 Task: Find connections with filter location Huai'an with filter topic #Analyticswith filter profile language Spanish with filter current company National Skill Development Corporation with filter school Amravati University with filter industry Mining with filter service category Market Strategy with filter keywords title Heavy Equipment Operator
Action: Mouse moved to (177, 276)
Screenshot: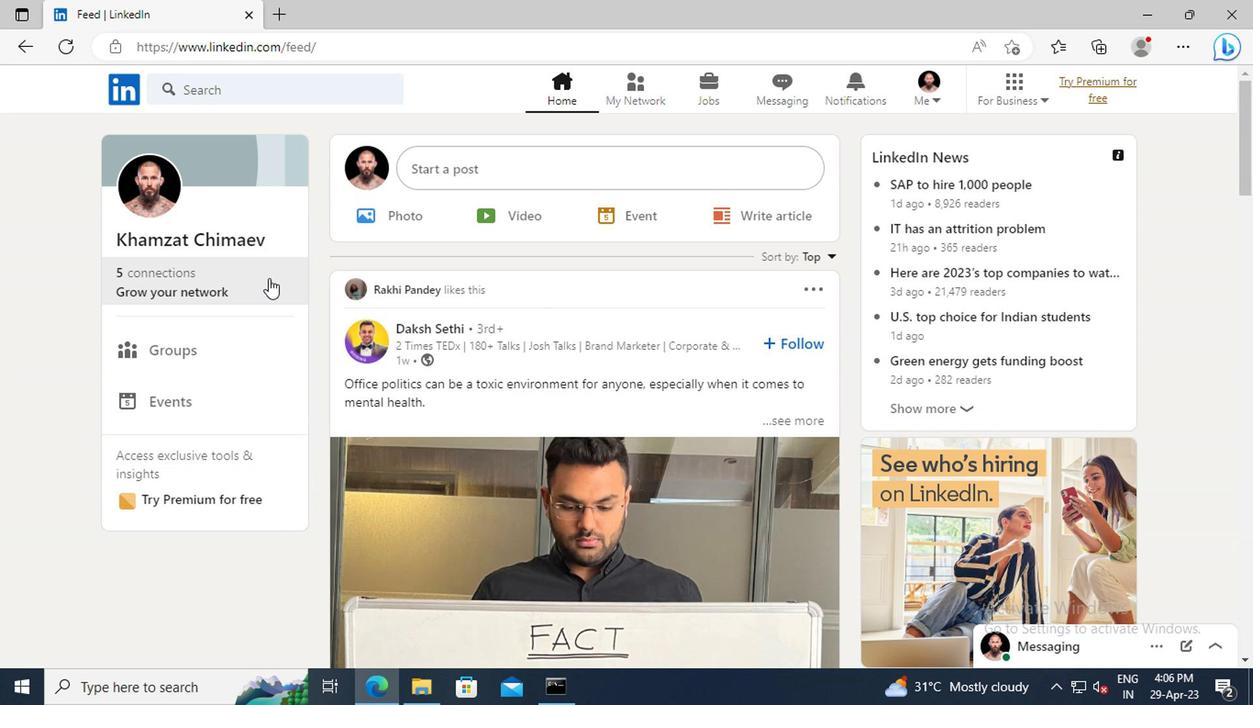 
Action: Mouse pressed left at (177, 276)
Screenshot: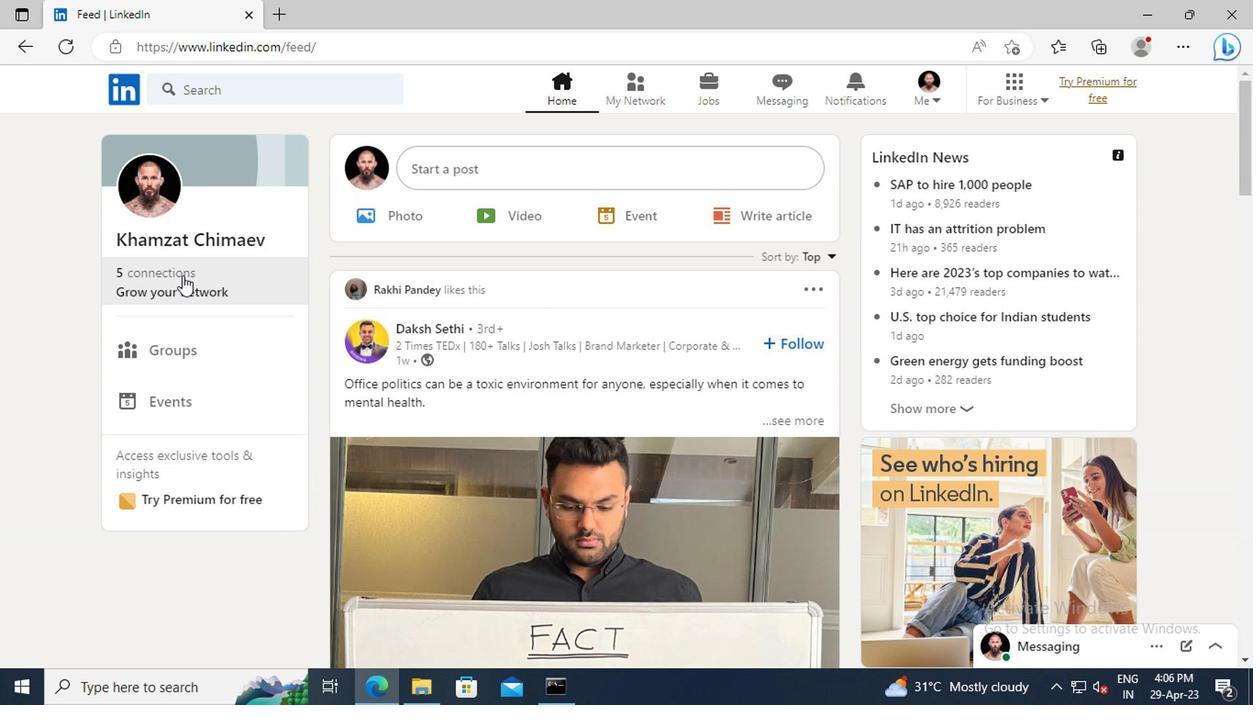 
Action: Mouse moved to (182, 189)
Screenshot: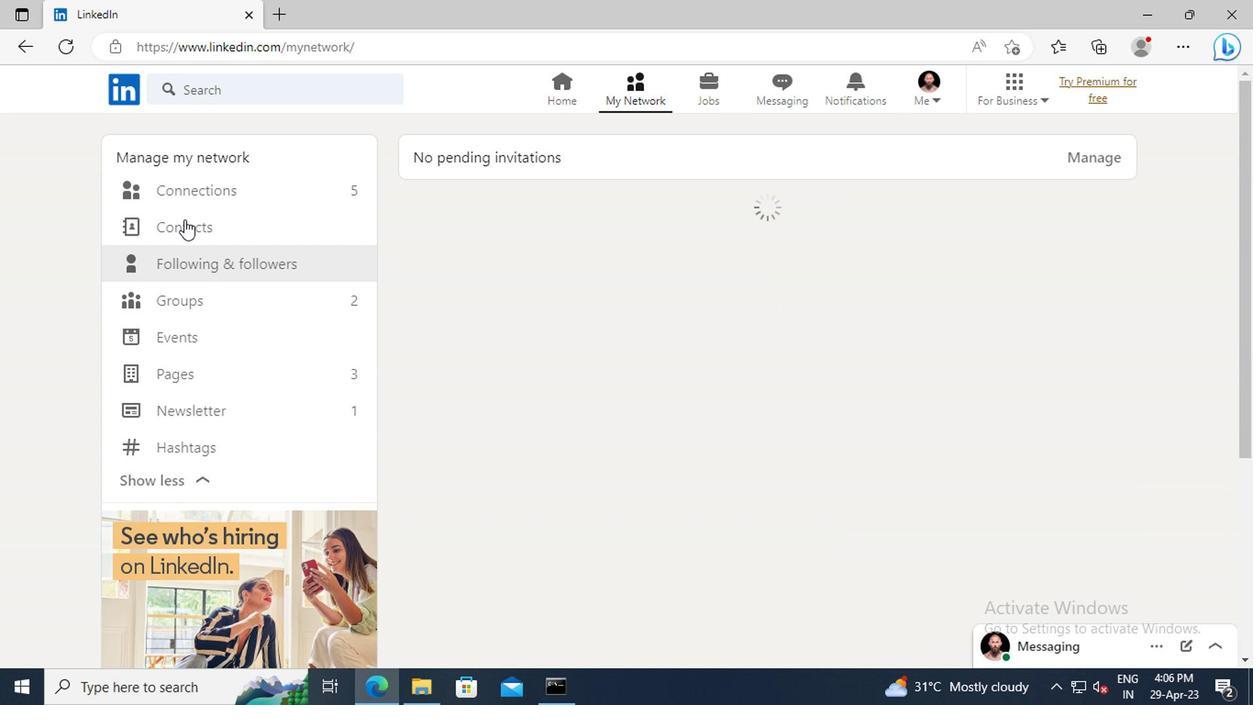 
Action: Mouse pressed left at (182, 189)
Screenshot: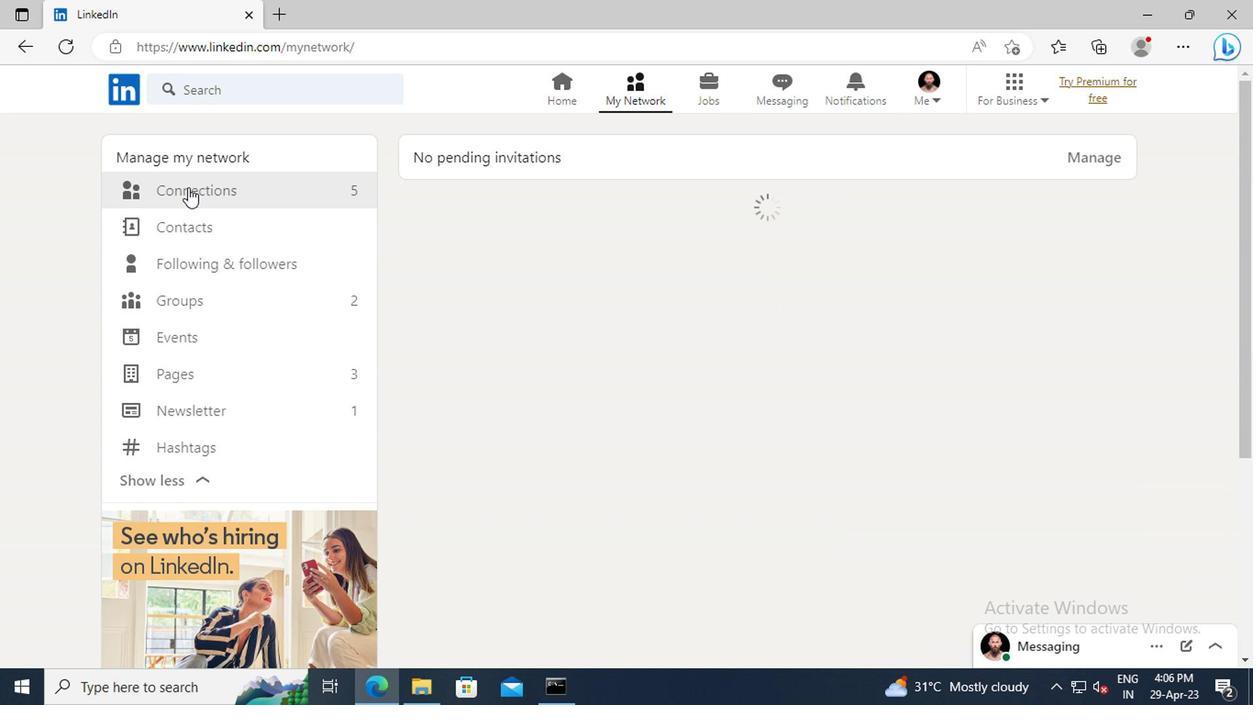 
Action: Mouse moved to (728, 197)
Screenshot: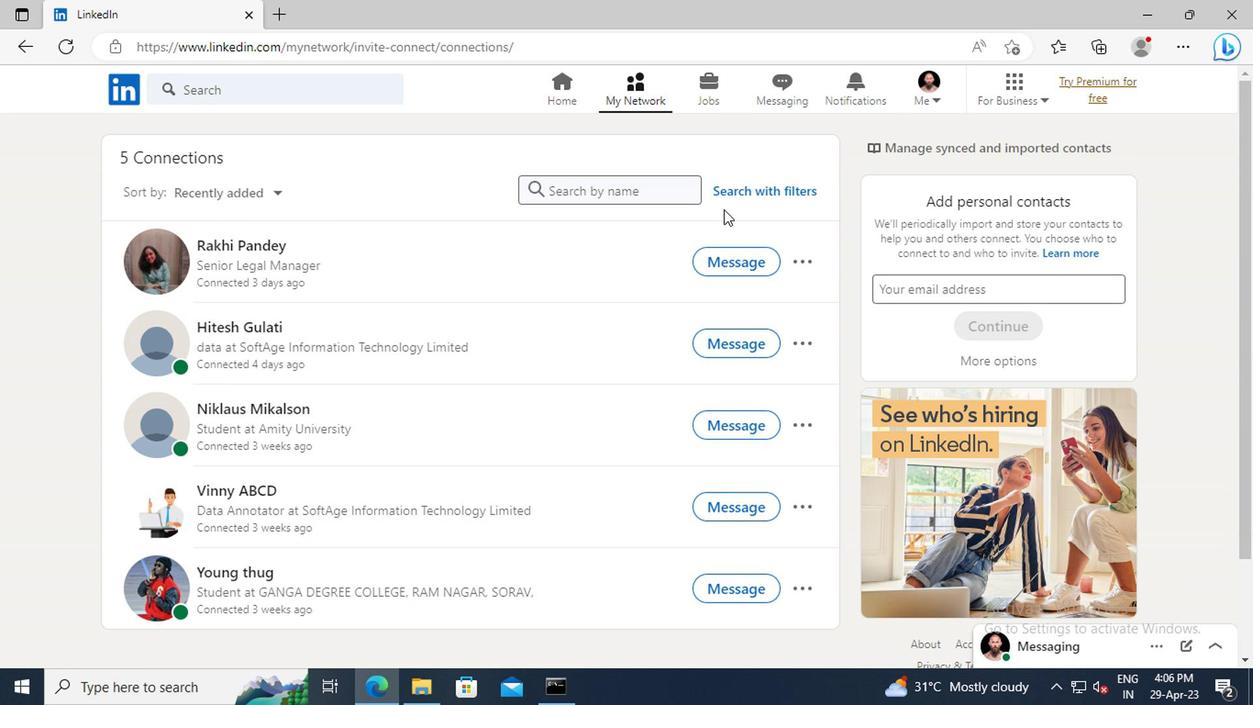 
Action: Mouse pressed left at (728, 197)
Screenshot: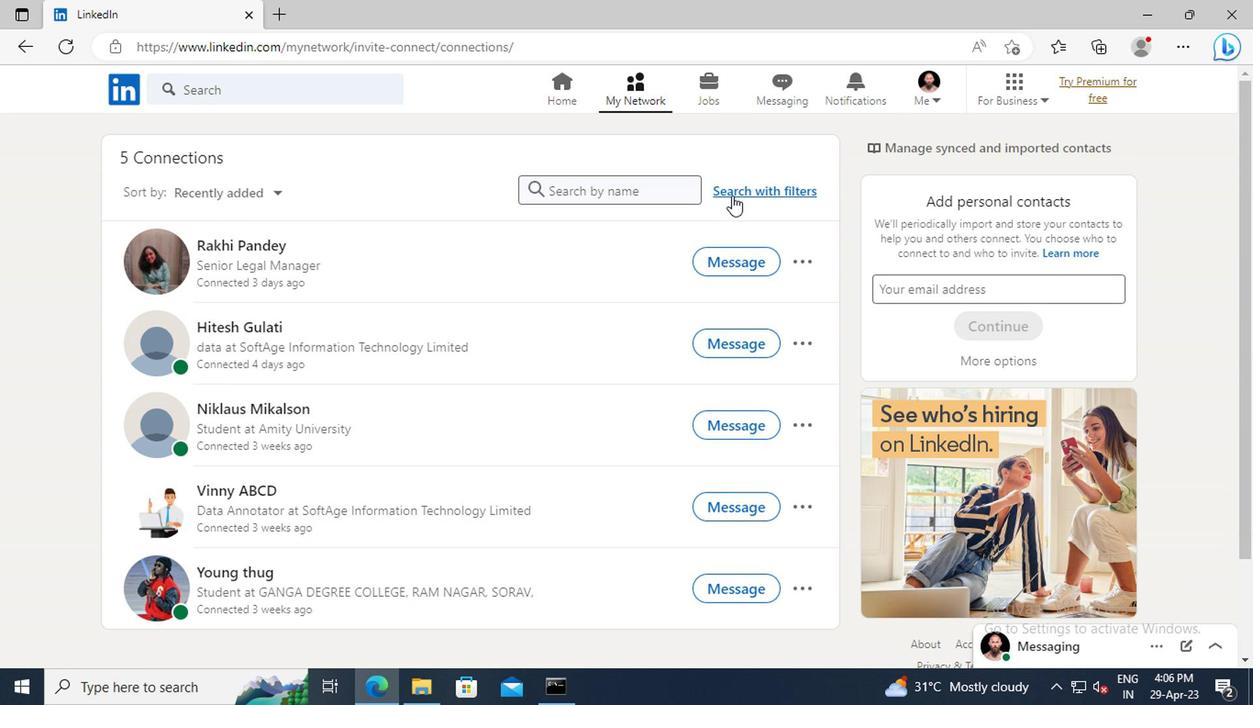 
Action: Mouse moved to (690, 149)
Screenshot: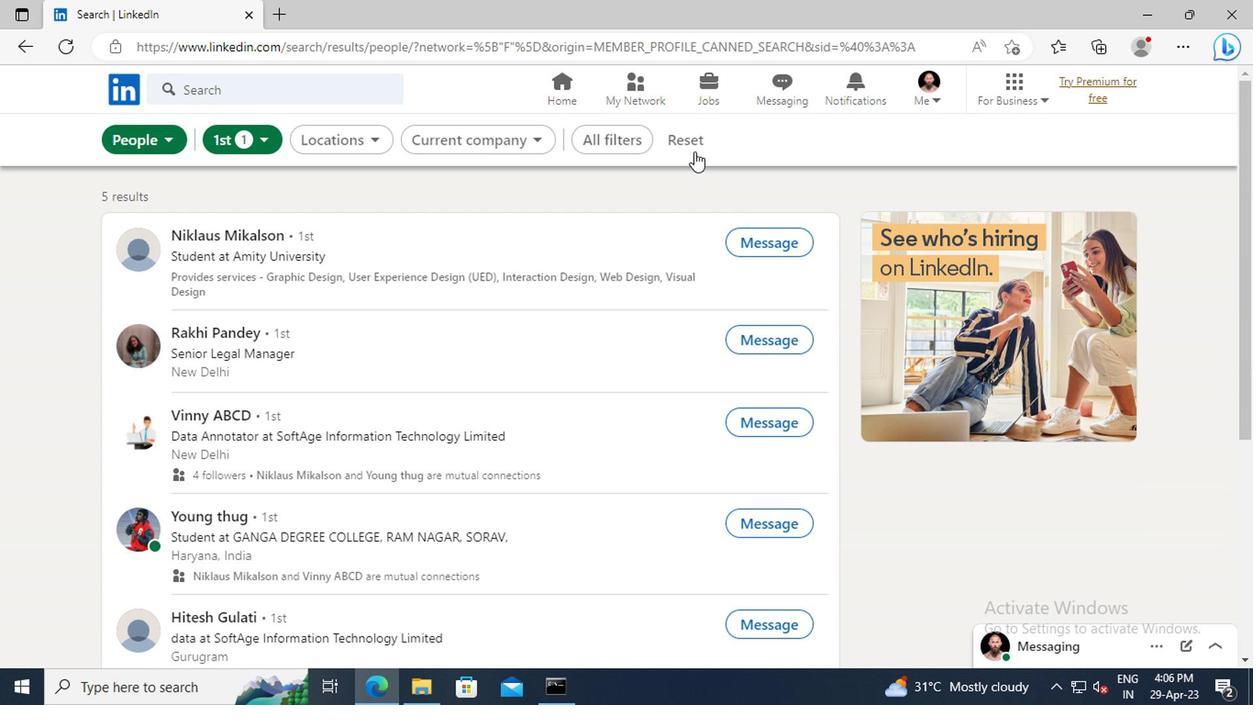 
Action: Mouse pressed left at (690, 149)
Screenshot: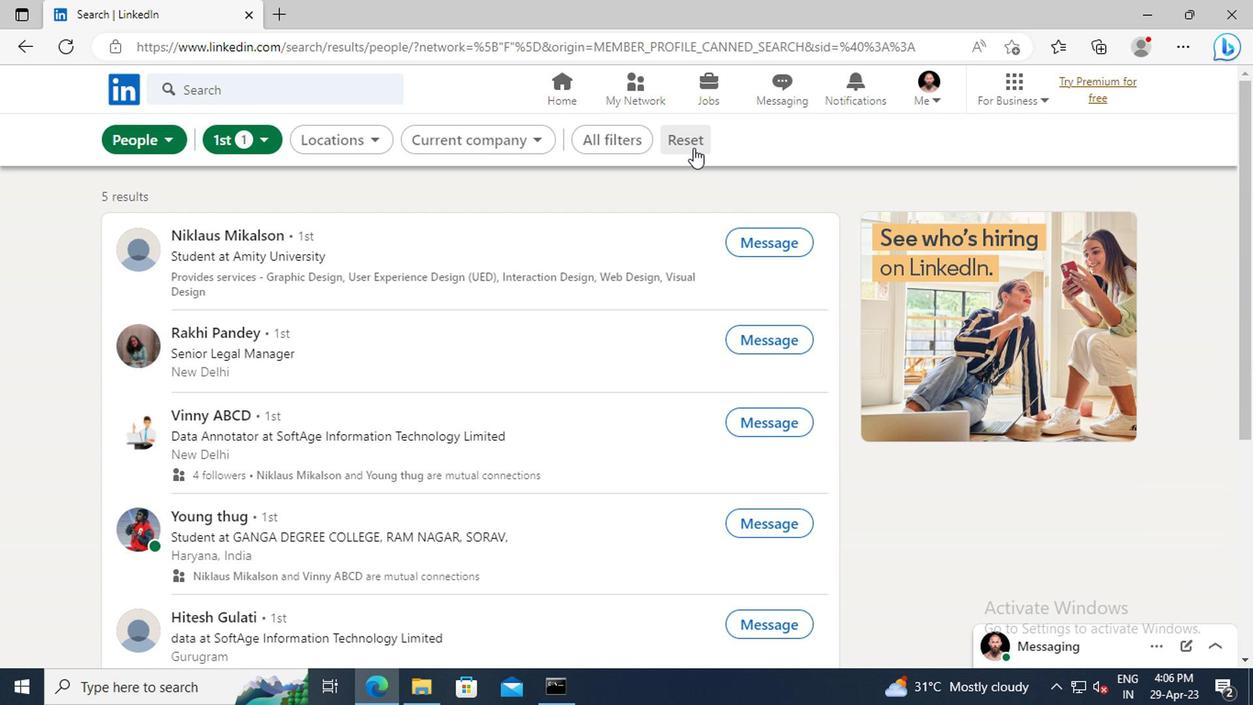 
Action: Mouse moved to (655, 146)
Screenshot: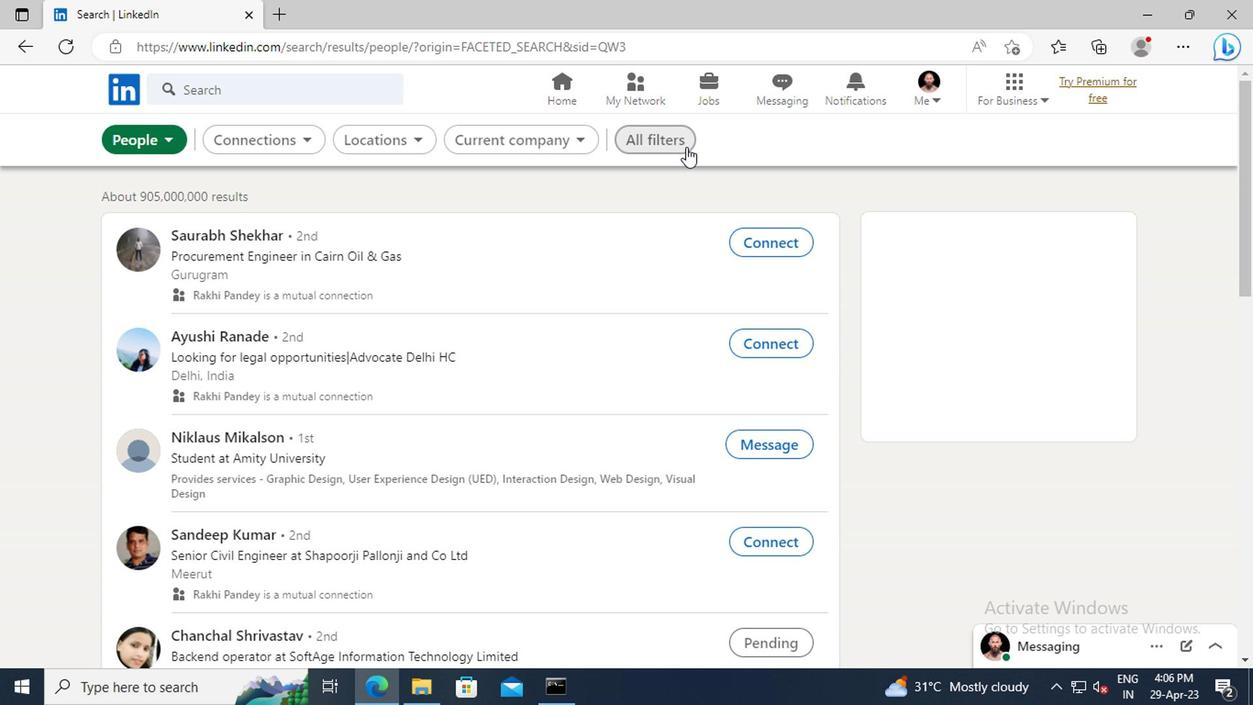 
Action: Mouse pressed left at (655, 146)
Screenshot: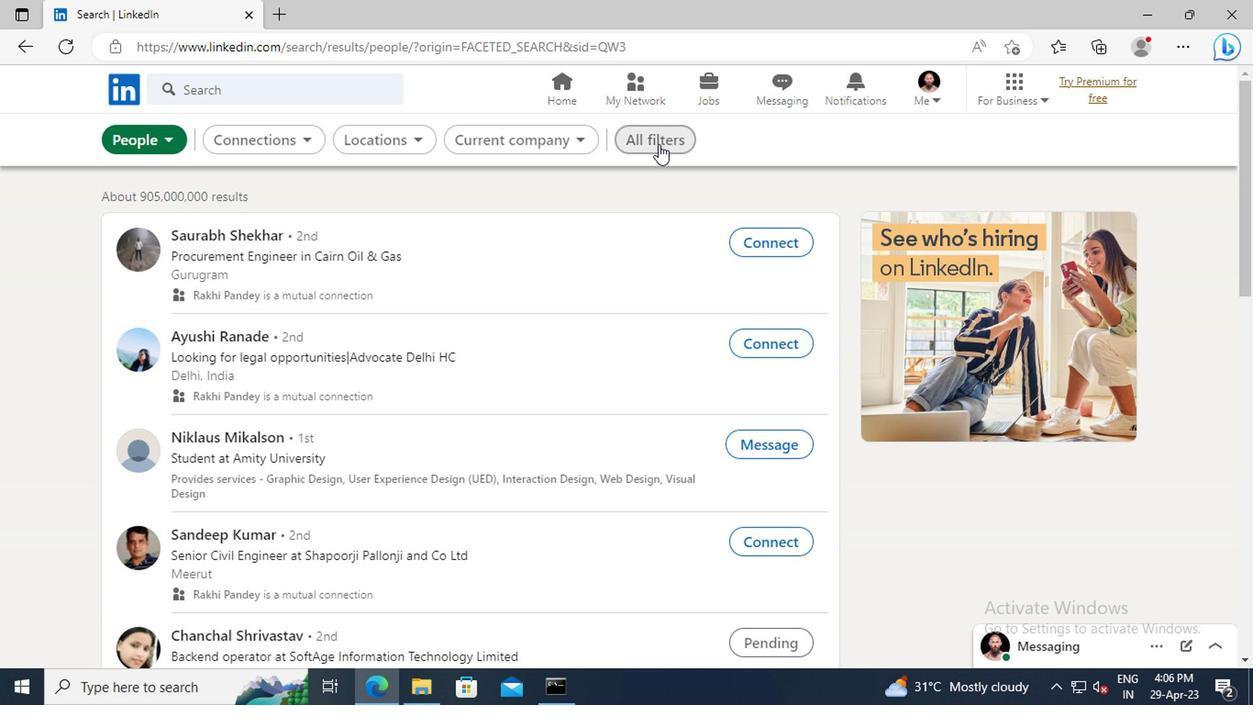 
Action: Mouse moved to (982, 314)
Screenshot: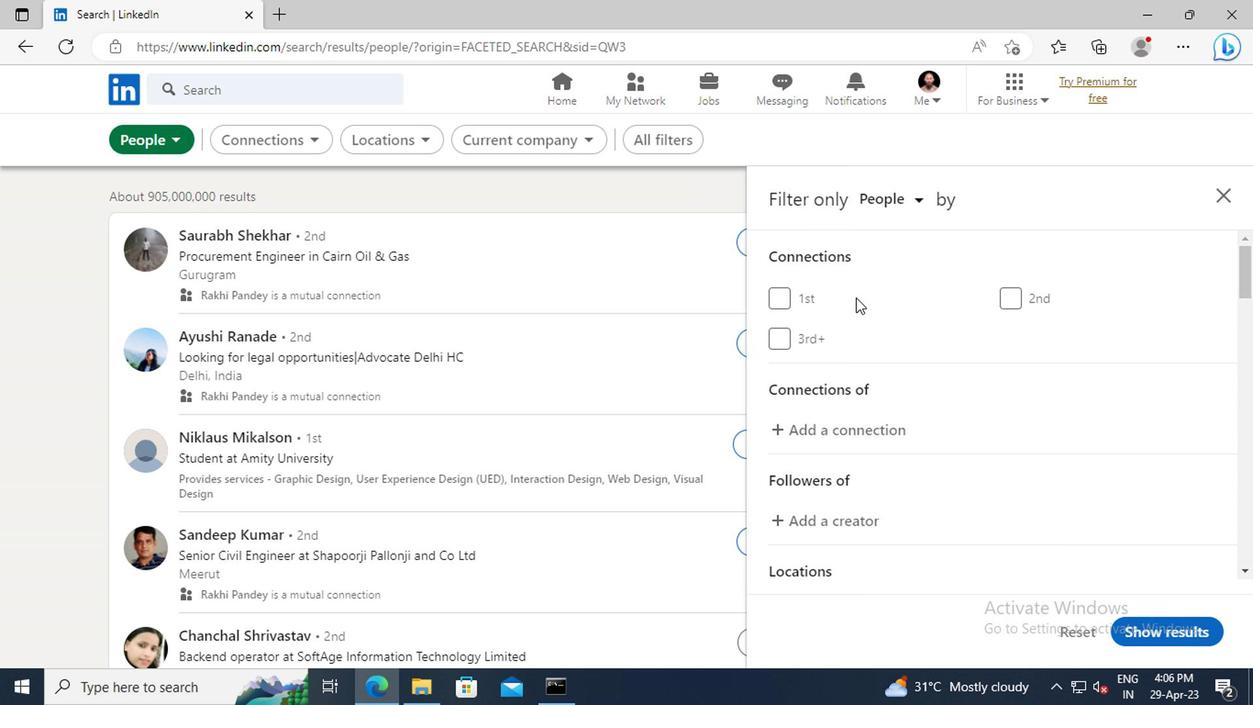 
Action: Mouse scrolled (982, 313) with delta (0, -1)
Screenshot: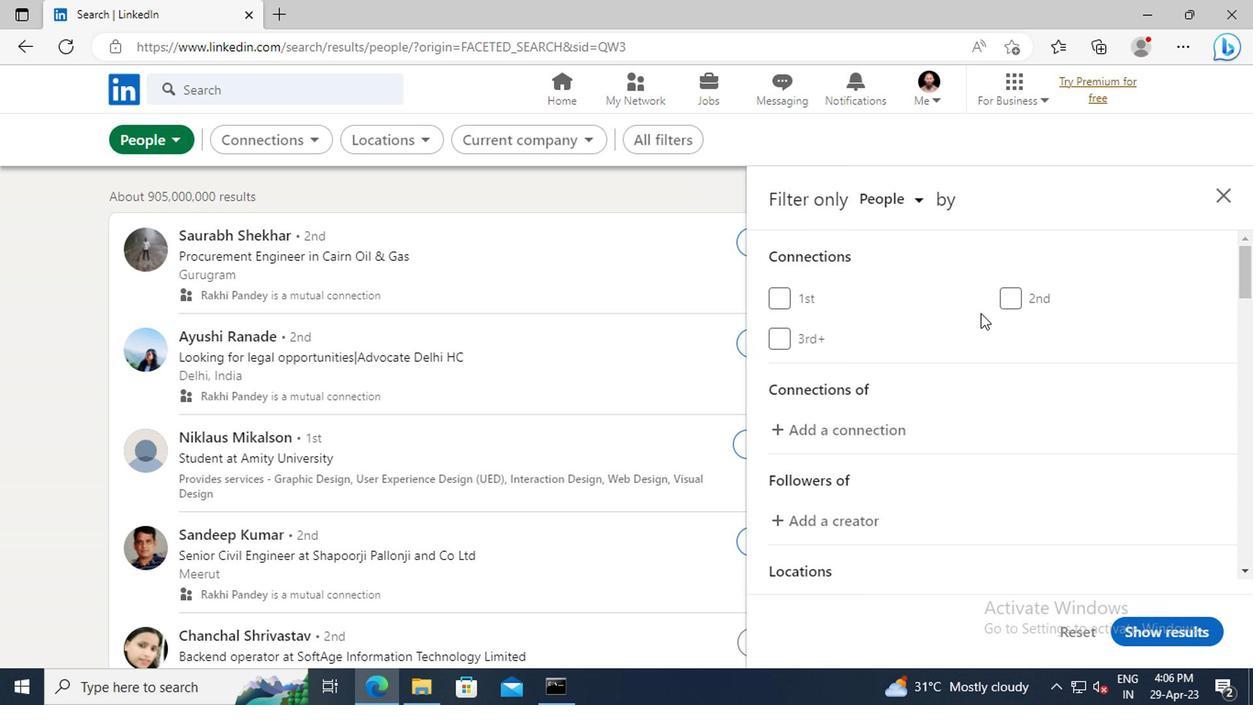 
Action: Mouse scrolled (982, 313) with delta (0, -1)
Screenshot: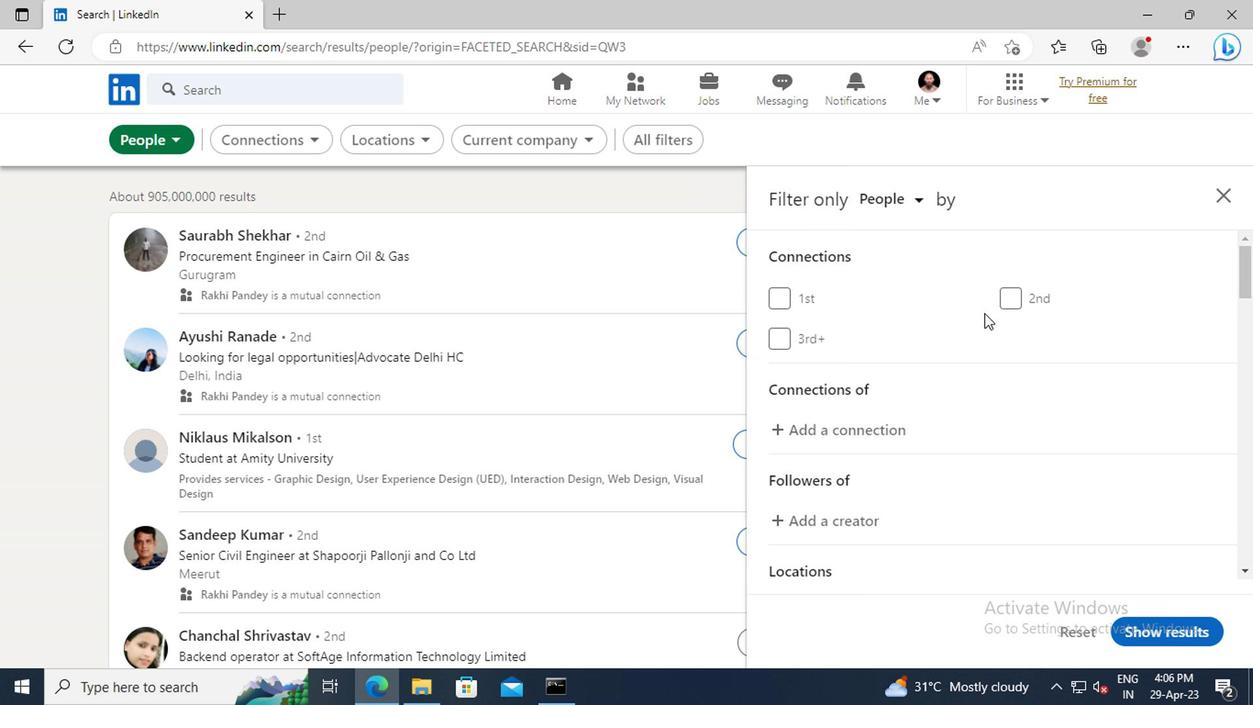 
Action: Mouse scrolled (982, 313) with delta (0, -1)
Screenshot: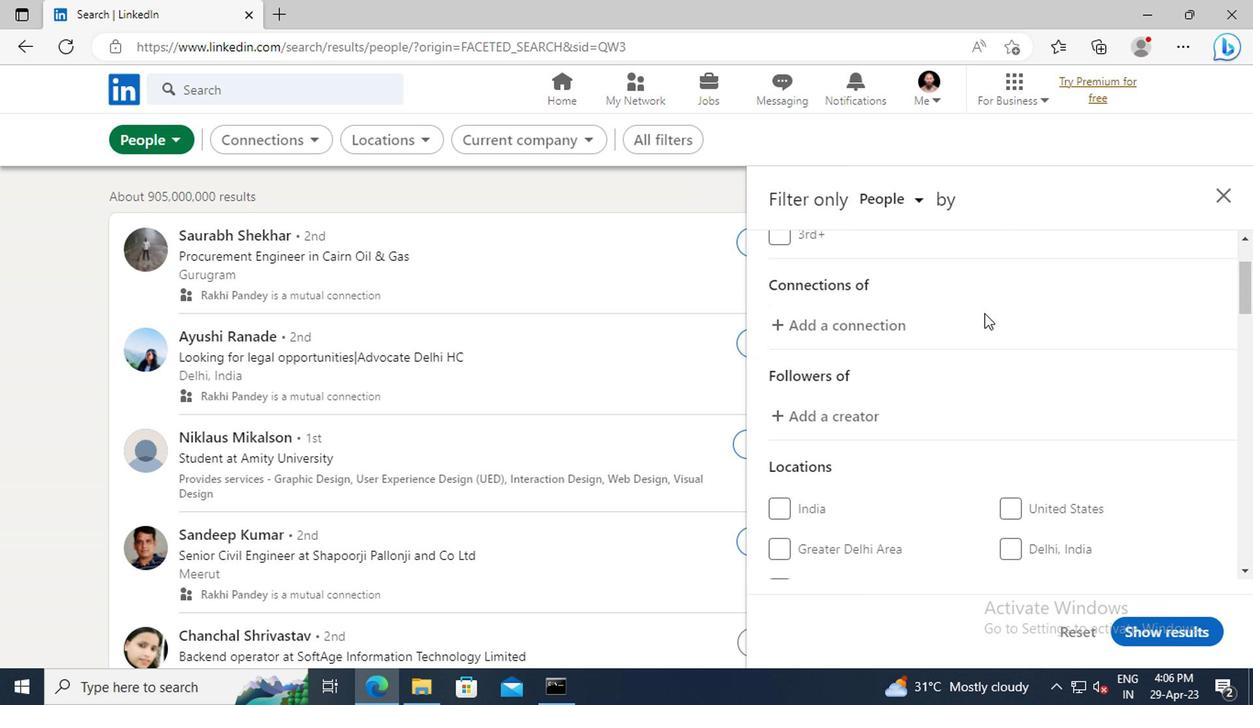 
Action: Mouse scrolled (982, 313) with delta (0, -1)
Screenshot: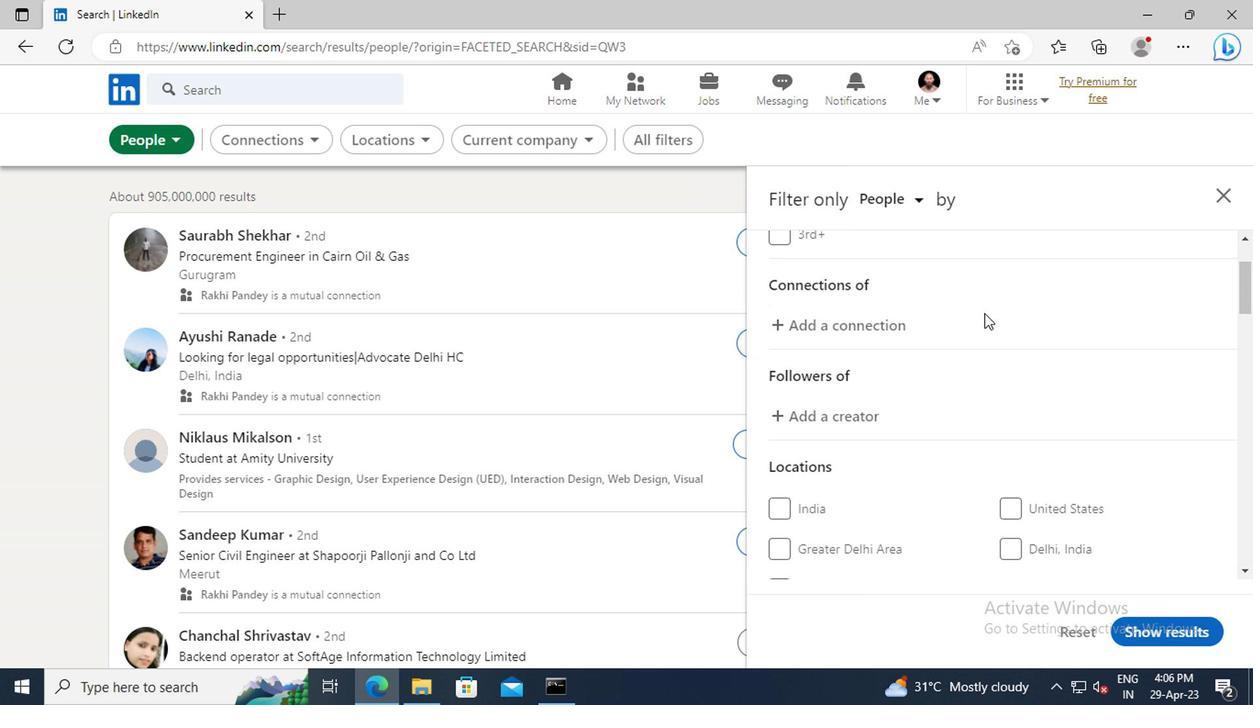 
Action: Mouse scrolled (982, 313) with delta (0, -1)
Screenshot: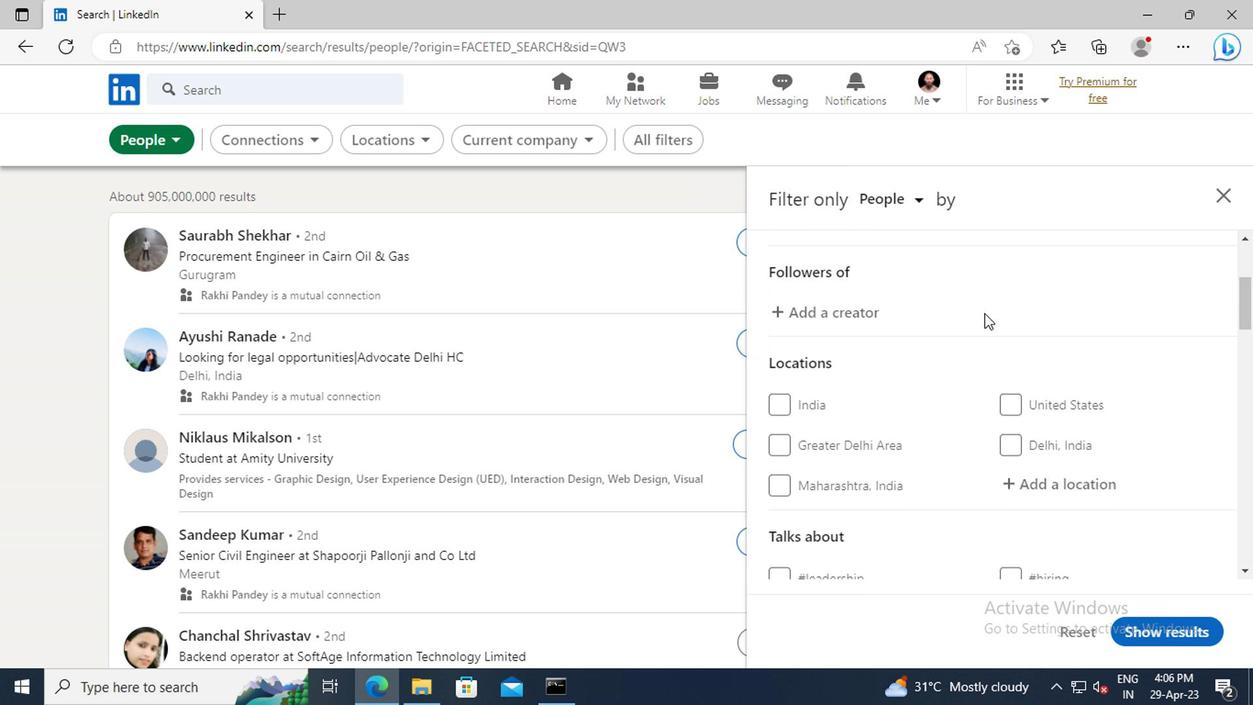 
Action: Mouse moved to (1028, 427)
Screenshot: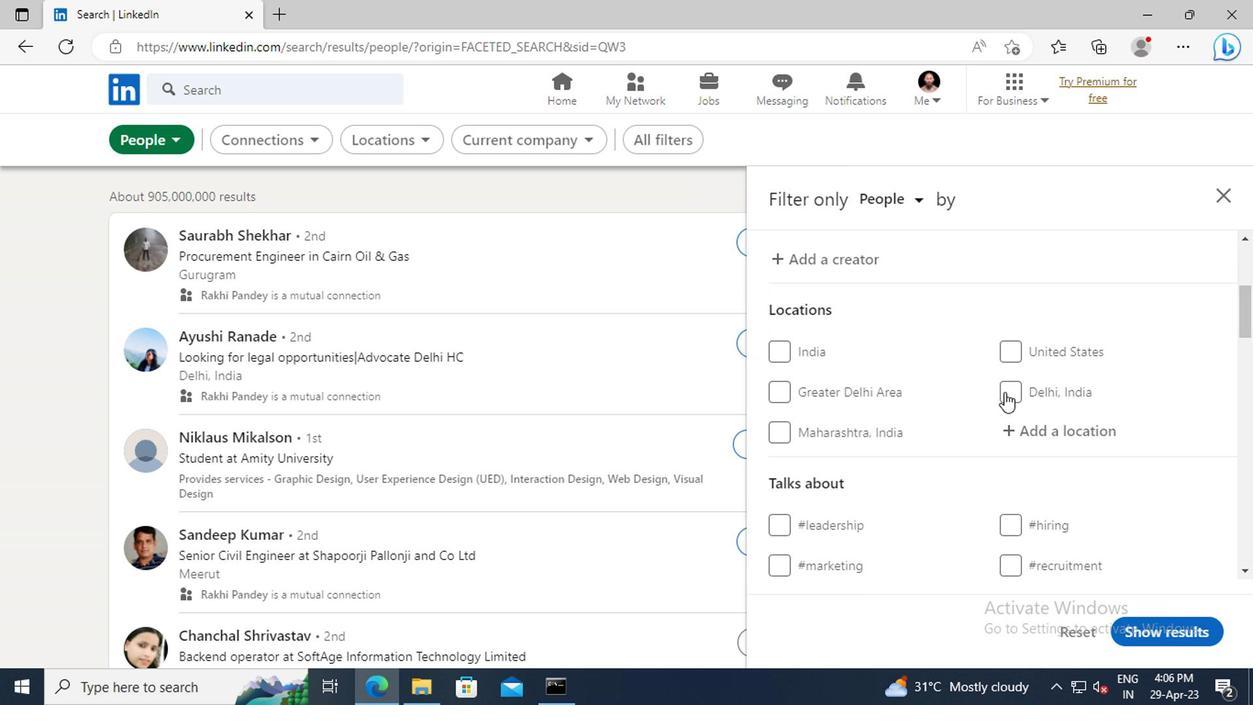 
Action: Mouse pressed left at (1028, 427)
Screenshot: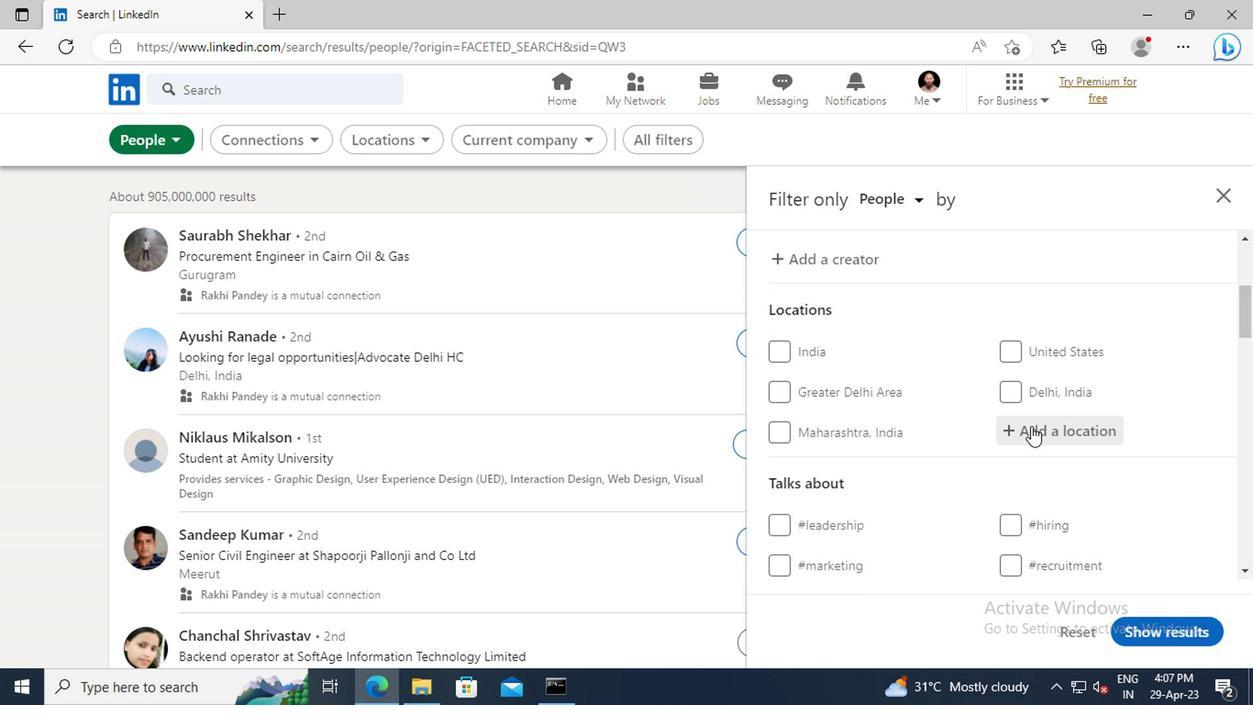 
Action: Key pressed <Key.shift>HUAI'AN
Screenshot: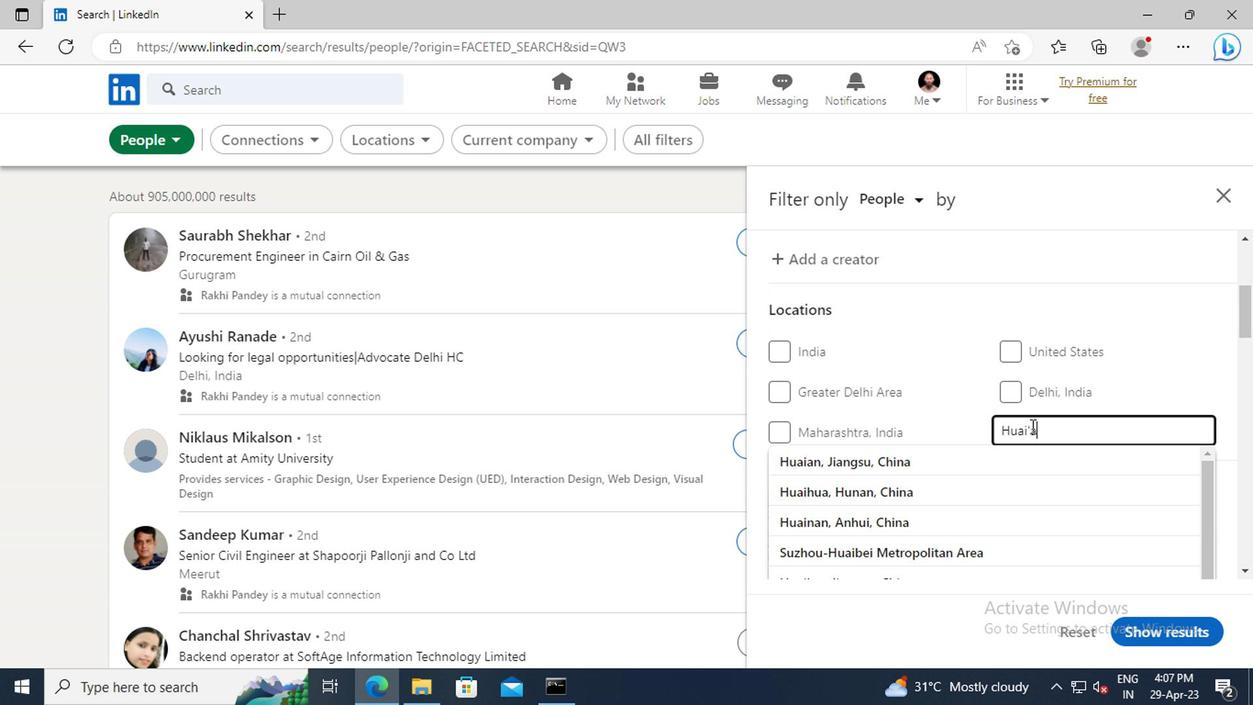 
Action: Mouse moved to (1018, 488)
Screenshot: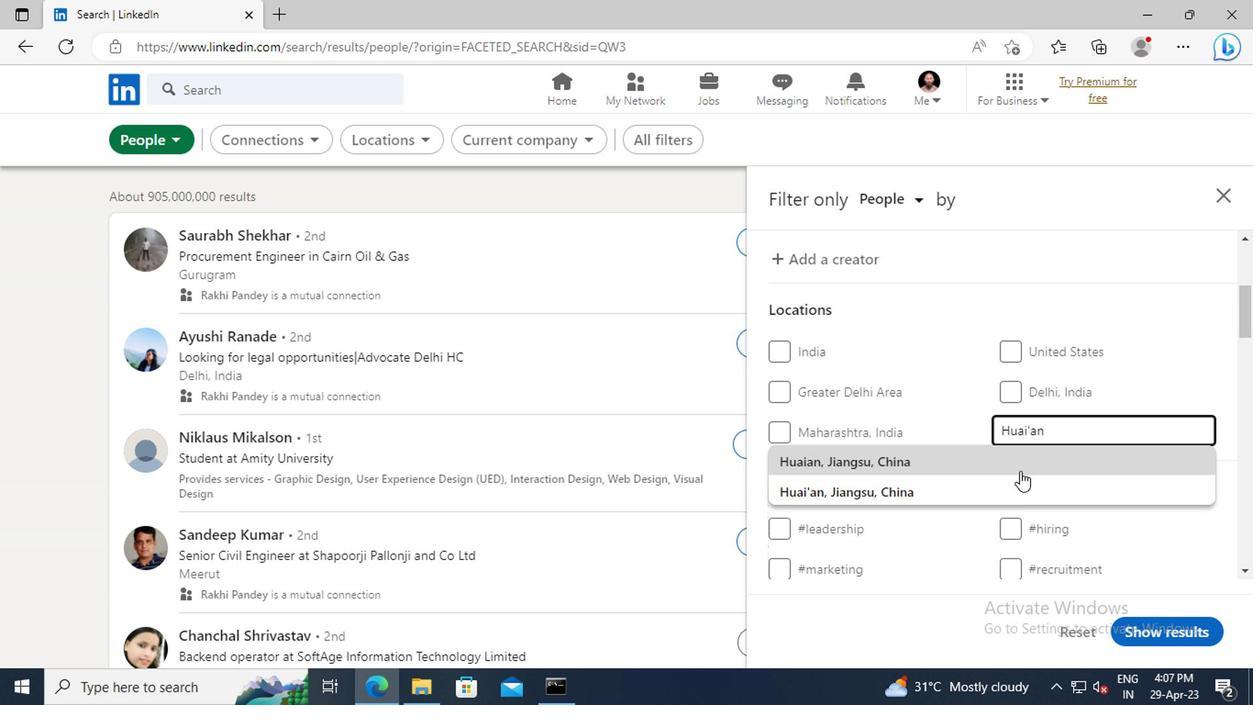 
Action: Mouse pressed left at (1018, 488)
Screenshot: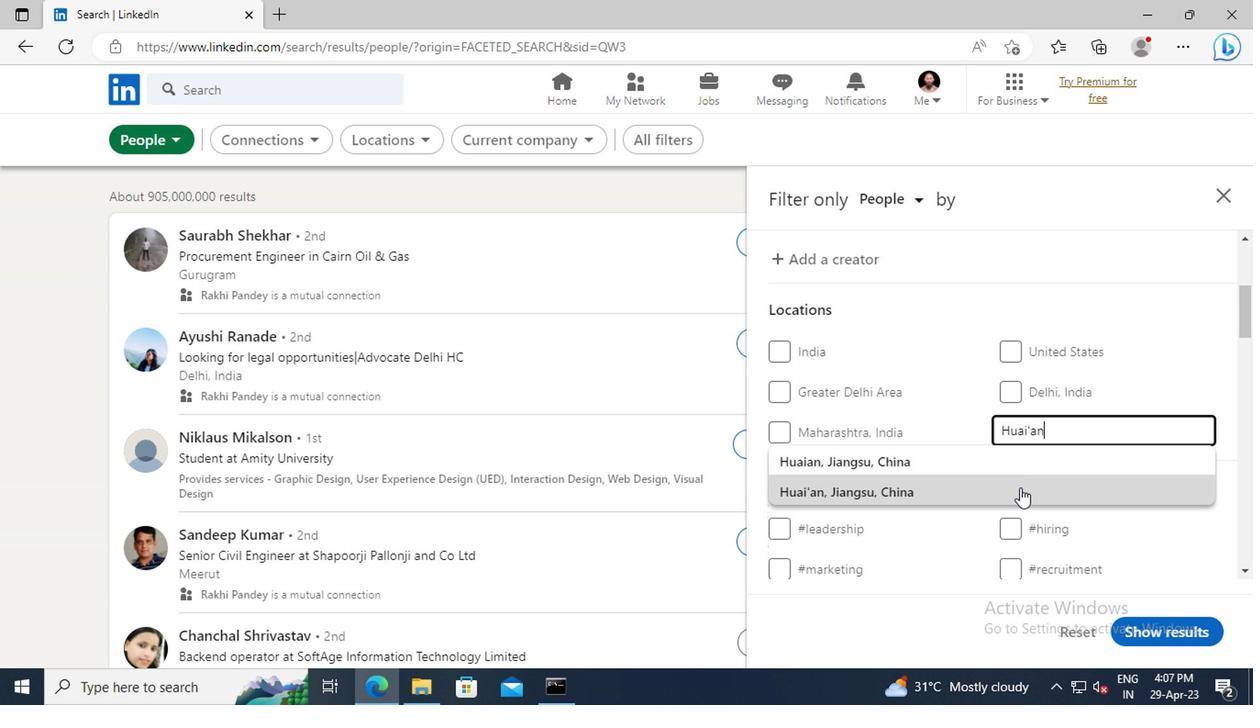 
Action: Mouse moved to (1035, 406)
Screenshot: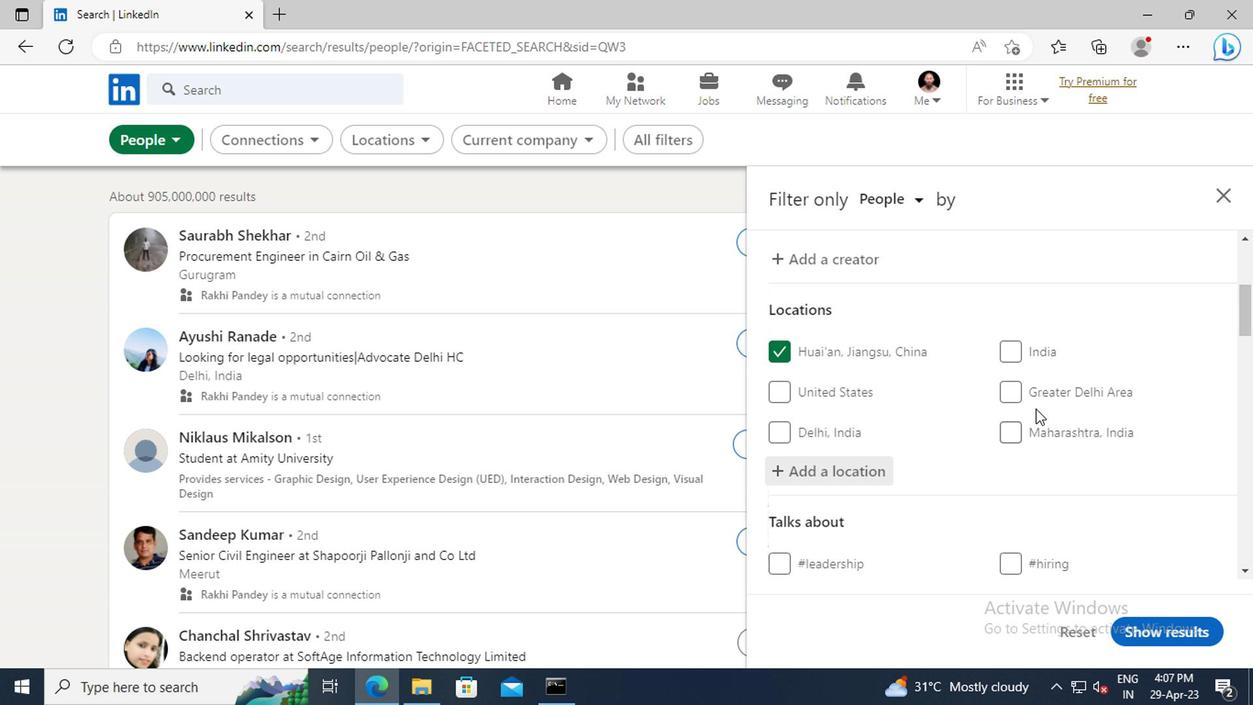 
Action: Mouse scrolled (1035, 405) with delta (0, 0)
Screenshot: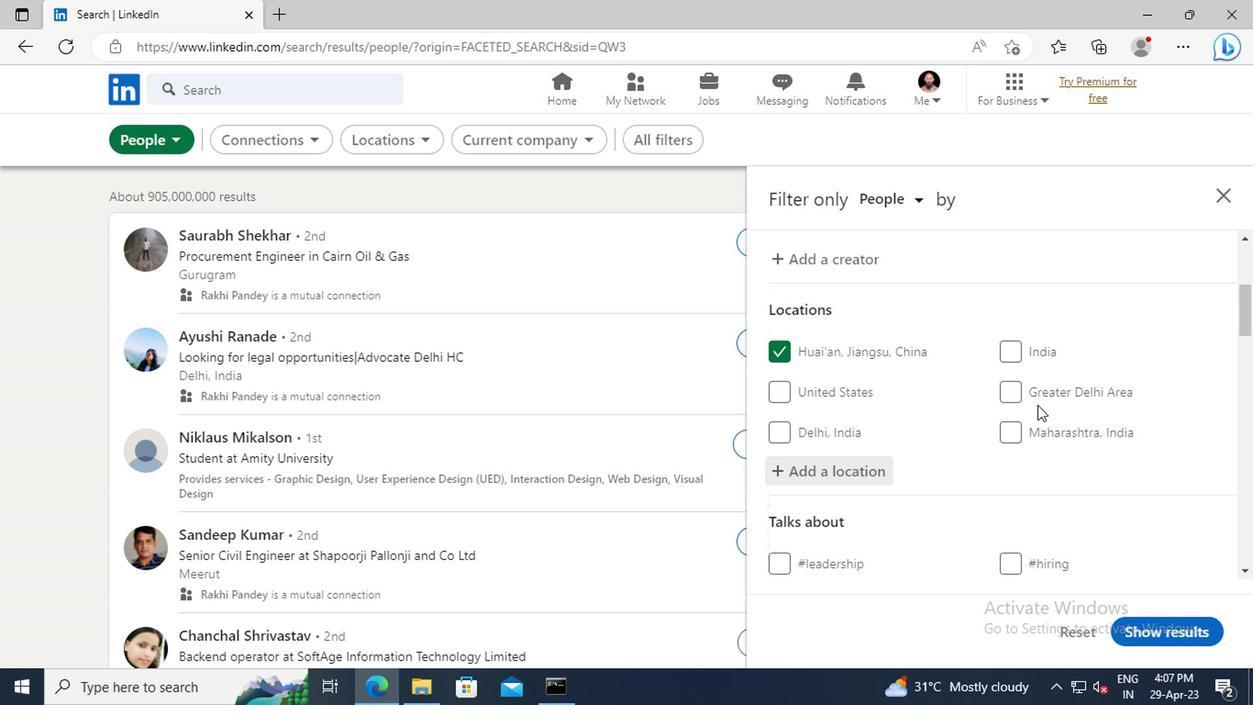 
Action: Mouse scrolled (1035, 405) with delta (0, 0)
Screenshot: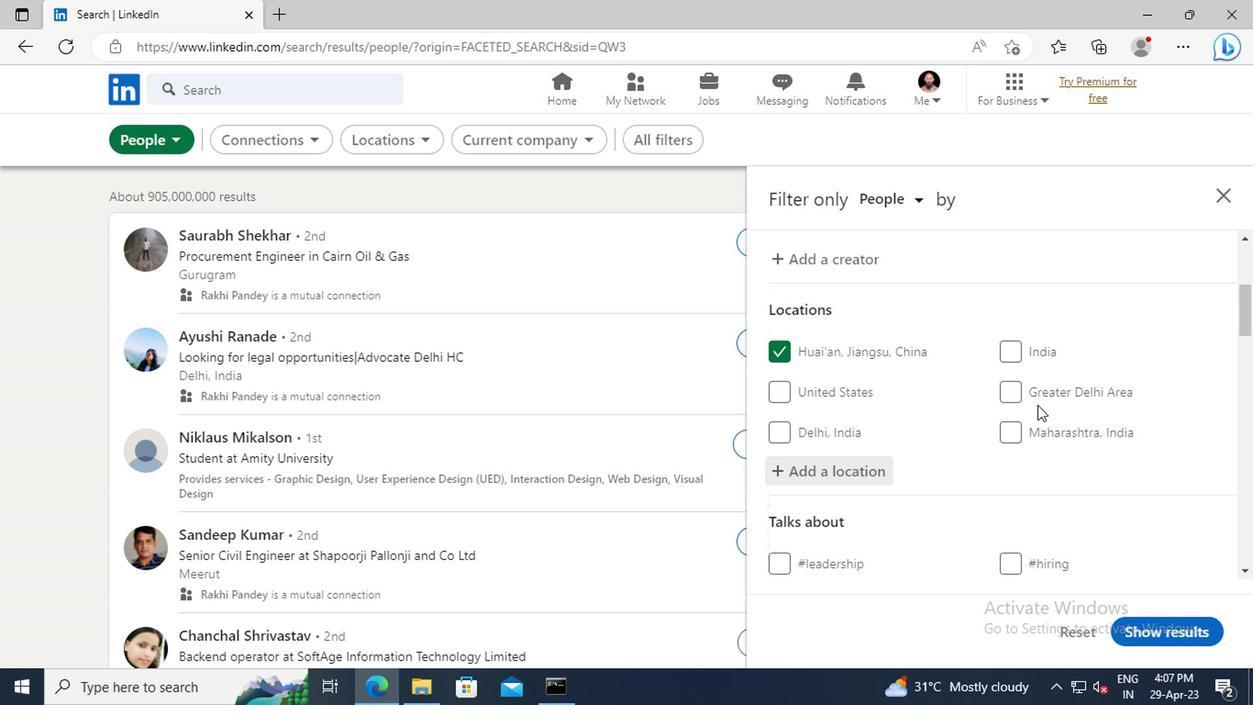 
Action: Mouse moved to (1037, 405)
Screenshot: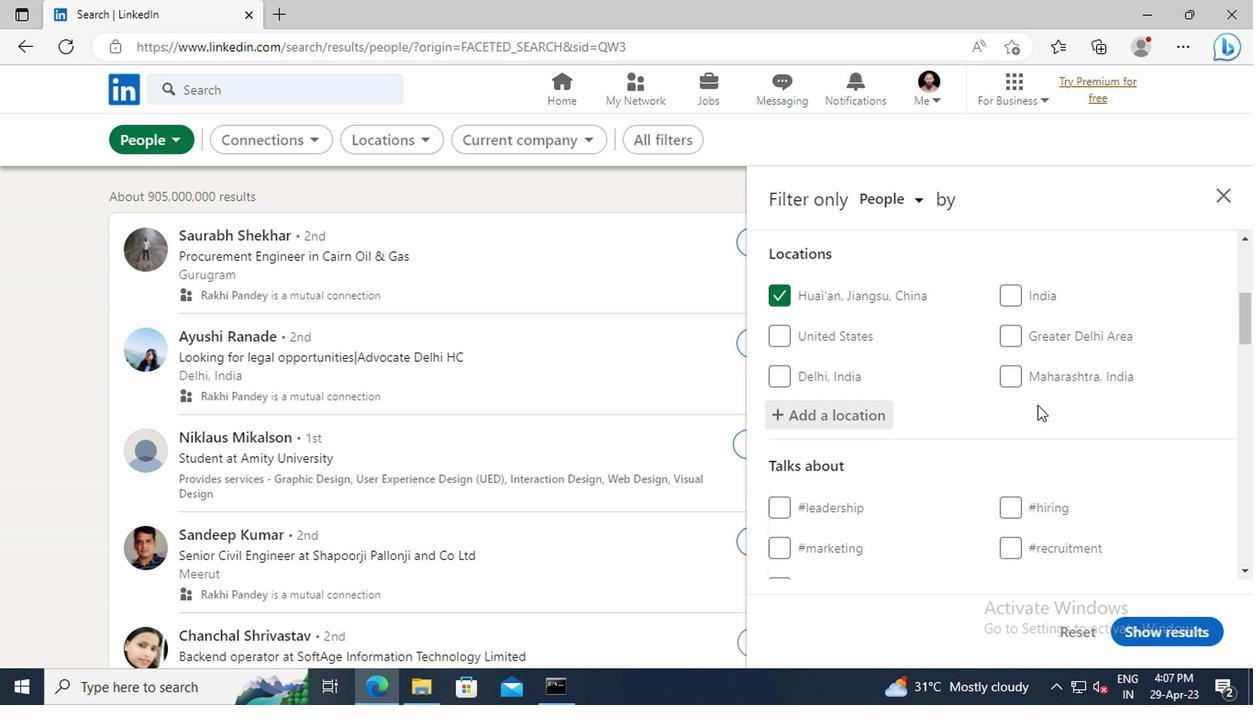 
Action: Mouse scrolled (1037, 404) with delta (0, -1)
Screenshot: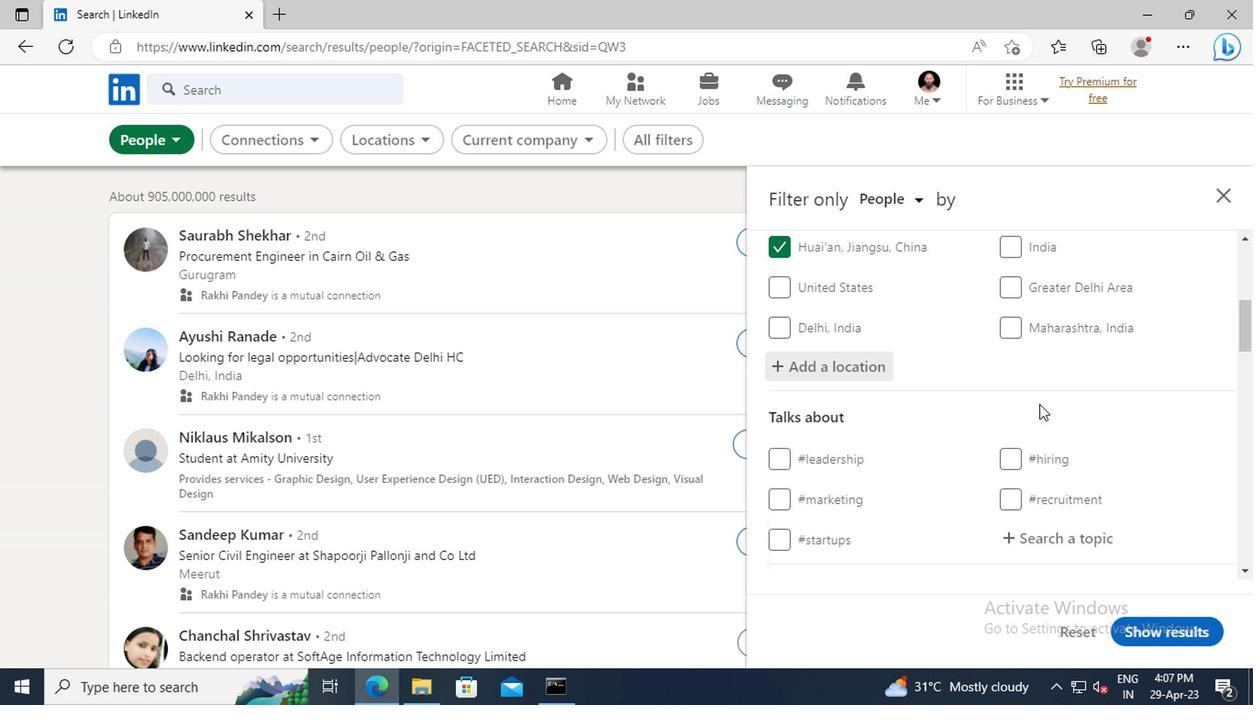 
Action: Mouse scrolled (1037, 404) with delta (0, -1)
Screenshot: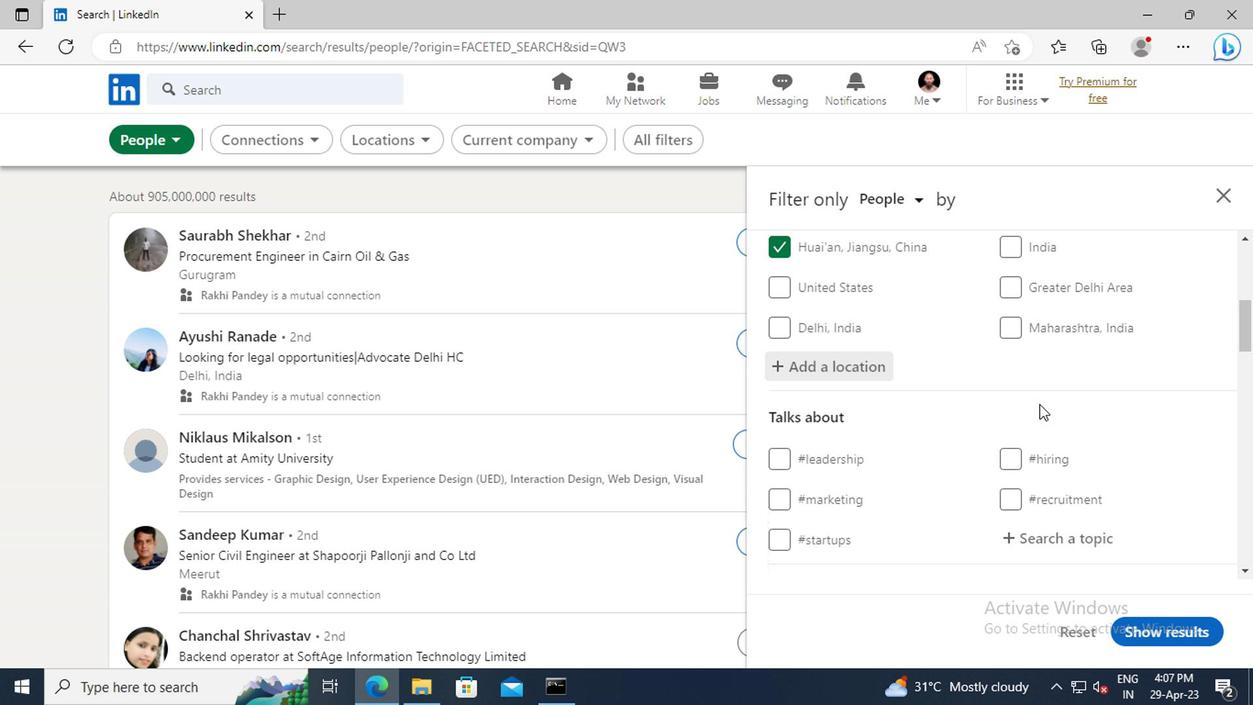 
Action: Mouse moved to (1027, 435)
Screenshot: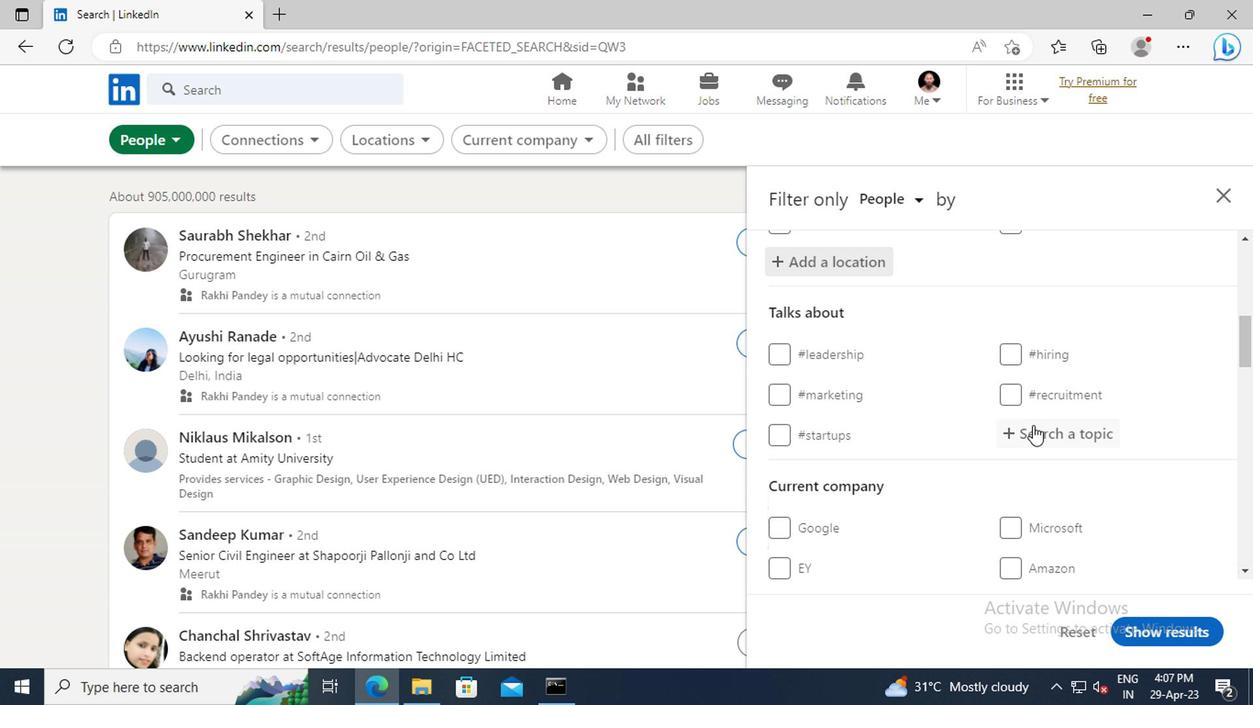 
Action: Mouse pressed left at (1027, 435)
Screenshot: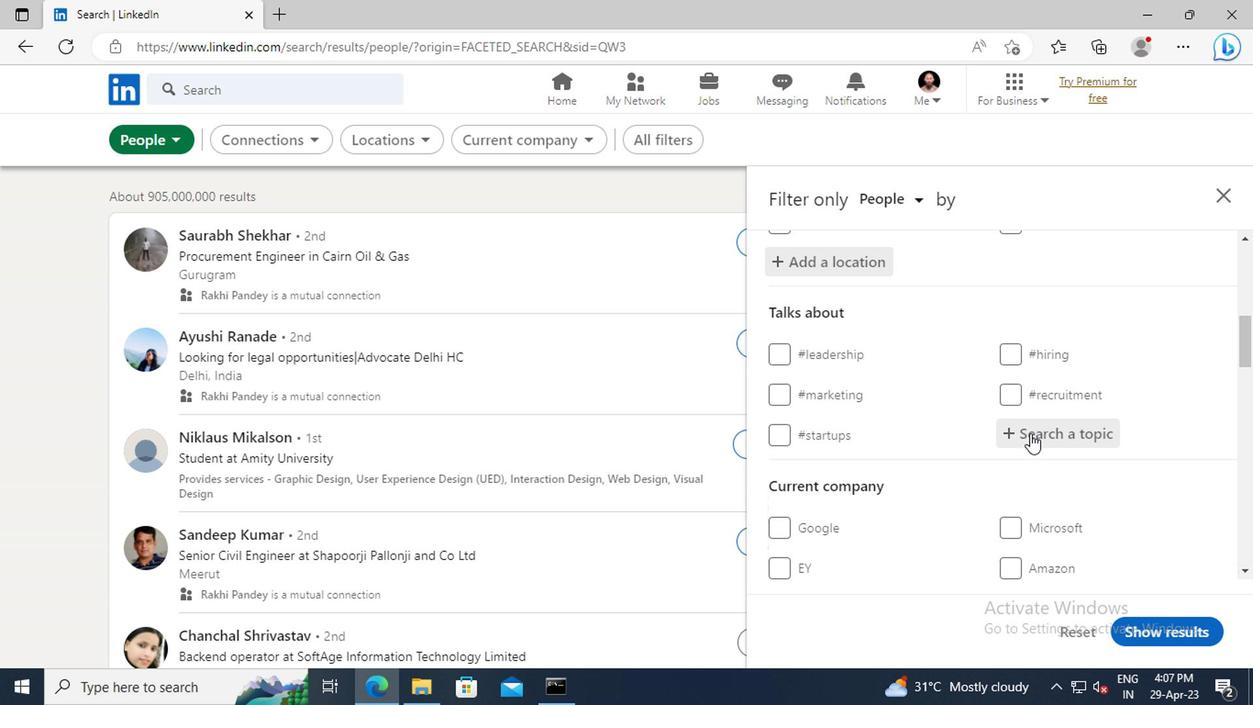 
Action: Key pressed <Key.shift>ANALYTICS
Screenshot: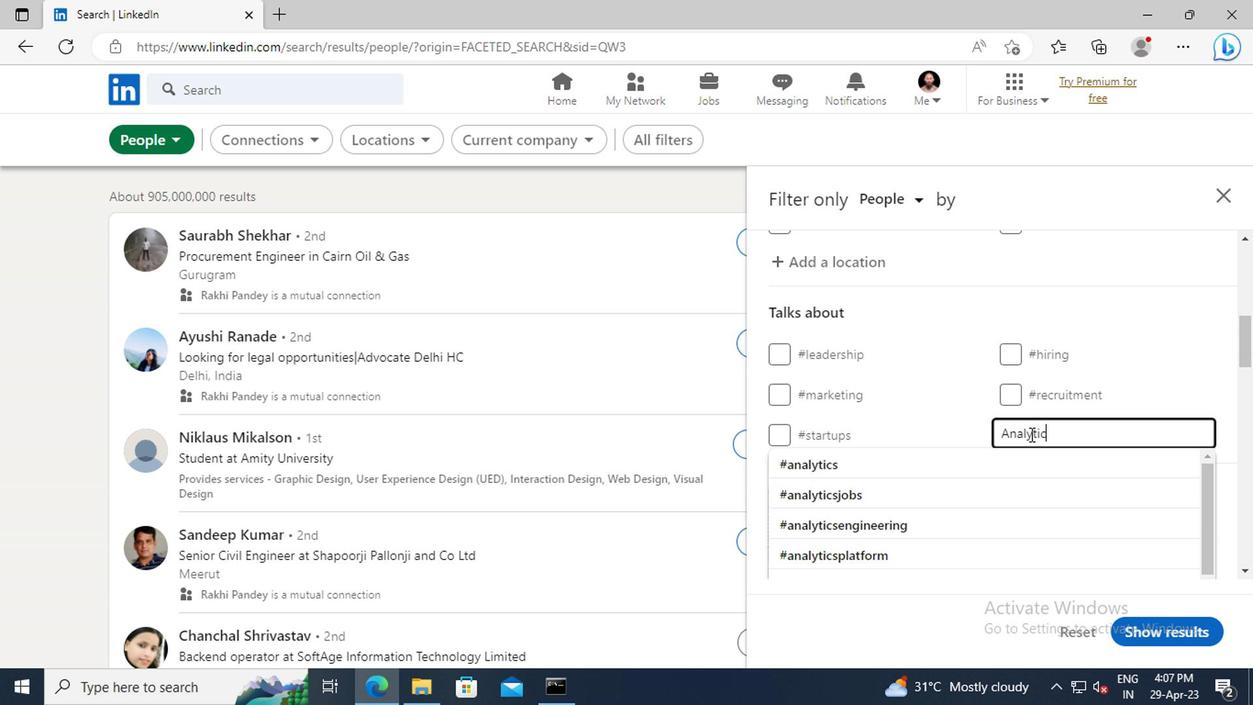 
Action: Mouse moved to (1010, 457)
Screenshot: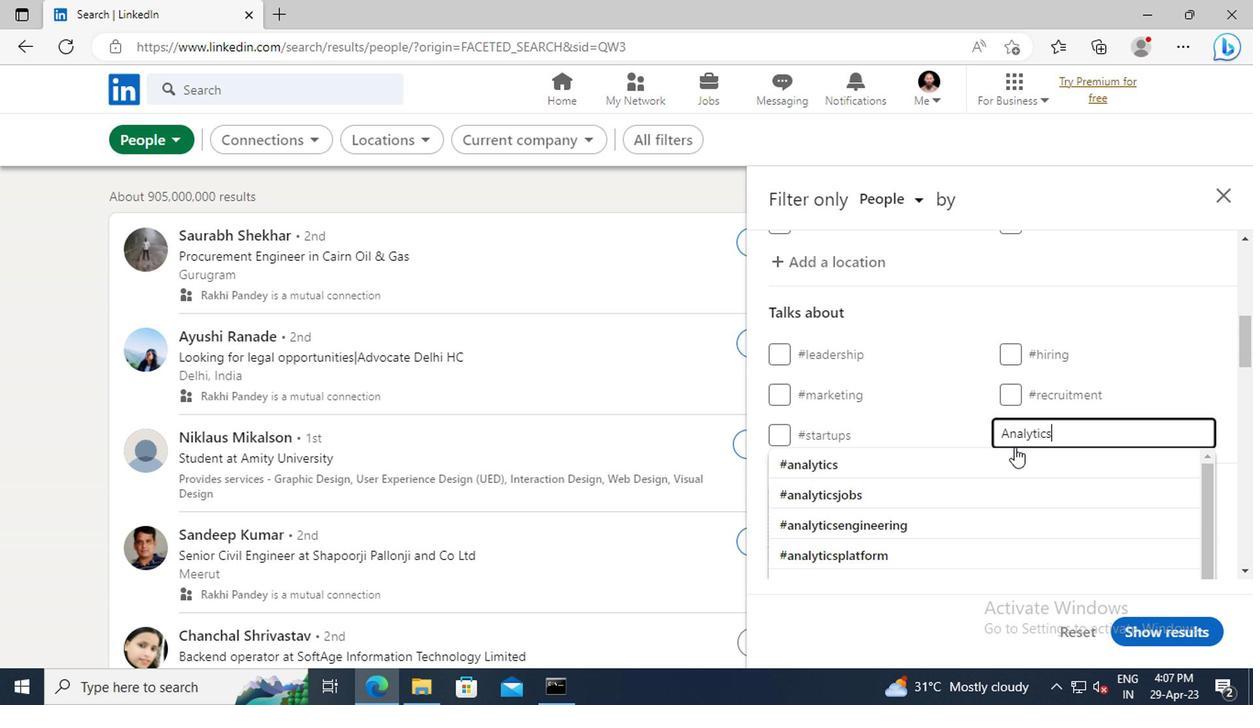 
Action: Mouse pressed left at (1010, 457)
Screenshot: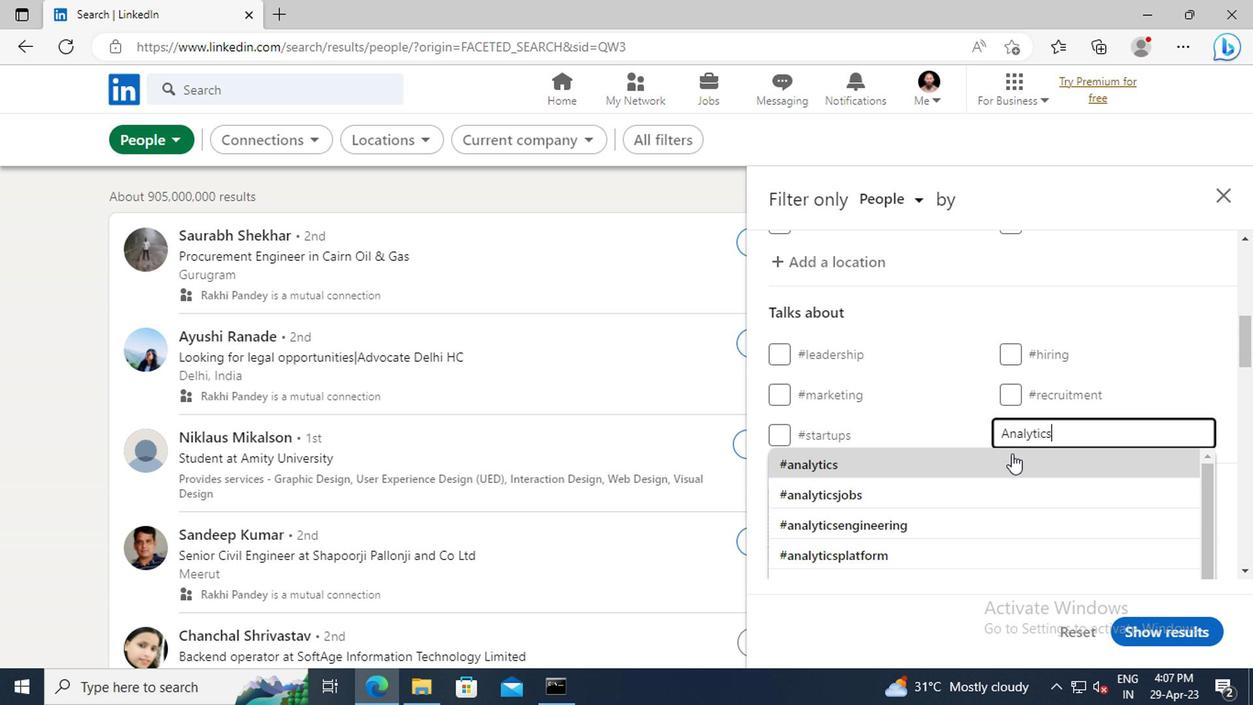 
Action: Mouse scrolled (1010, 456) with delta (0, -1)
Screenshot: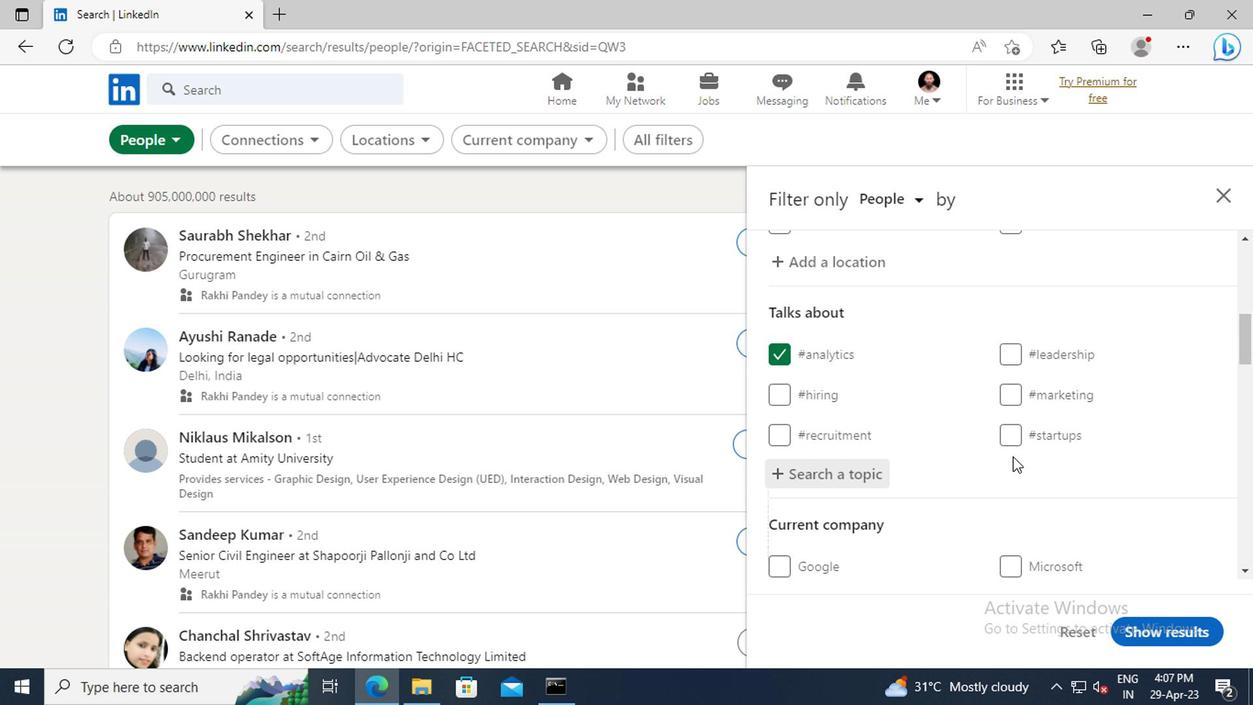 
Action: Mouse moved to (1009, 453)
Screenshot: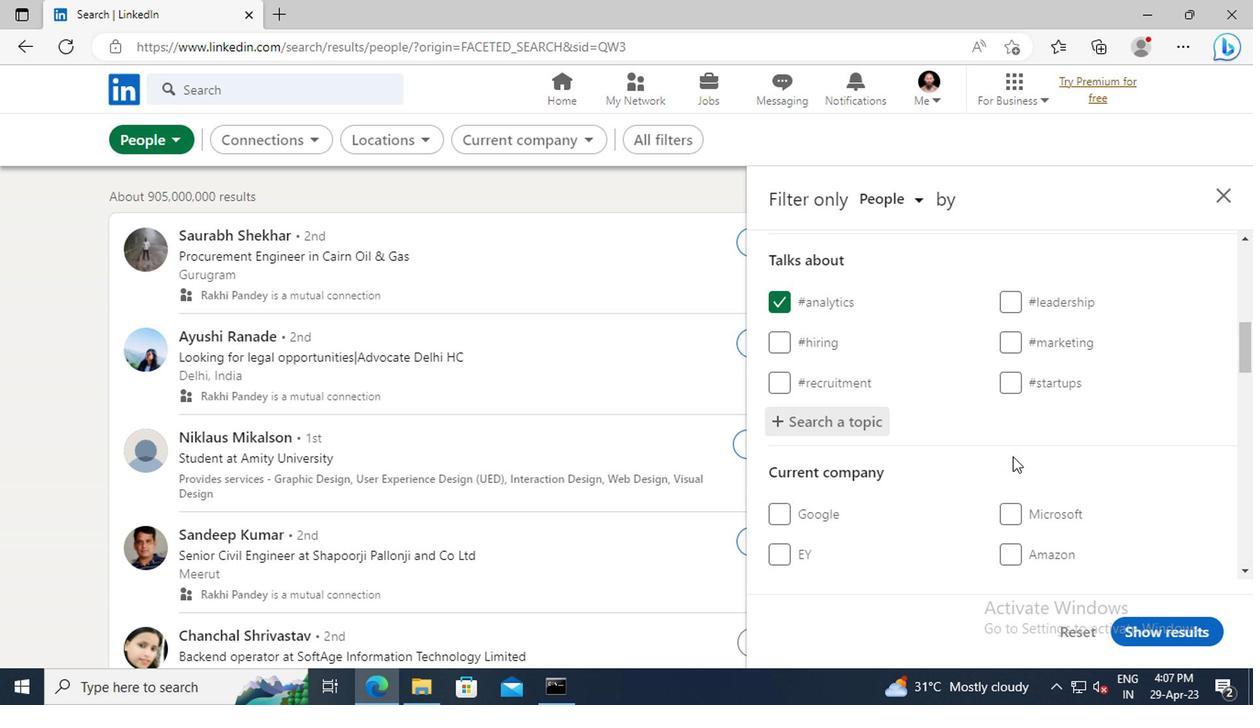 
Action: Mouse scrolled (1009, 453) with delta (0, 0)
Screenshot: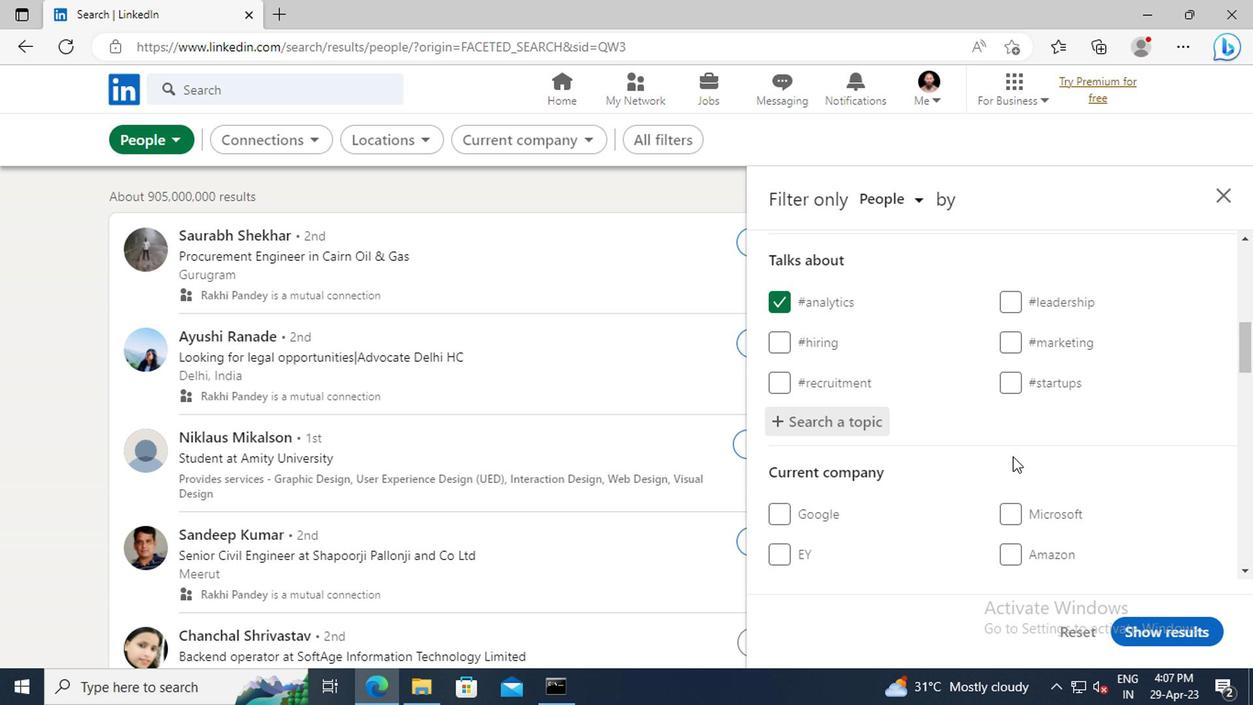 
Action: Mouse scrolled (1009, 453) with delta (0, 0)
Screenshot: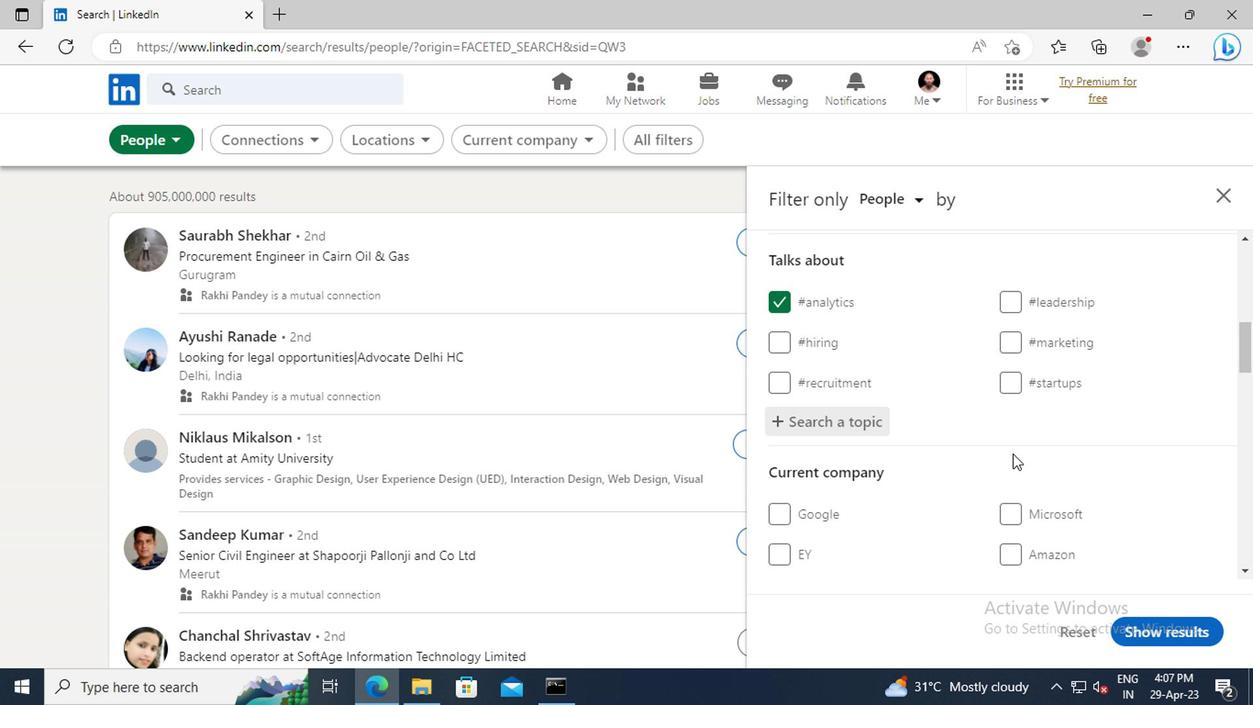 
Action: Mouse scrolled (1009, 453) with delta (0, 0)
Screenshot: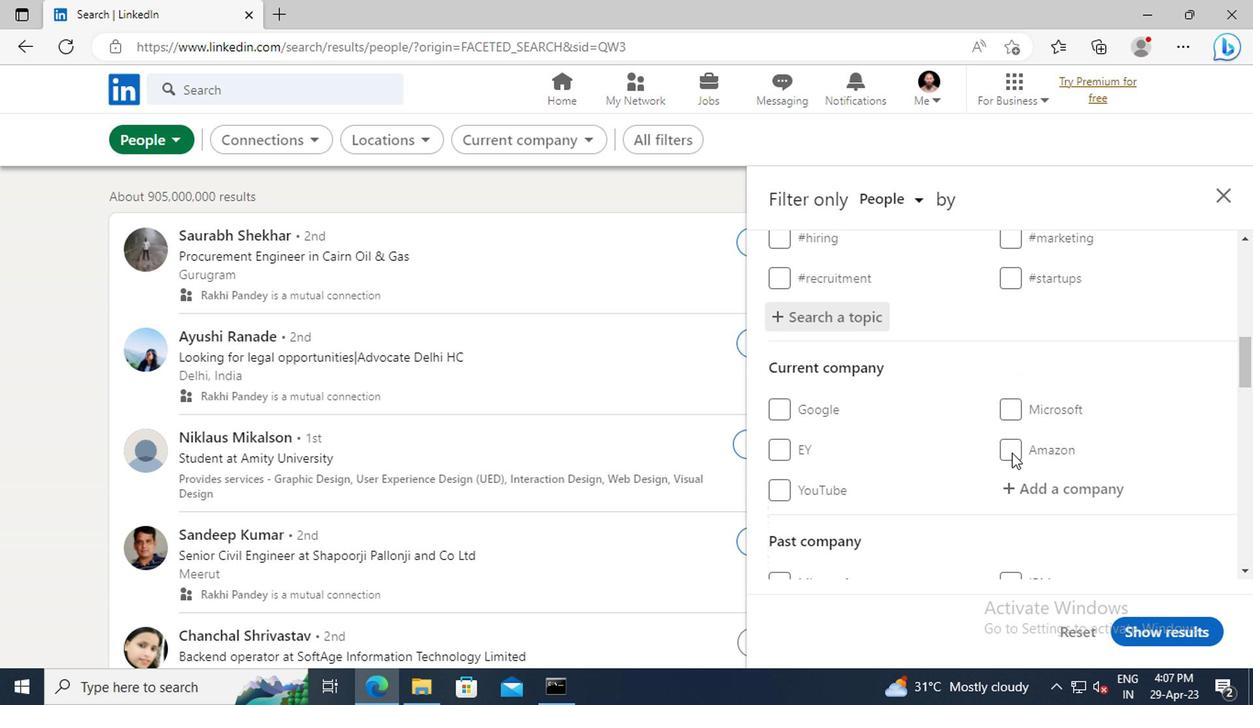 
Action: Mouse scrolled (1009, 453) with delta (0, 0)
Screenshot: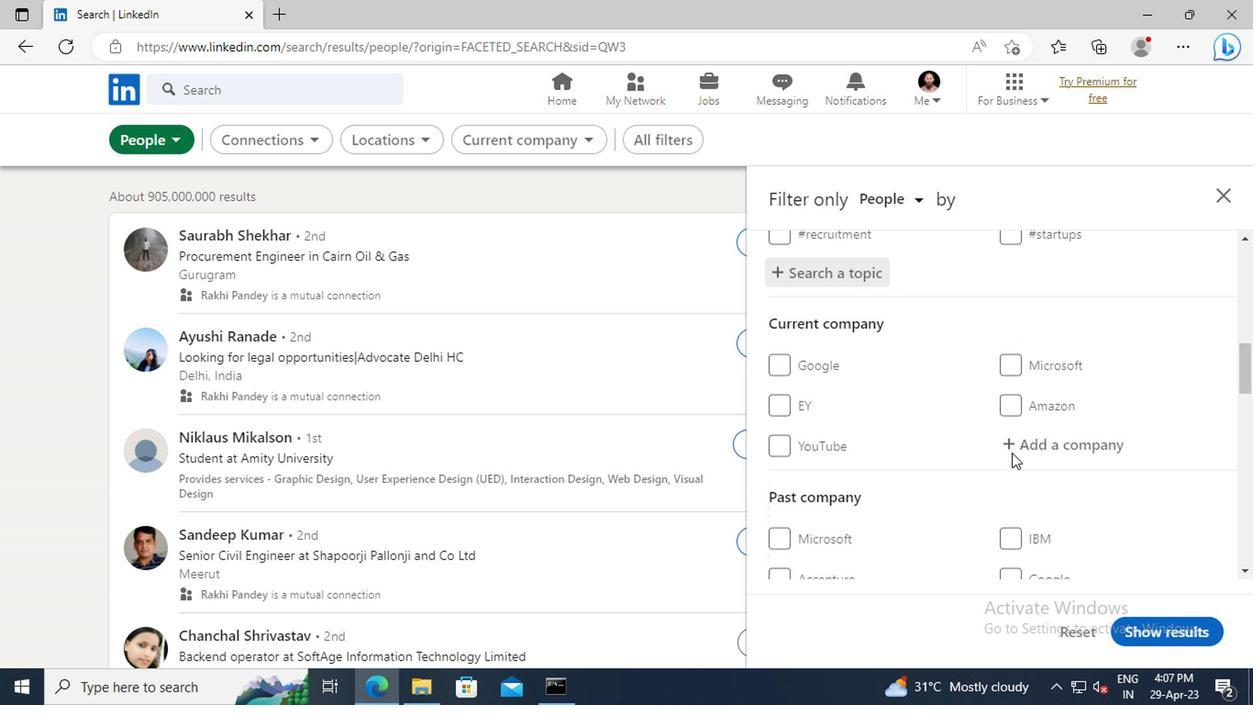 
Action: Mouse scrolled (1009, 453) with delta (0, 0)
Screenshot: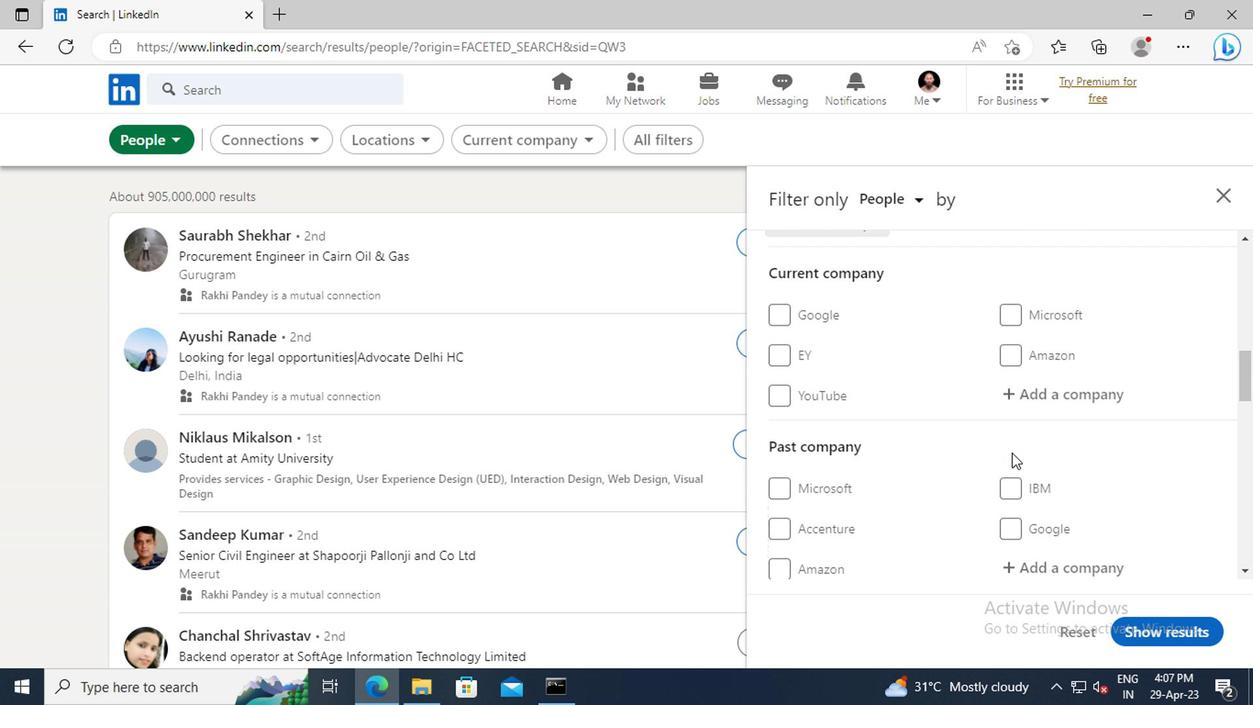 
Action: Mouse scrolled (1009, 453) with delta (0, 0)
Screenshot: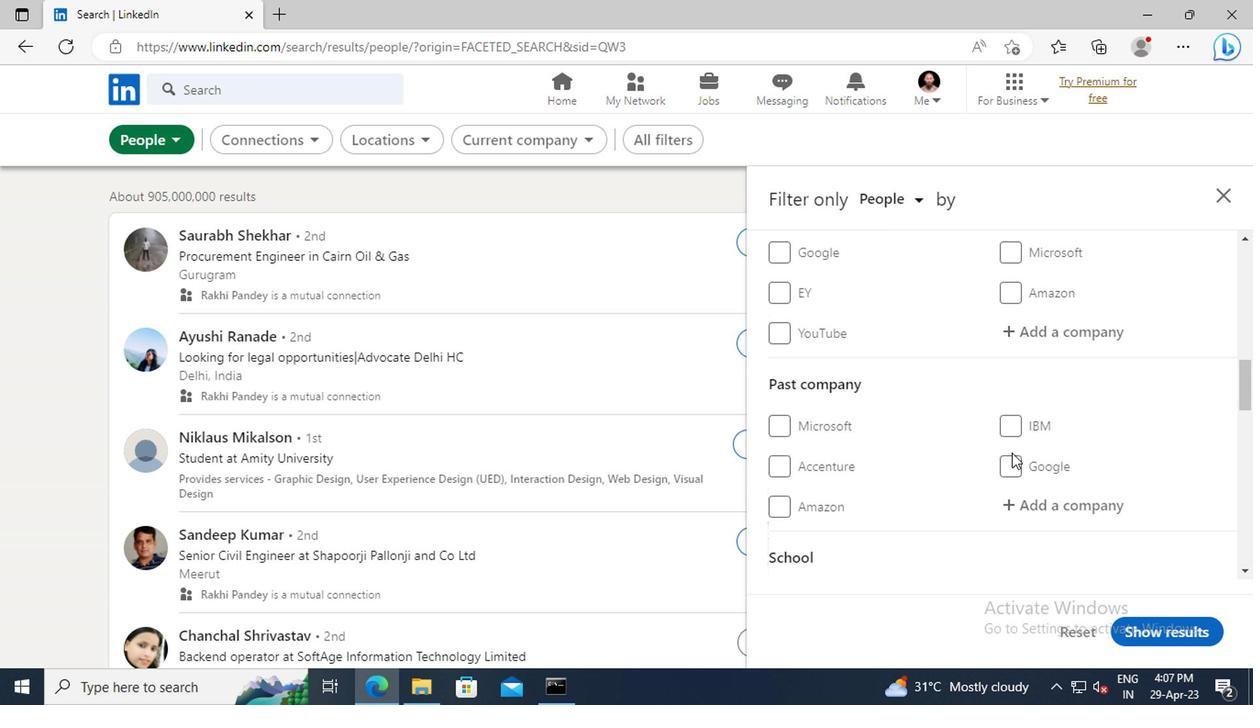 
Action: Mouse scrolled (1009, 453) with delta (0, 0)
Screenshot: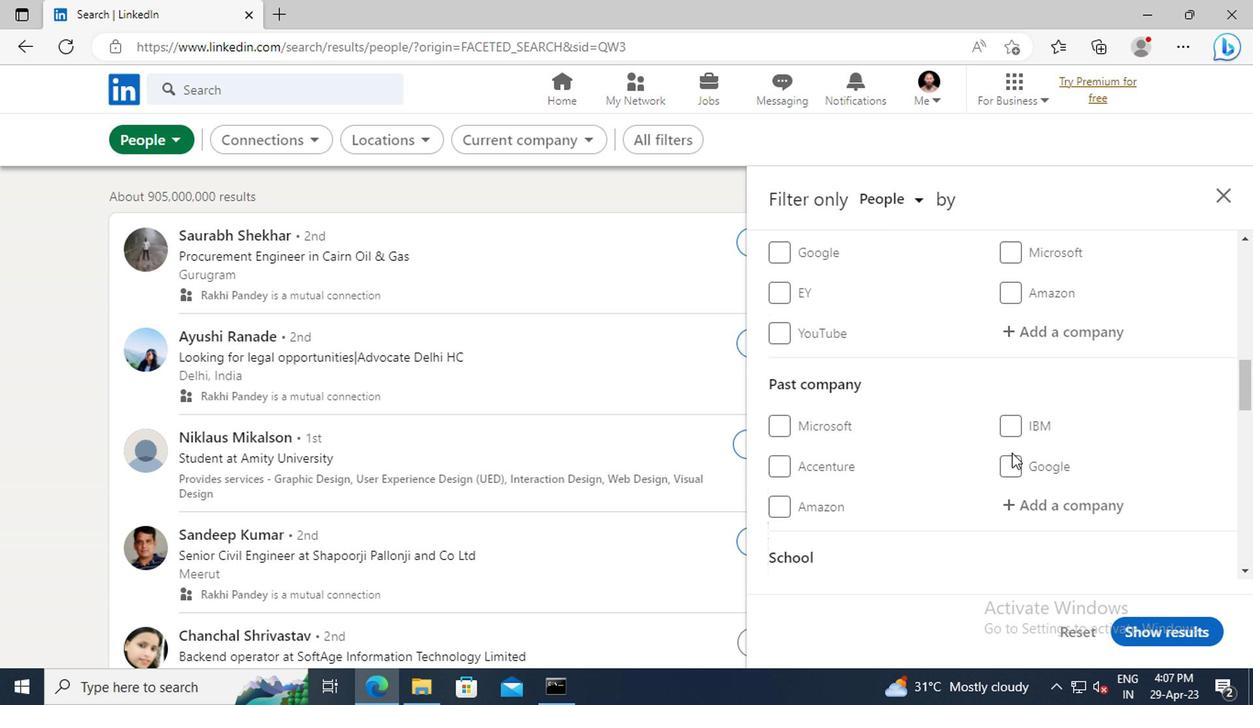 
Action: Mouse scrolled (1009, 453) with delta (0, 0)
Screenshot: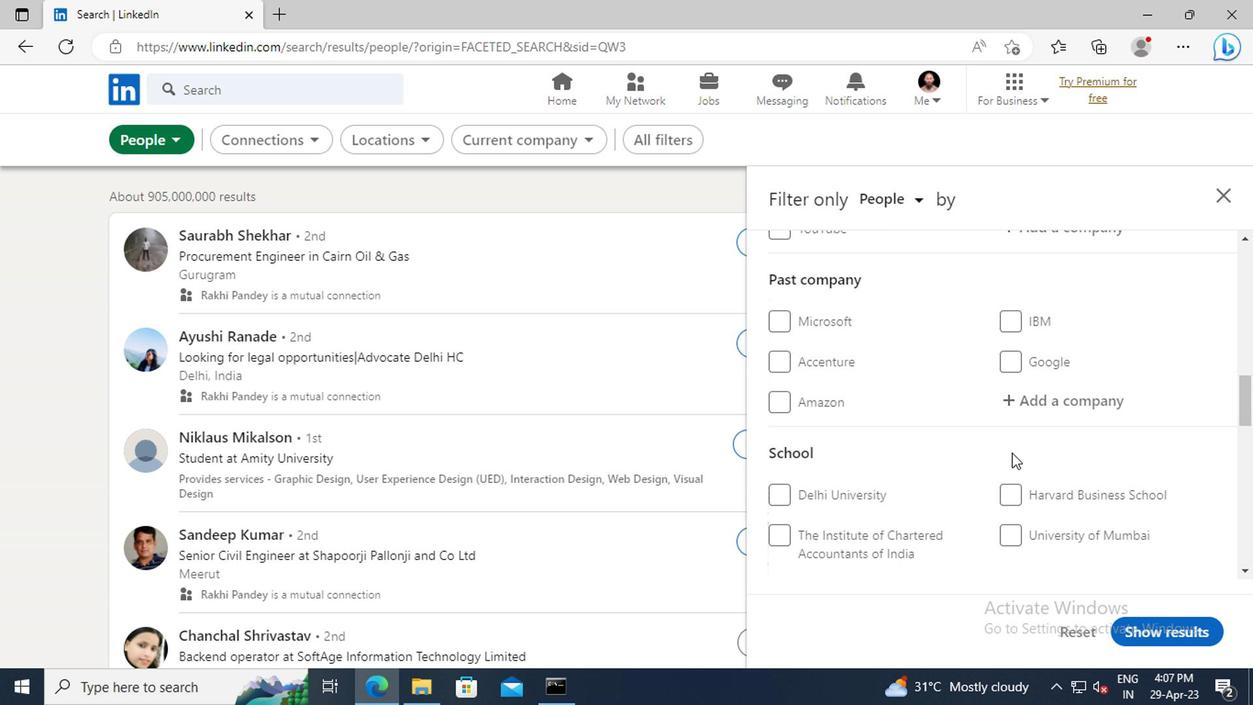 
Action: Mouse scrolled (1009, 453) with delta (0, 0)
Screenshot: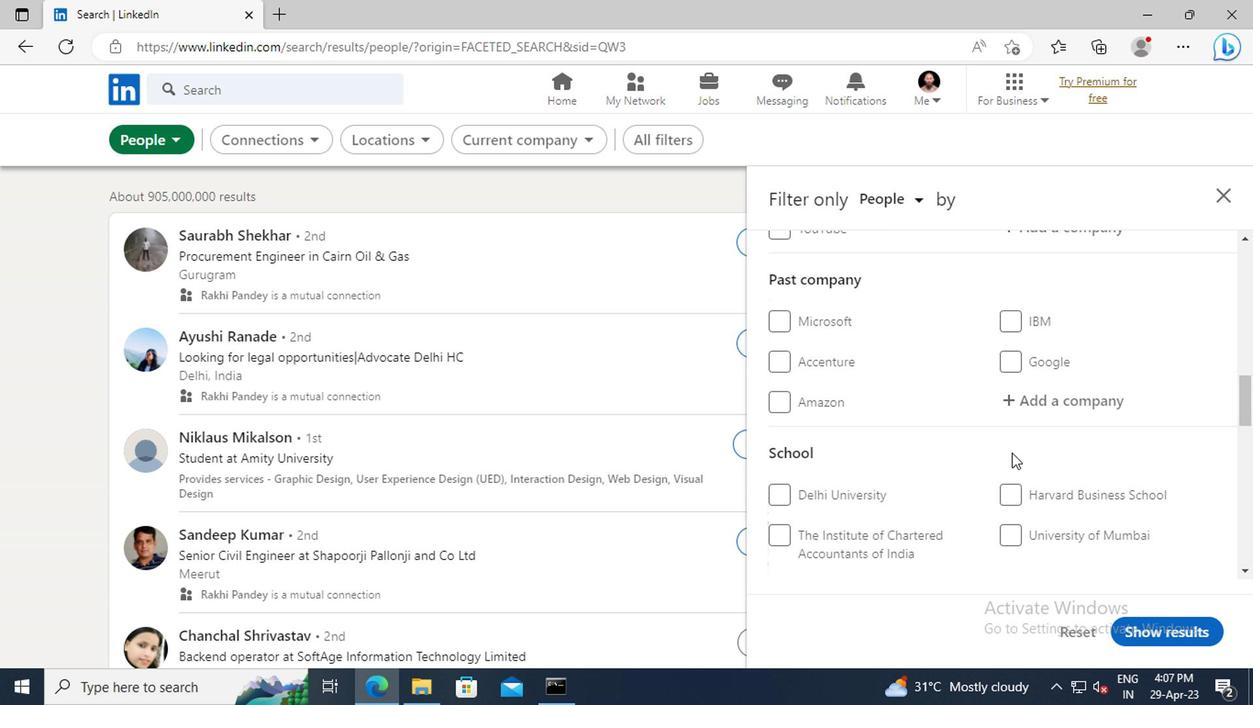 
Action: Mouse scrolled (1009, 453) with delta (0, 0)
Screenshot: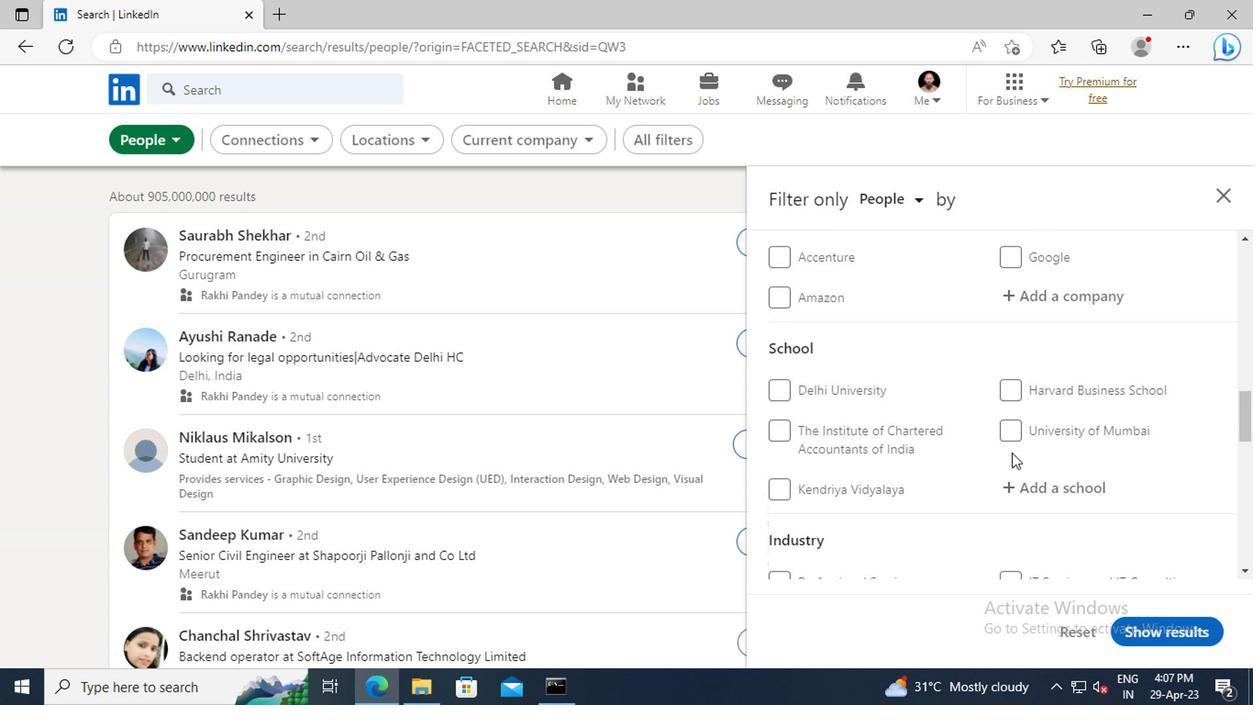 
Action: Mouse scrolled (1009, 453) with delta (0, 0)
Screenshot: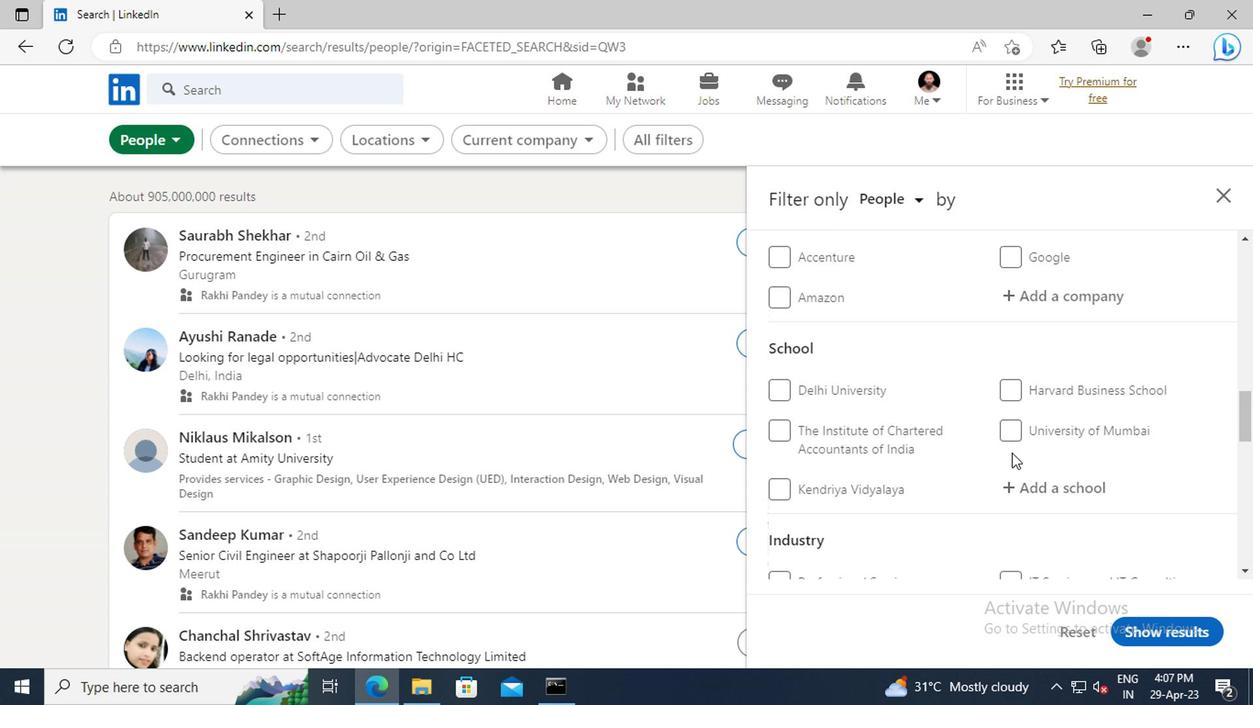 
Action: Mouse scrolled (1009, 453) with delta (0, 0)
Screenshot: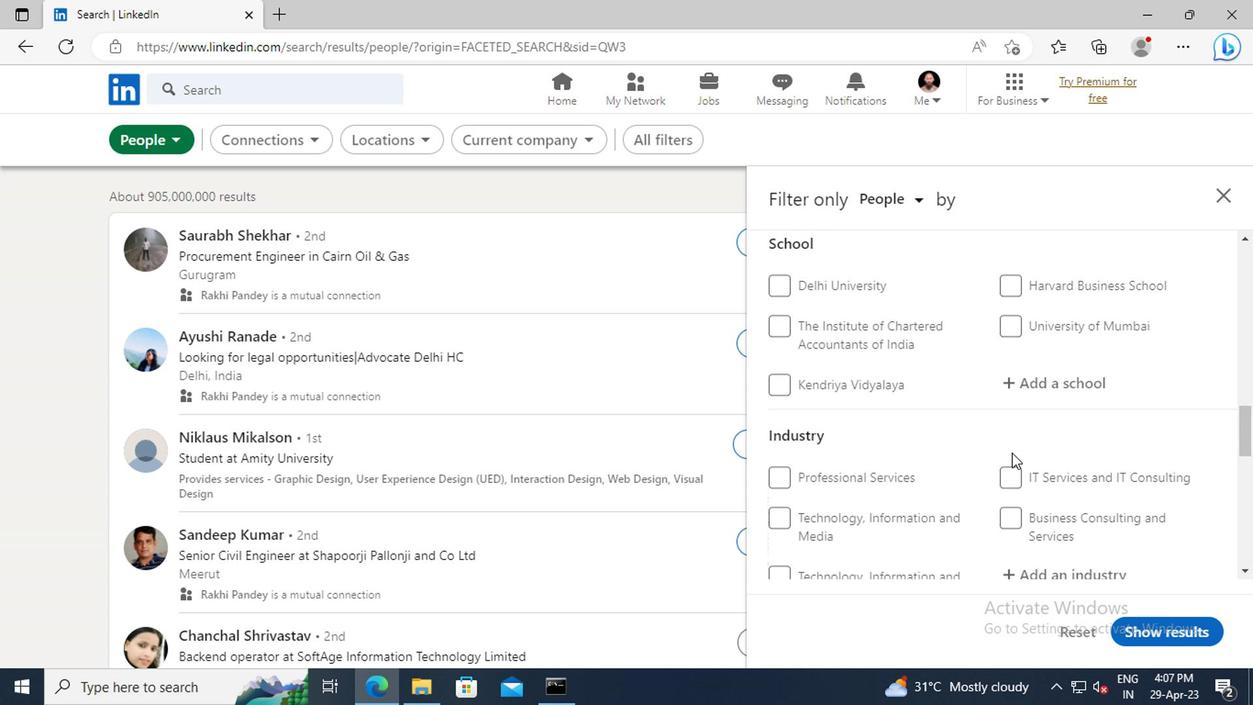 
Action: Mouse scrolled (1009, 453) with delta (0, 0)
Screenshot: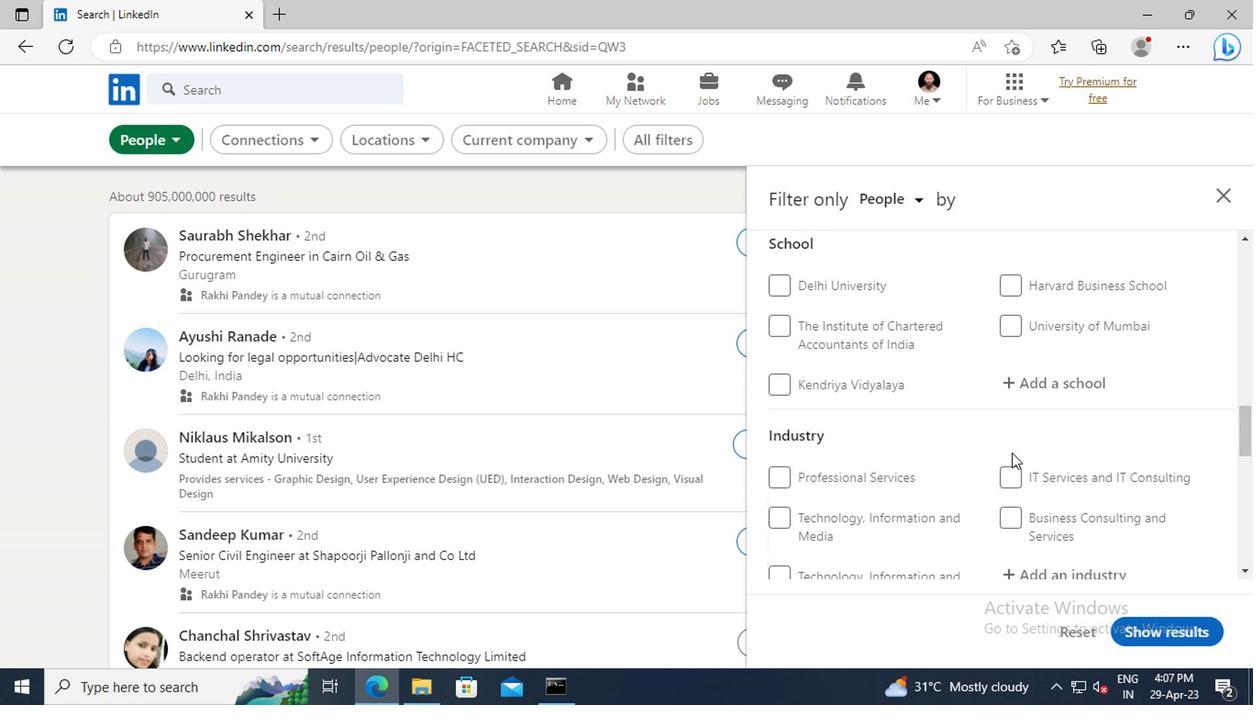 
Action: Mouse scrolled (1009, 453) with delta (0, 0)
Screenshot: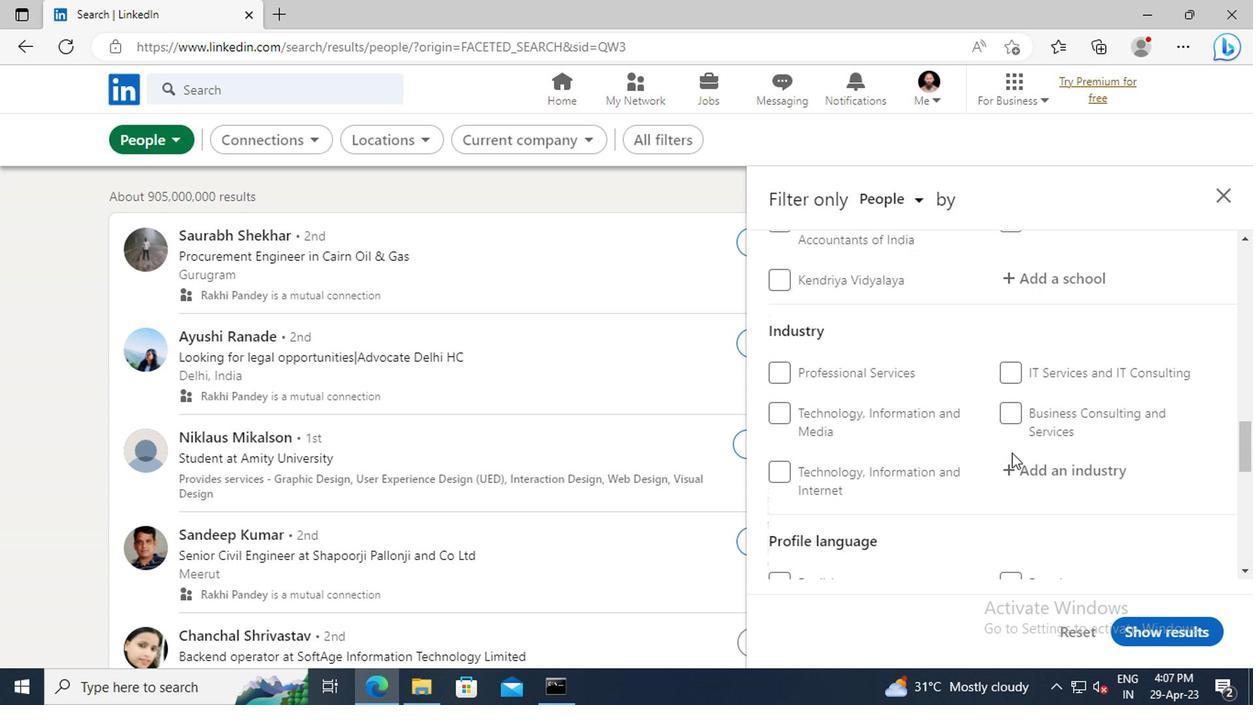 
Action: Mouse scrolled (1009, 453) with delta (0, 0)
Screenshot: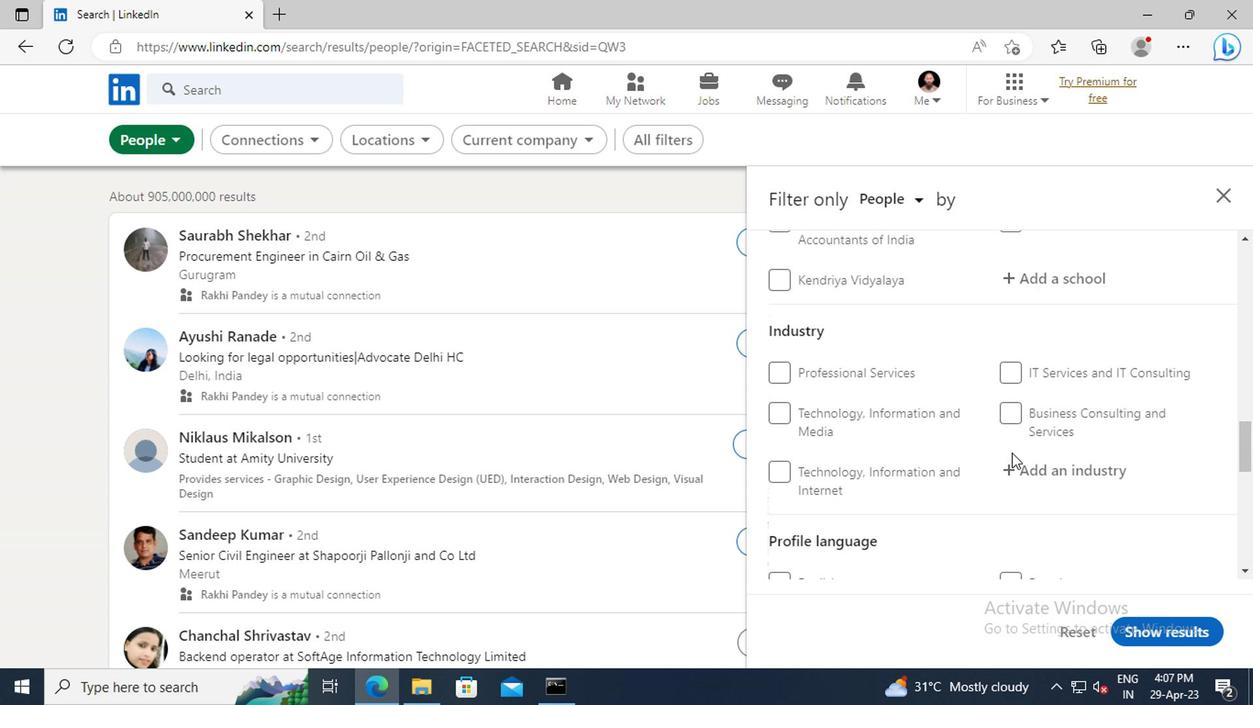 
Action: Mouse scrolled (1009, 453) with delta (0, 0)
Screenshot: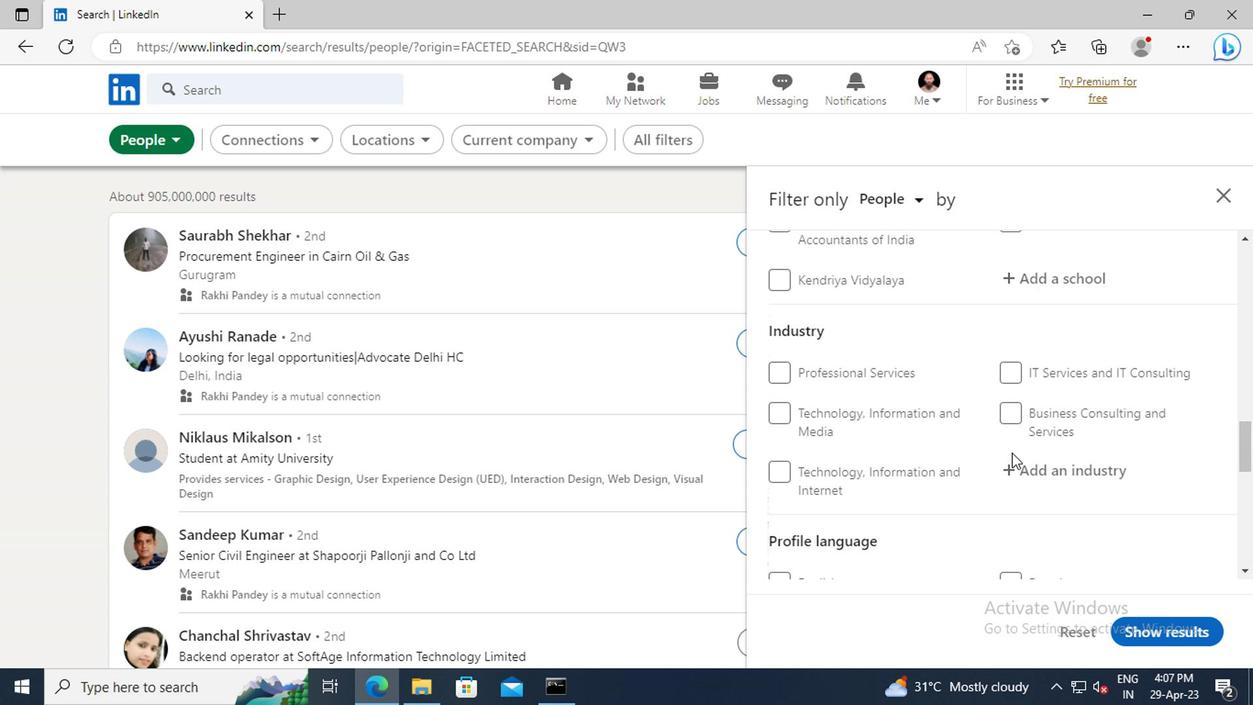 
Action: Mouse moved to (782, 470)
Screenshot: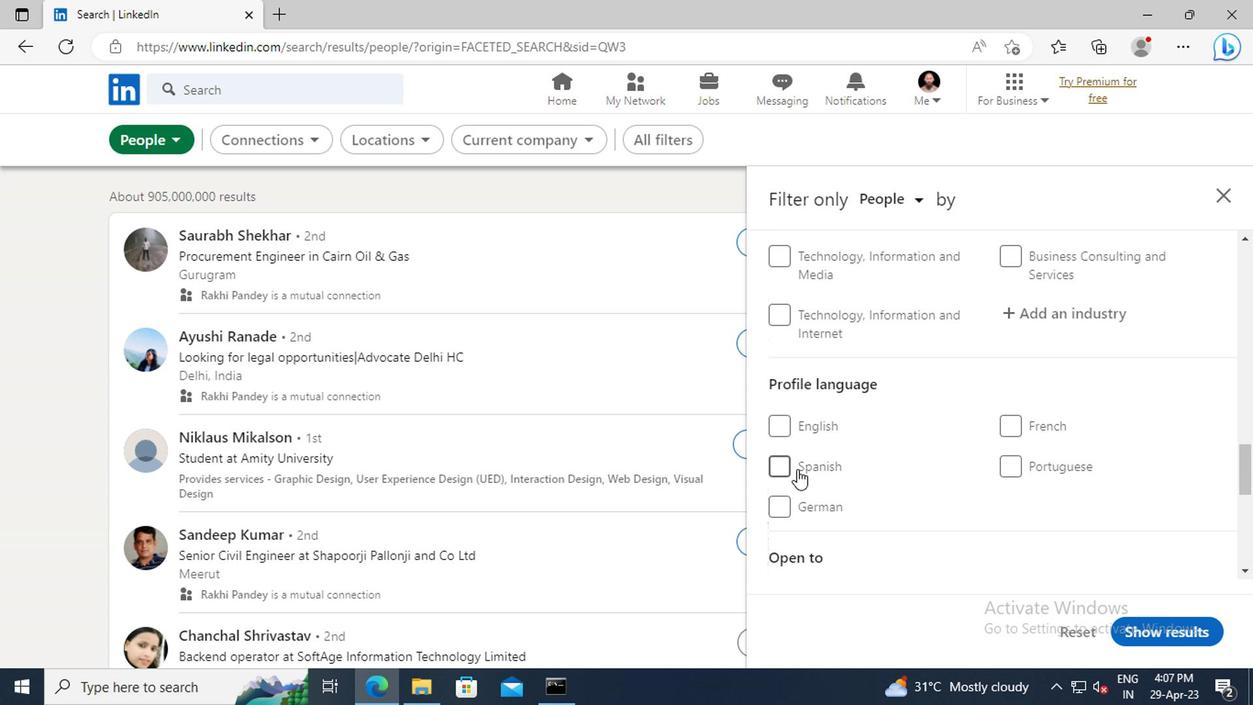 
Action: Mouse pressed left at (782, 470)
Screenshot: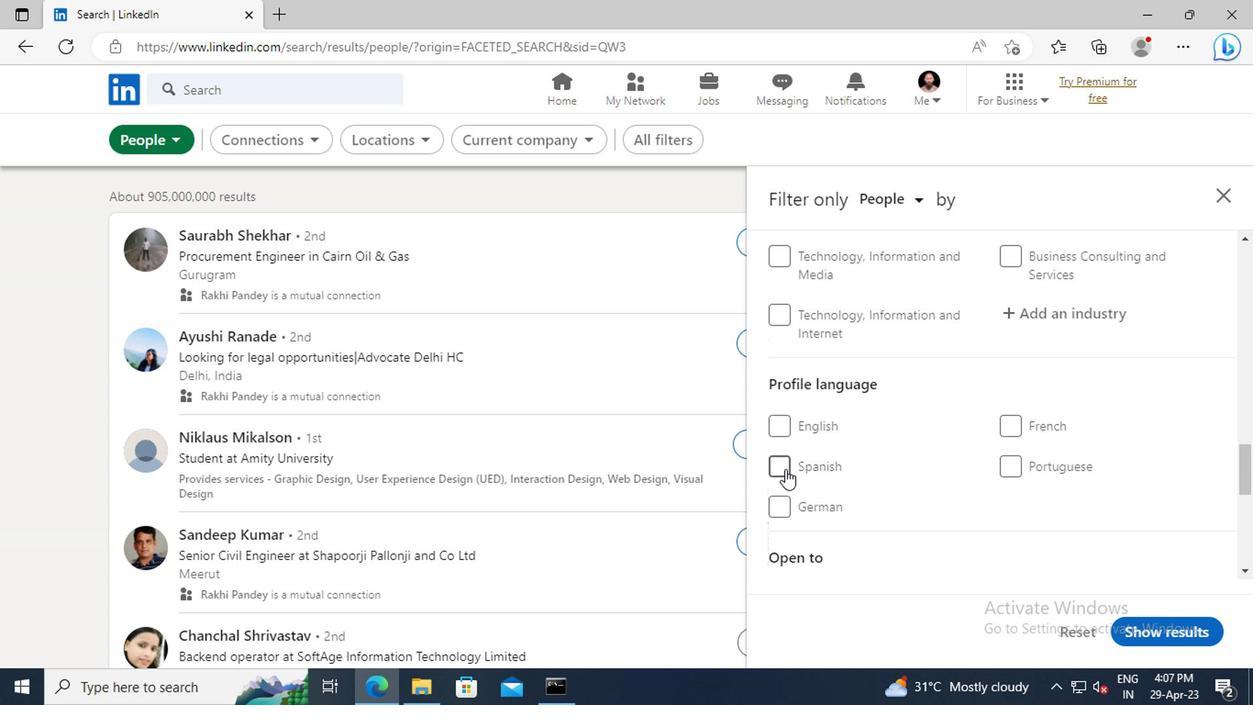 
Action: Mouse moved to (989, 468)
Screenshot: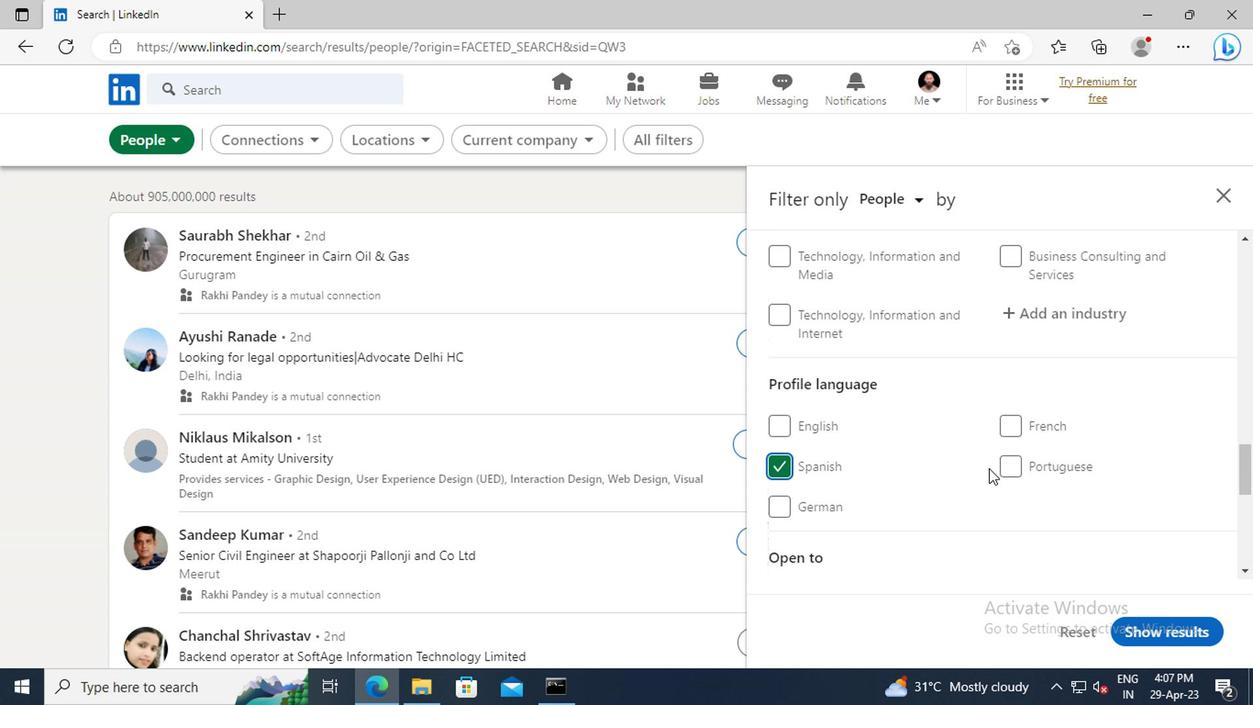 
Action: Mouse scrolled (989, 469) with delta (0, 1)
Screenshot: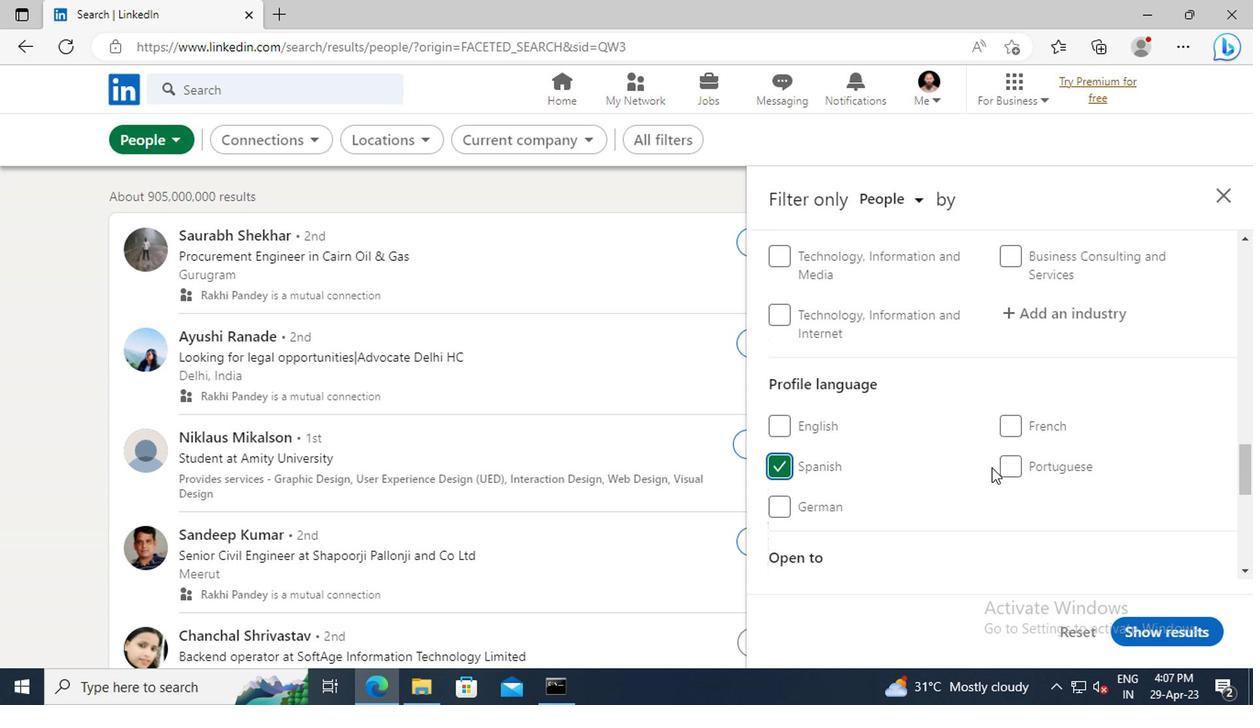 
Action: Mouse scrolled (989, 469) with delta (0, 1)
Screenshot: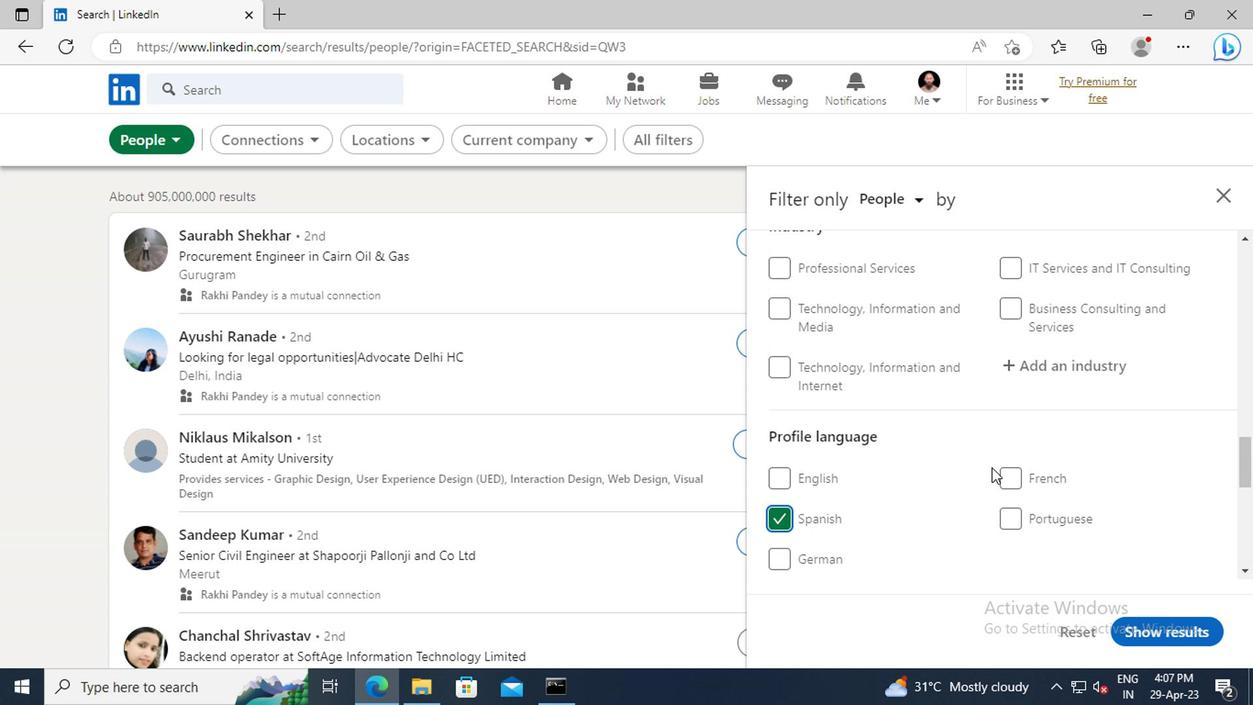 
Action: Mouse scrolled (989, 469) with delta (0, 1)
Screenshot: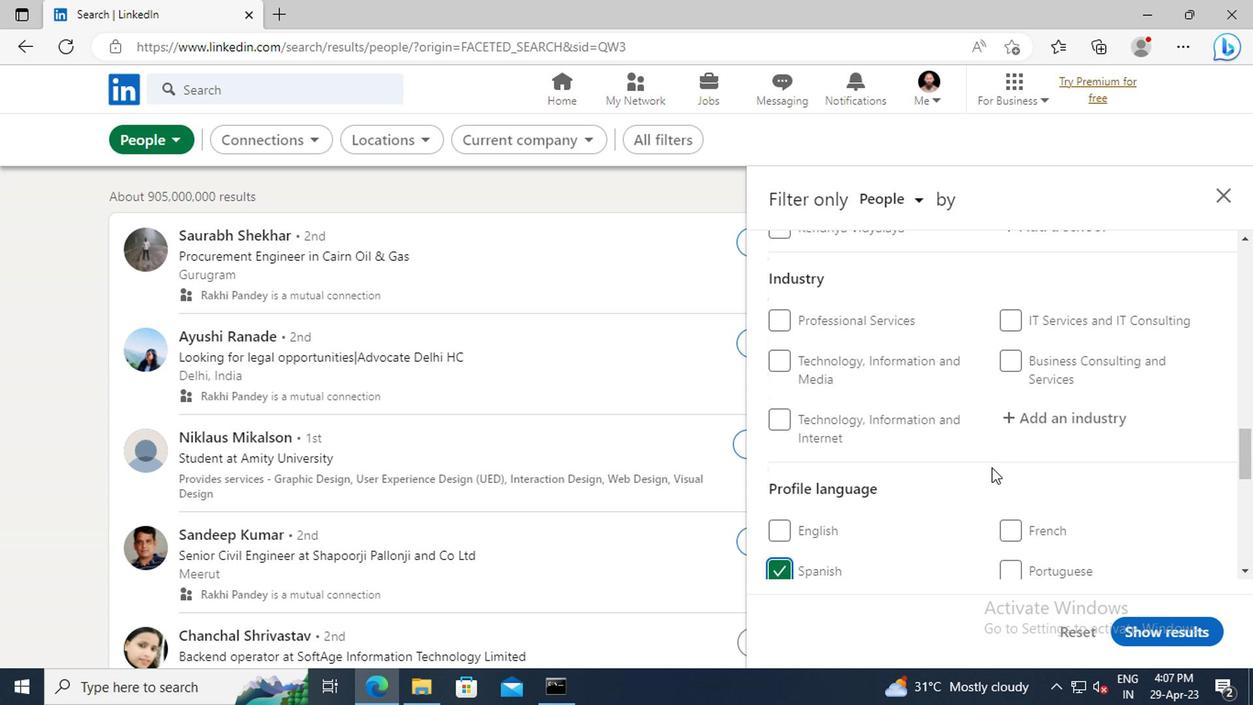 
Action: Mouse scrolled (989, 469) with delta (0, 1)
Screenshot: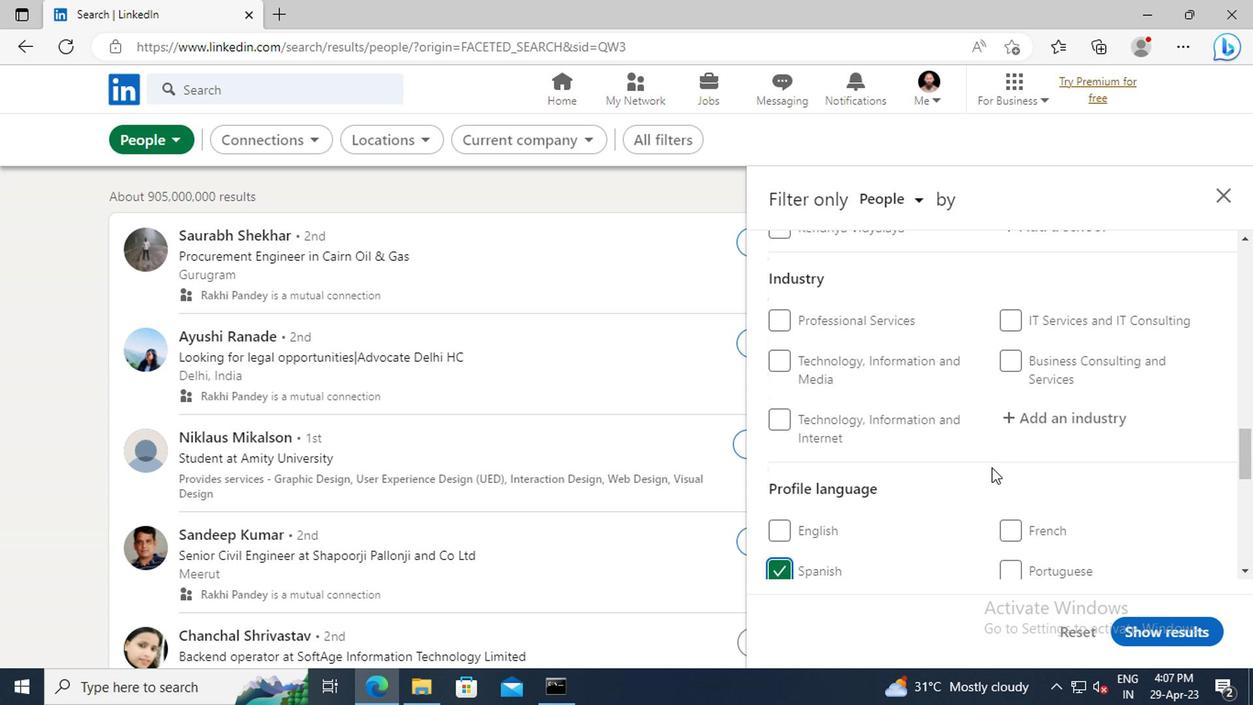 
Action: Mouse scrolled (989, 469) with delta (0, 1)
Screenshot: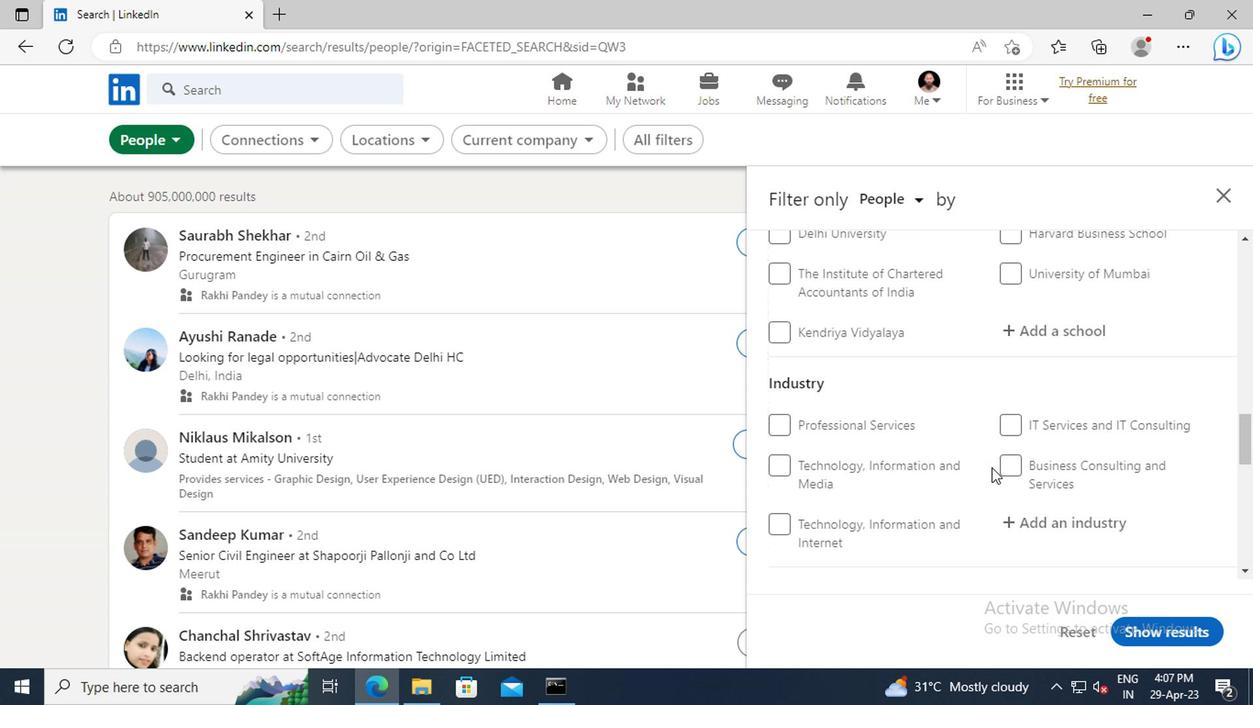 
Action: Mouse scrolled (989, 469) with delta (0, 1)
Screenshot: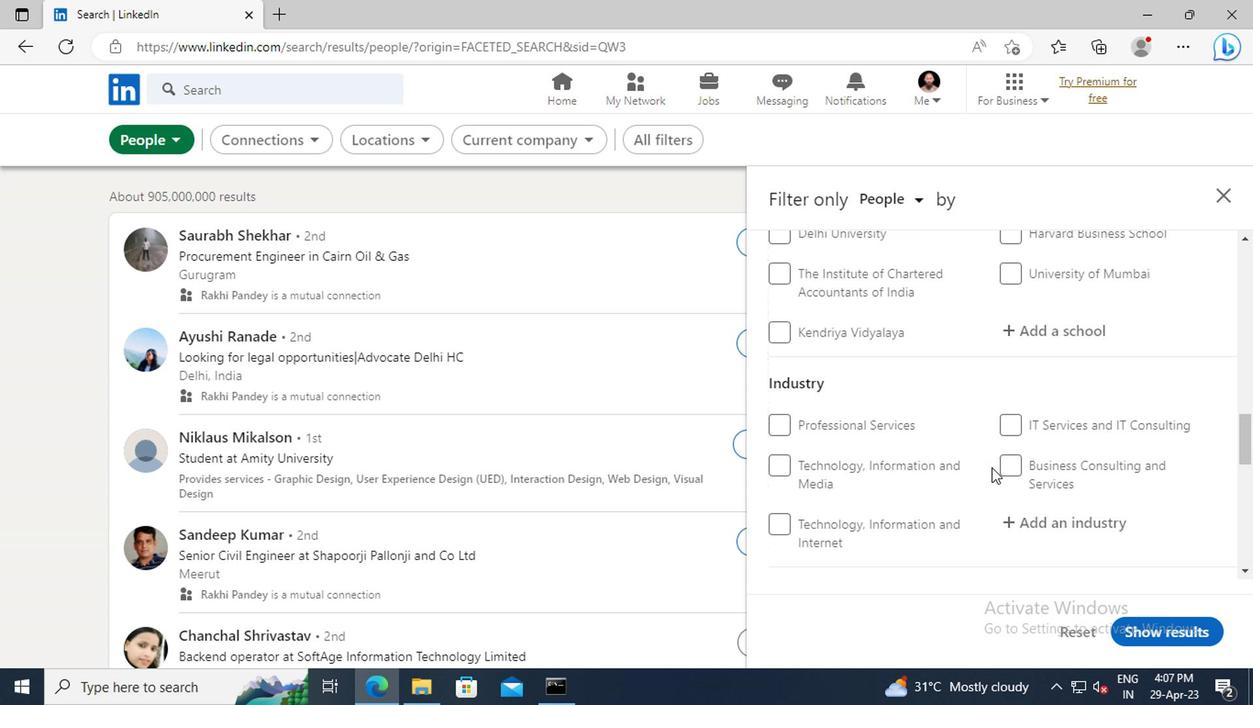 
Action: Mouse scrolled (989, 469) with delta (0, 1)
Screenshot: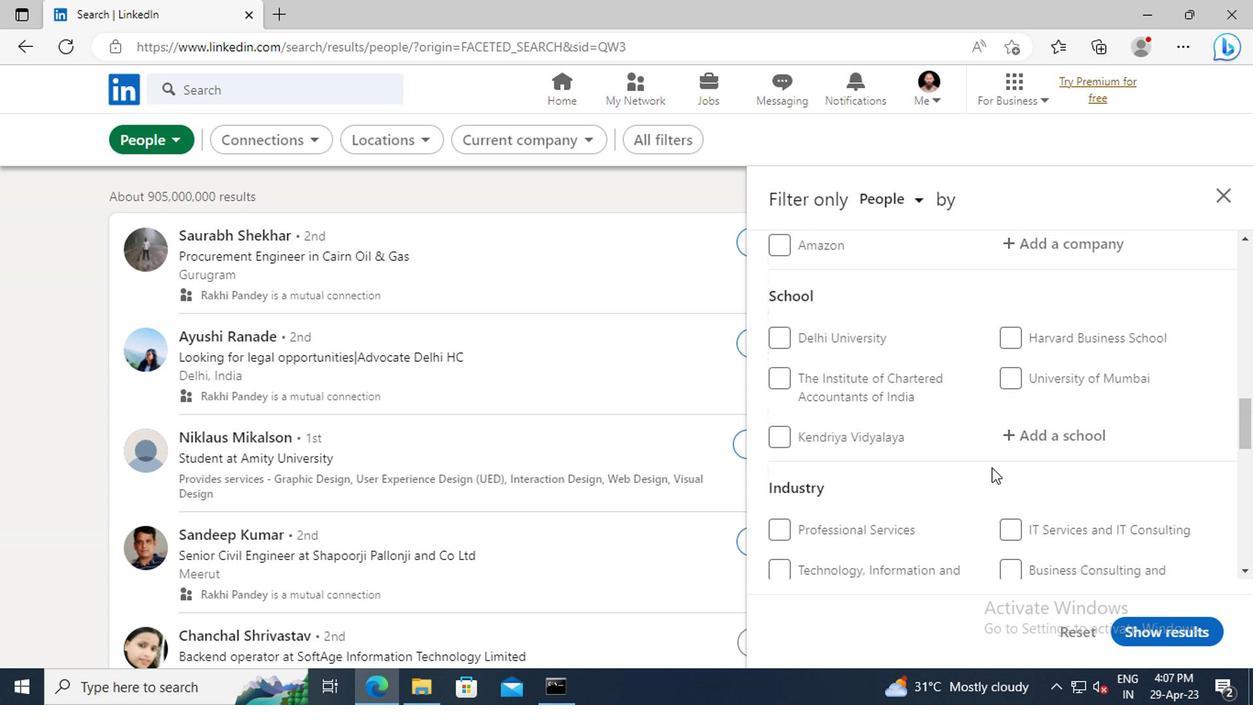 
Action: Mouse scrolled (989, 469) with delta (0, 1)
Screenshot: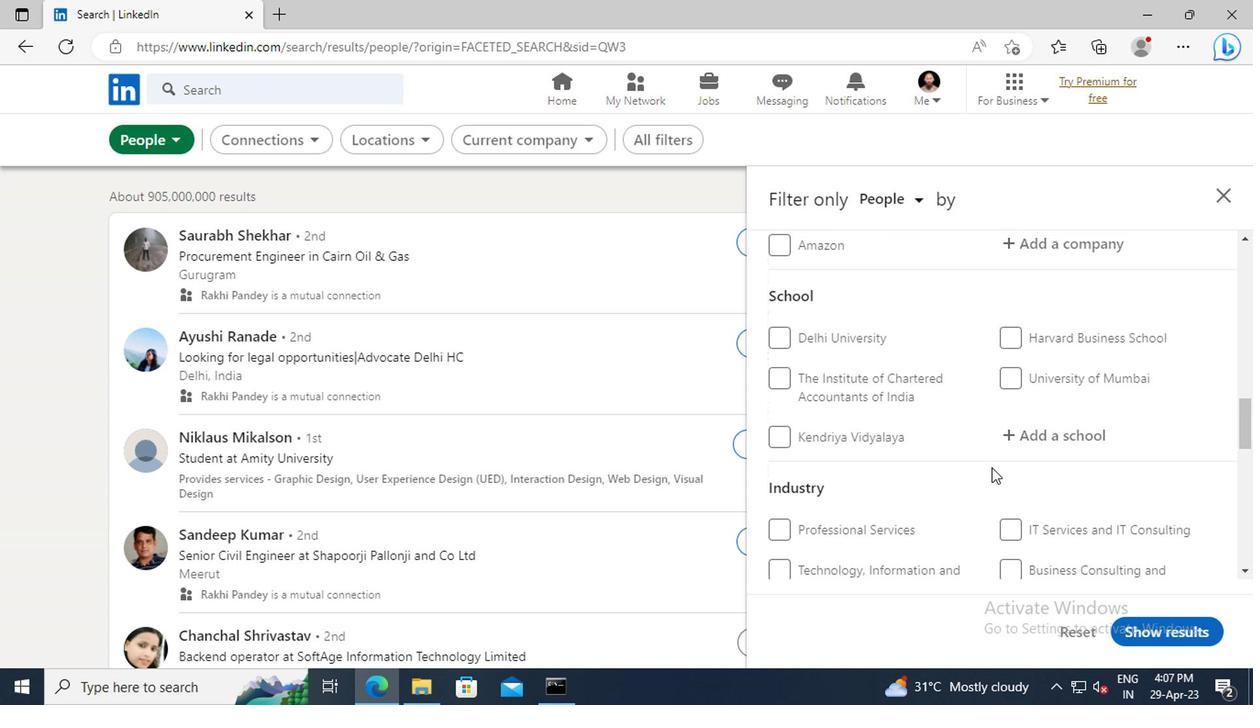 
Action: Mouse scrolled (989, 469) with delta (0, 1)
Screenshot: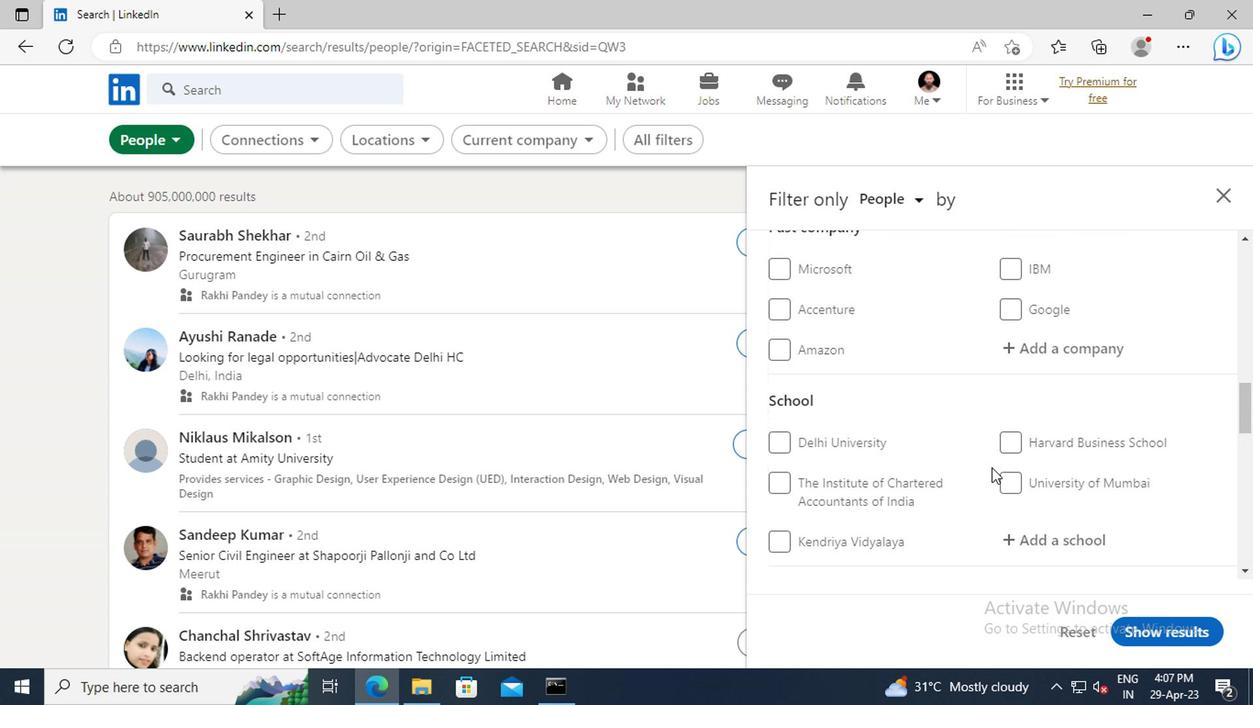 
Action: Mouse scrolled (989, 469) with delta (0, 1)
Screenshot: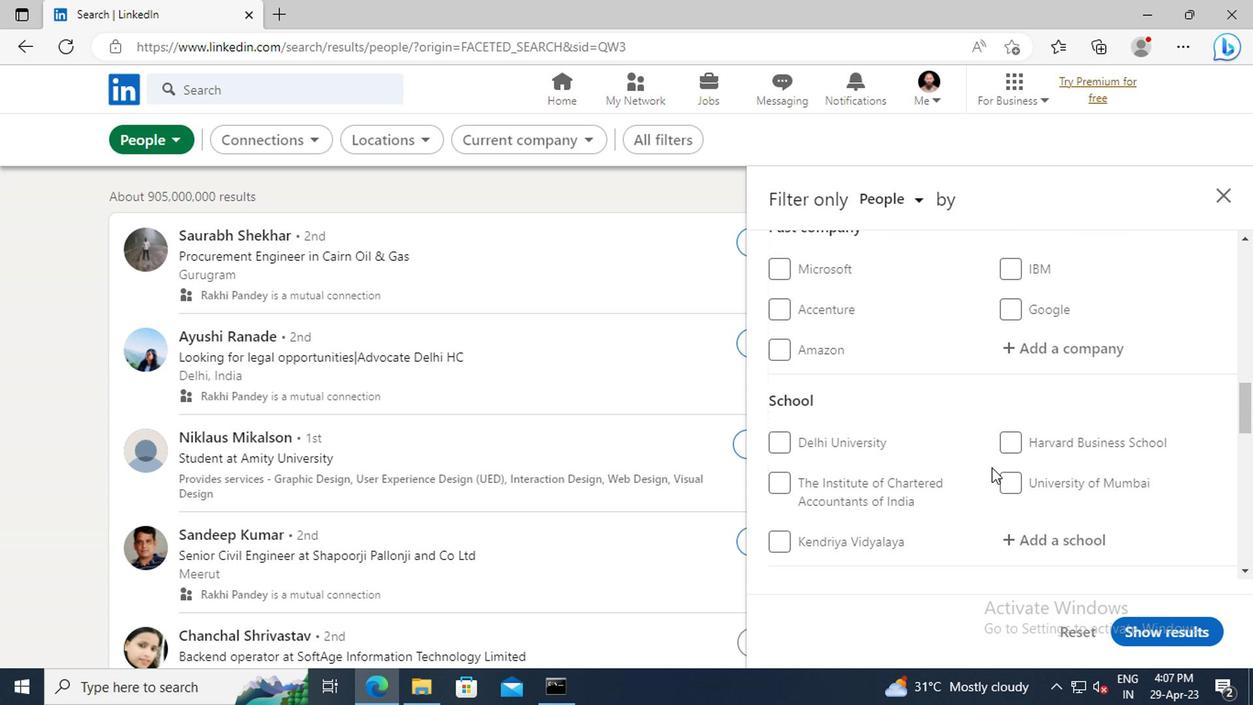 
Action: Mouse scrolled (989, 469) with delta (0, 1)
Screenshot: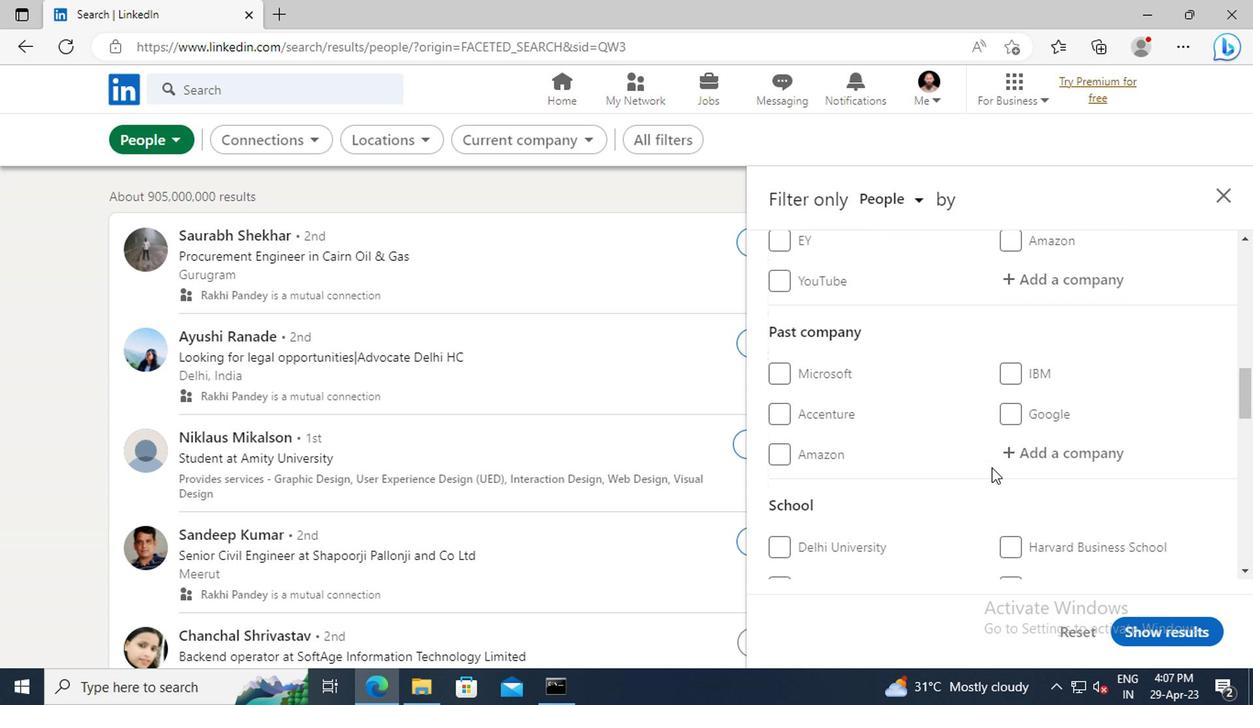 
Action: Mouse scrolled (989, 469) with delta (0, 1)
Screenshot: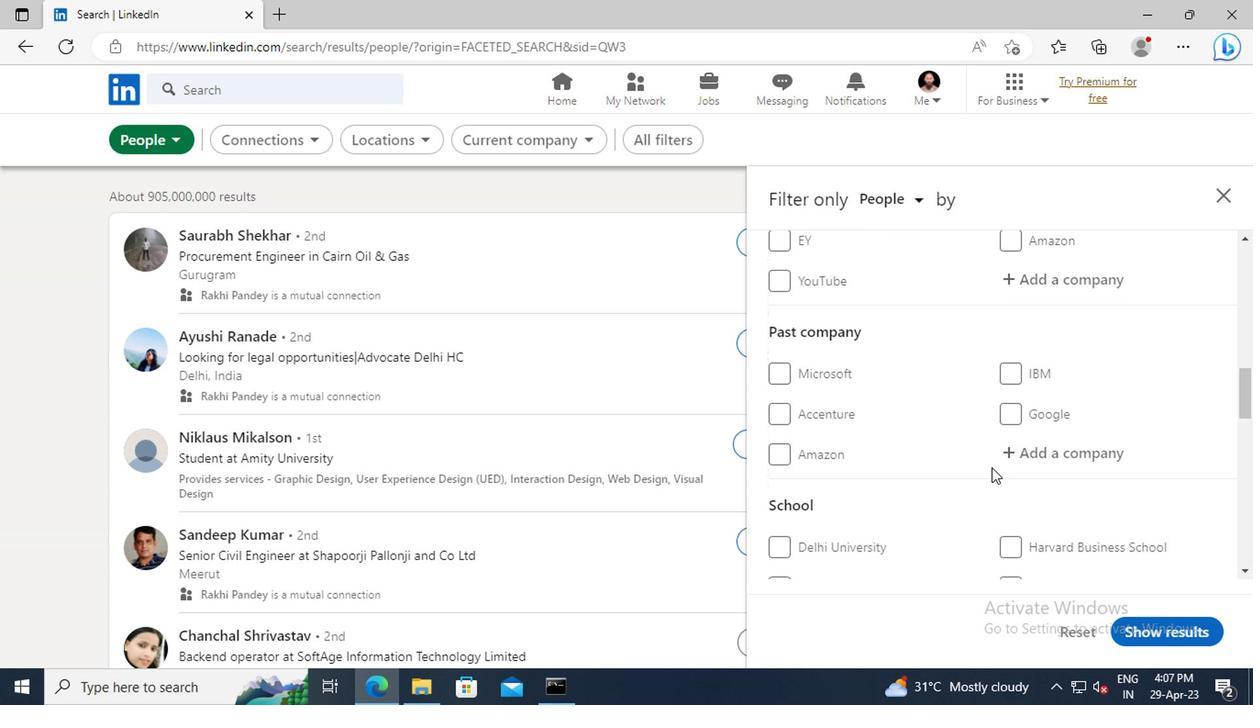 
Action: Mouse moved to (1018, 392)
Screenshot: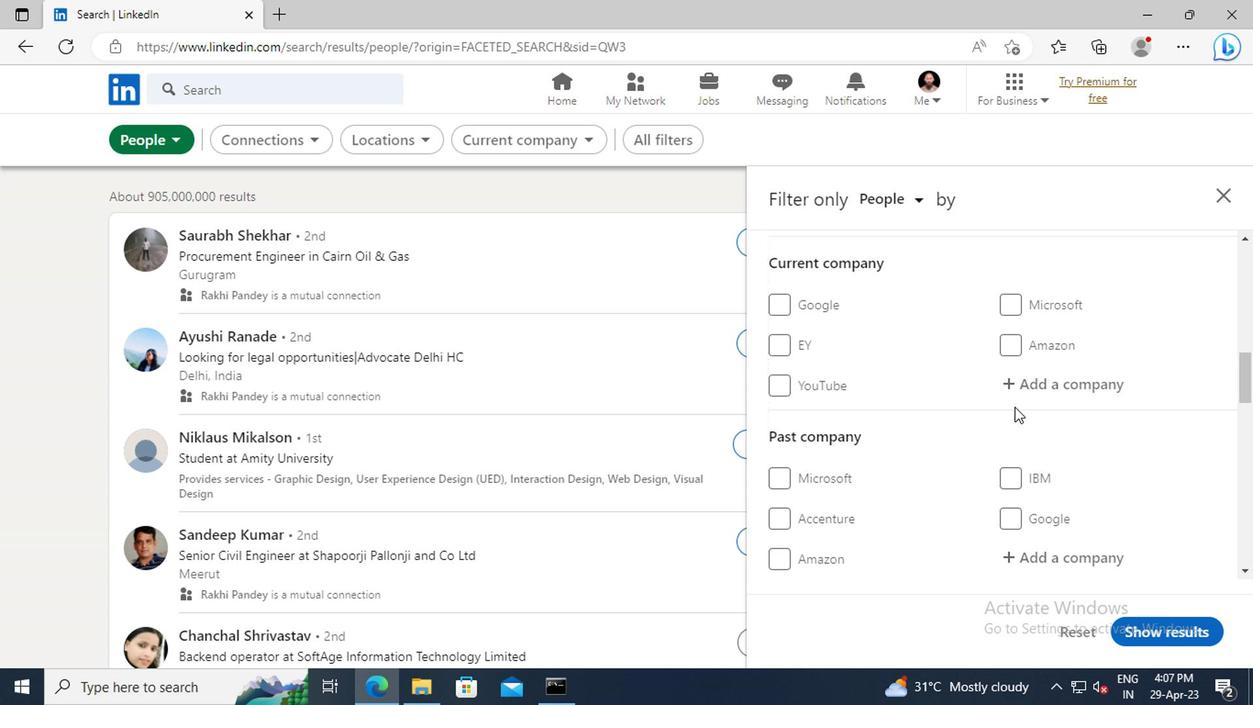 
Action: Mouse pressed left at (1018, 392)
Screenshot: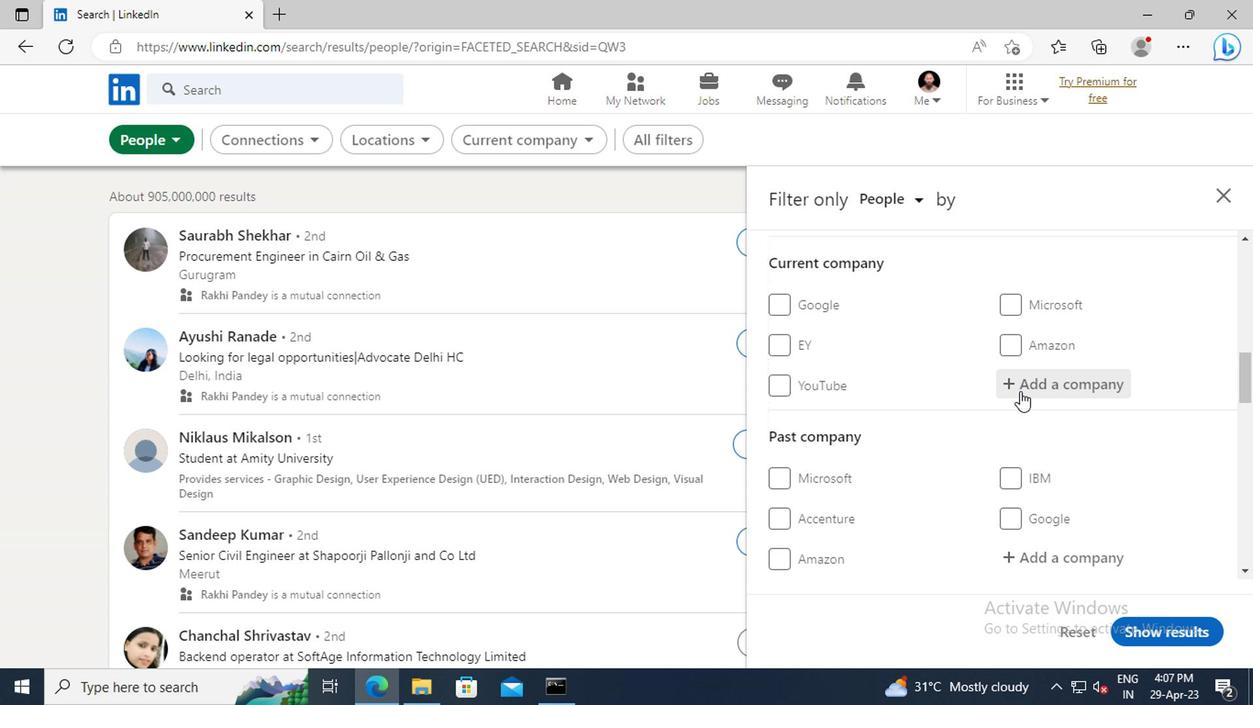 
Action: Key pressed <Key.shift>NATIONAL<Key.space><Key.shift>SKILL<Key.space><Key.shift>DE
Screenshot: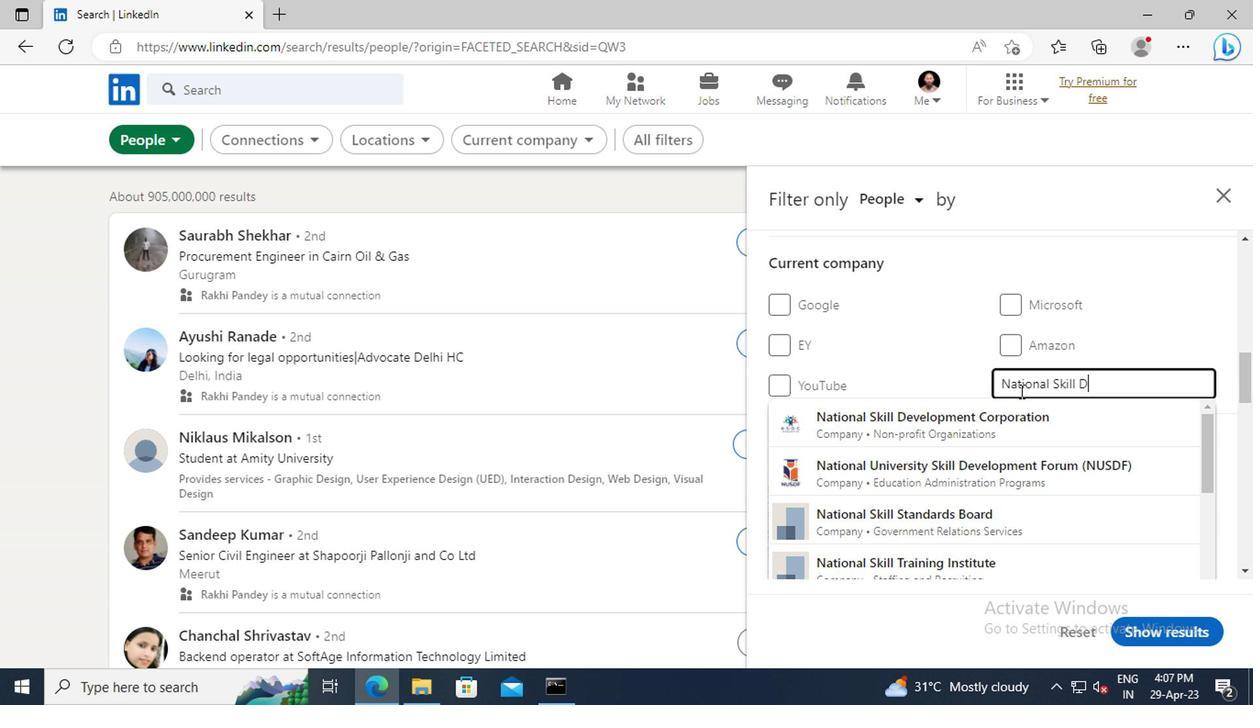 
Action: Mouse moved to (1018, 416)
Screenshot: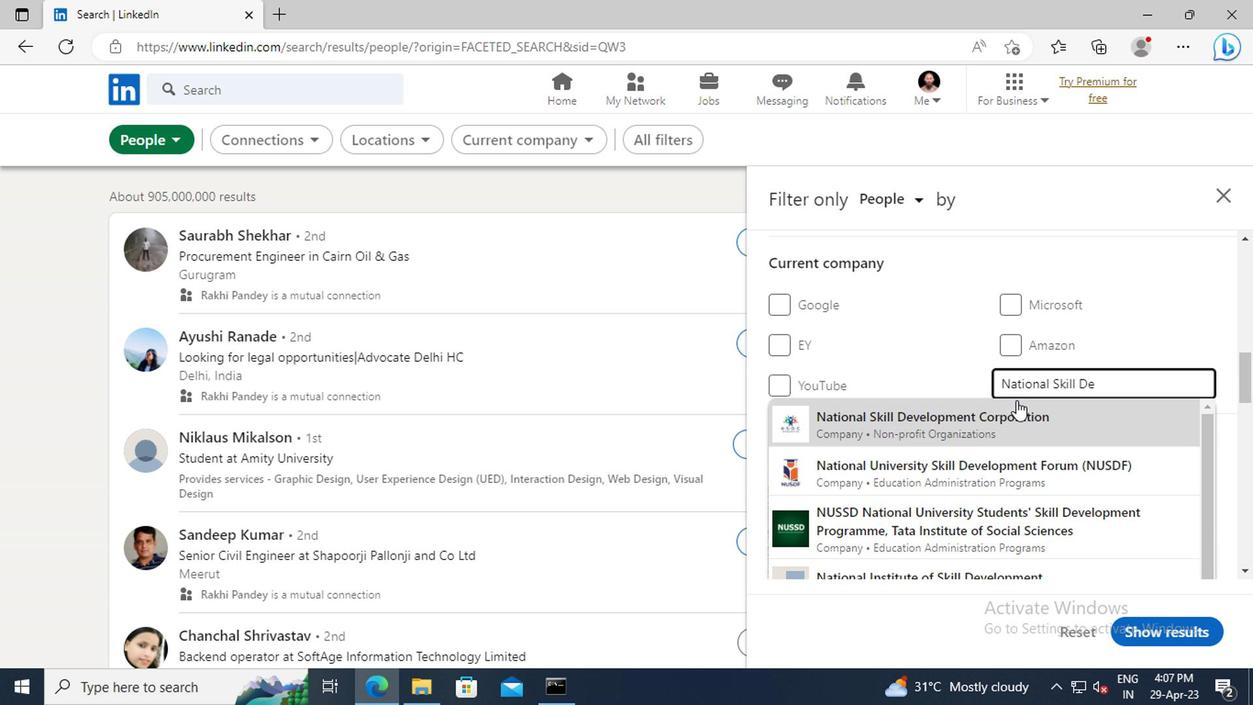 
Action: Mouse pressed left at (1018, 416)
Screenshot: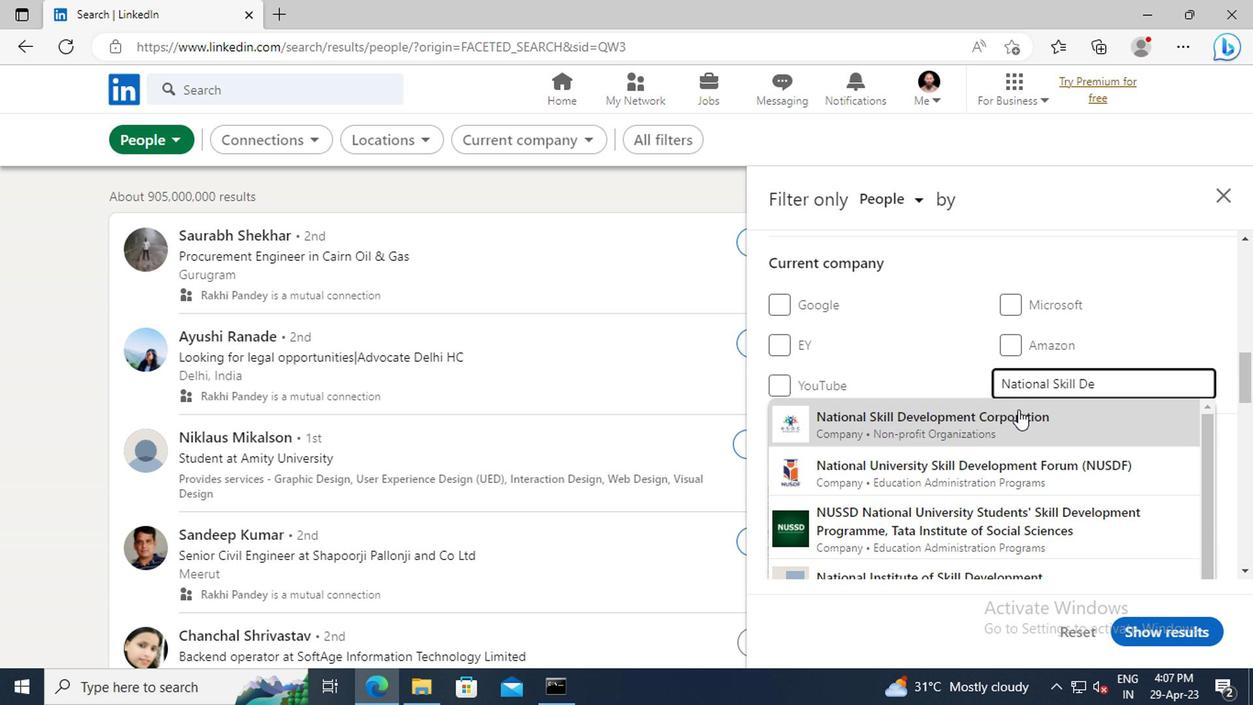 
Action: Mouse scrolled (1018, 415) with delta (0, -1)
Screenshot: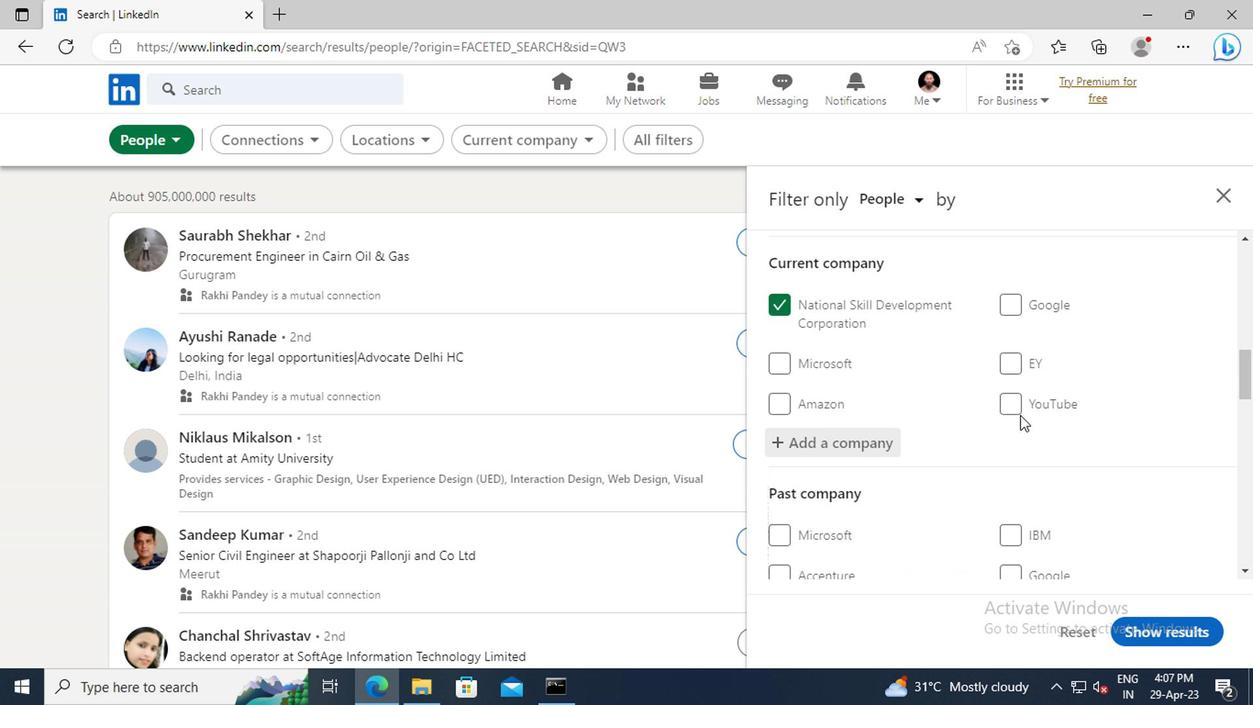 
Action: Mouse scrolled (1018, 415) with delta (0, -1)
Screenshot: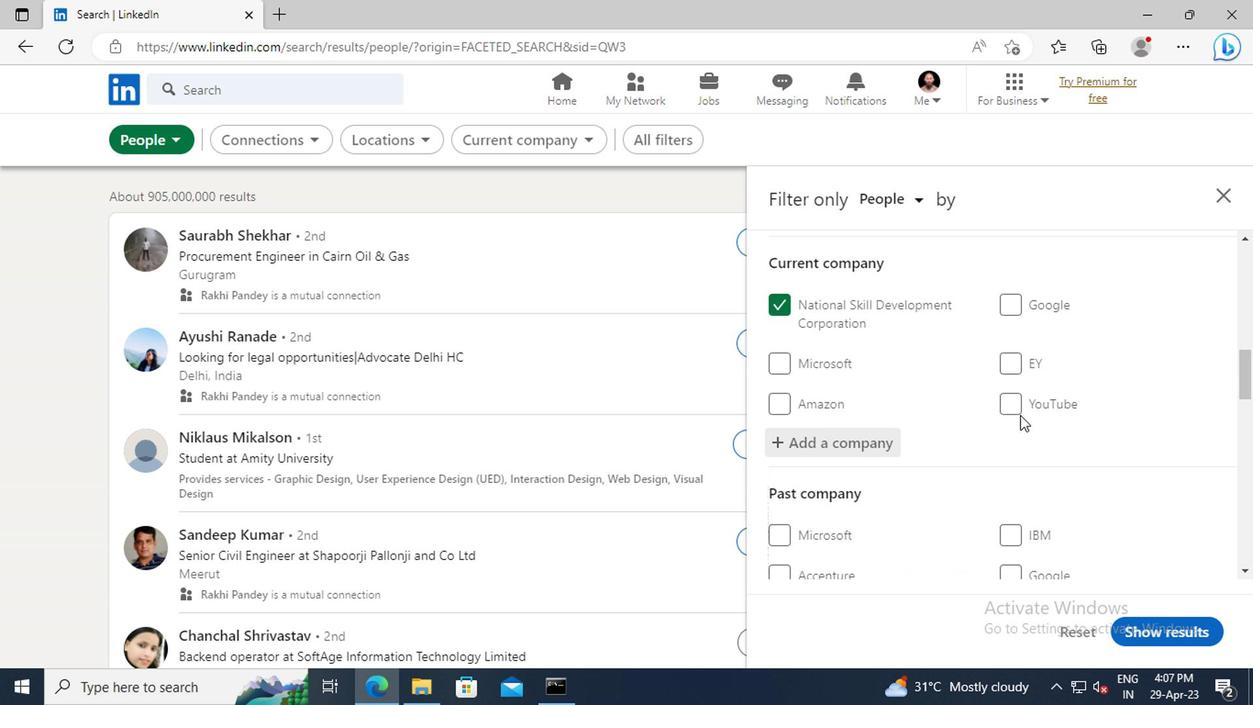 
Action: Mouse moved to (1018, 378)
Screenshot: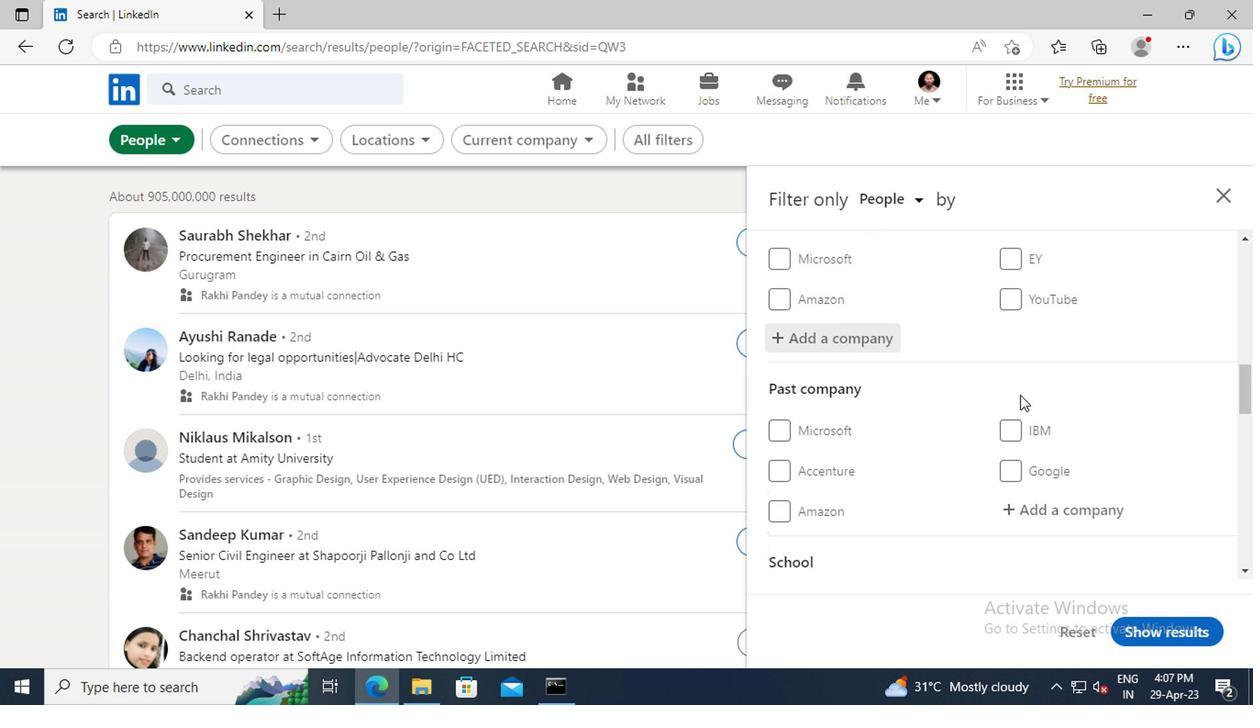 
Action: Mouse scrolled (1018, 376) with delta (0, -1)
Screenshot: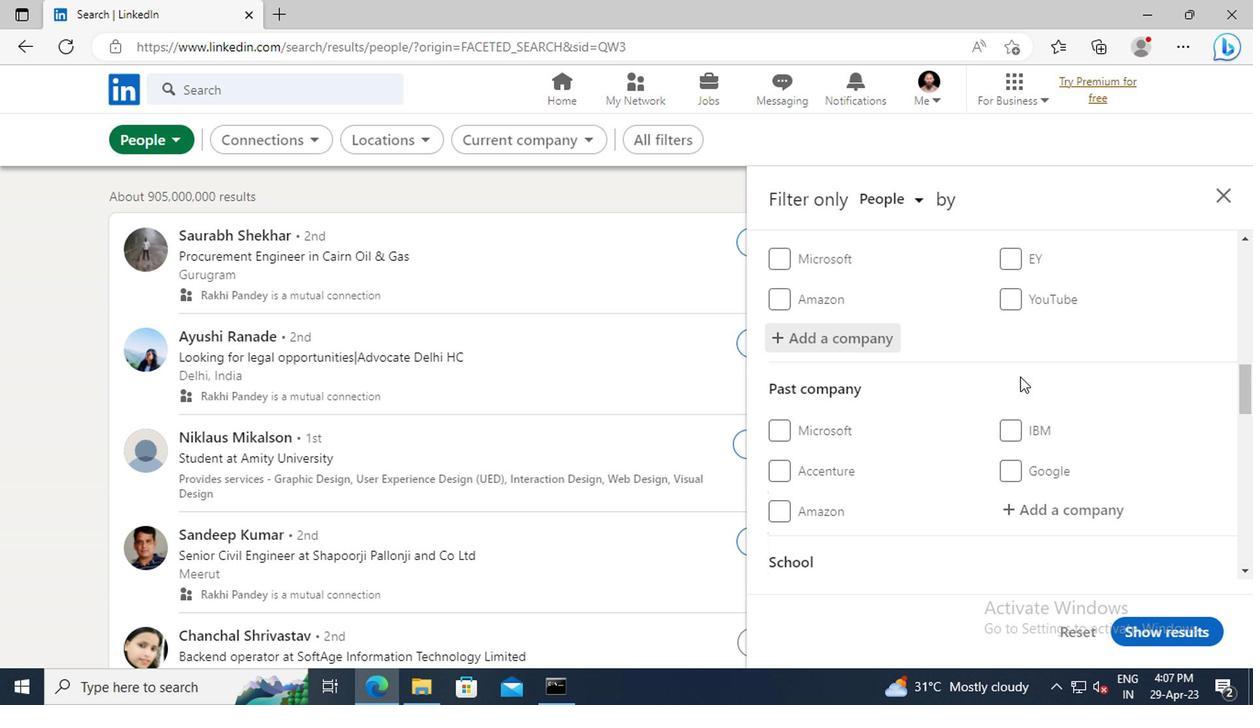 
Action: Mouse scrolled (1018, 376) with delta (0, -1)
Screenshot: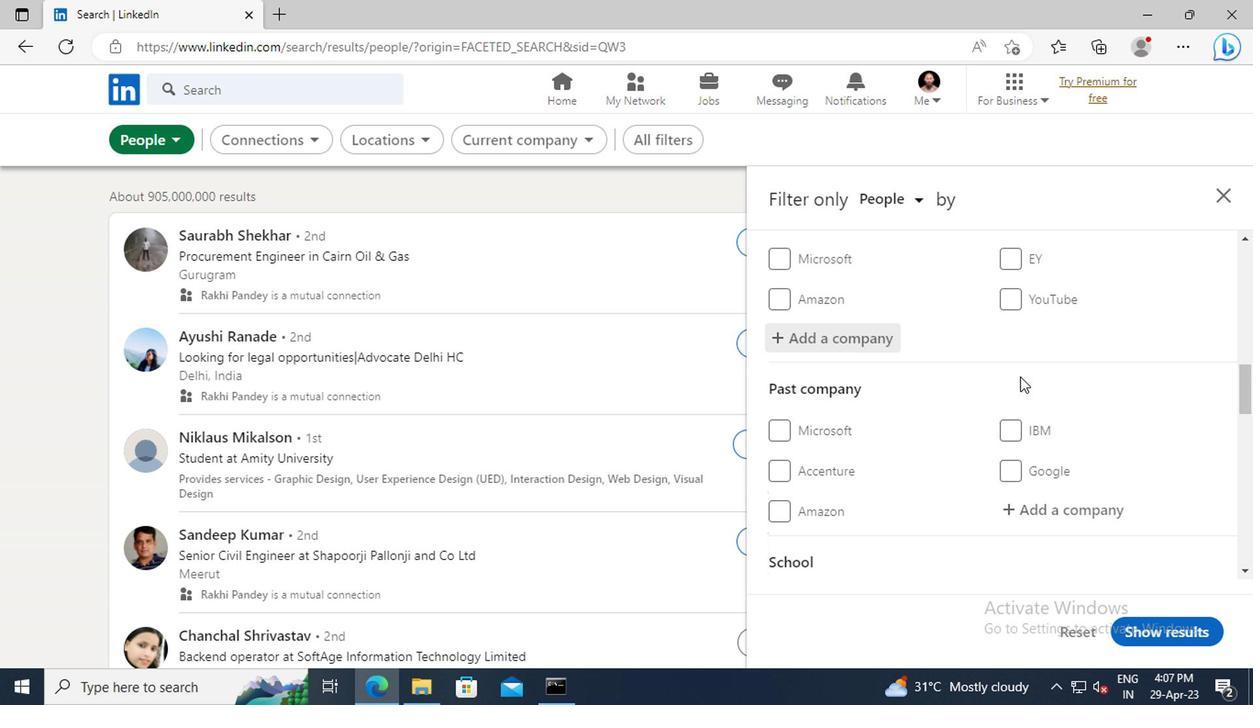 
Action: Mouse moved to (1020, 372)
Screenshot: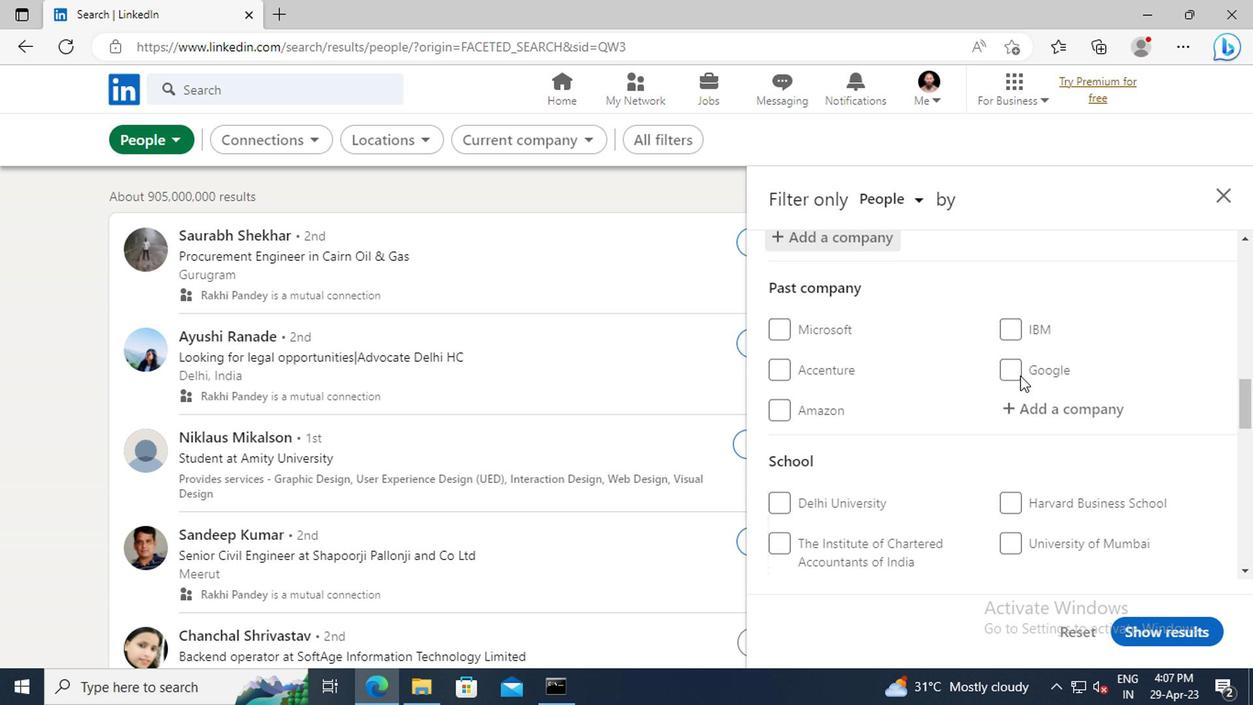 
Action: Mouse scrolled (1020, 371) with delta (0, 0)
Screenshot: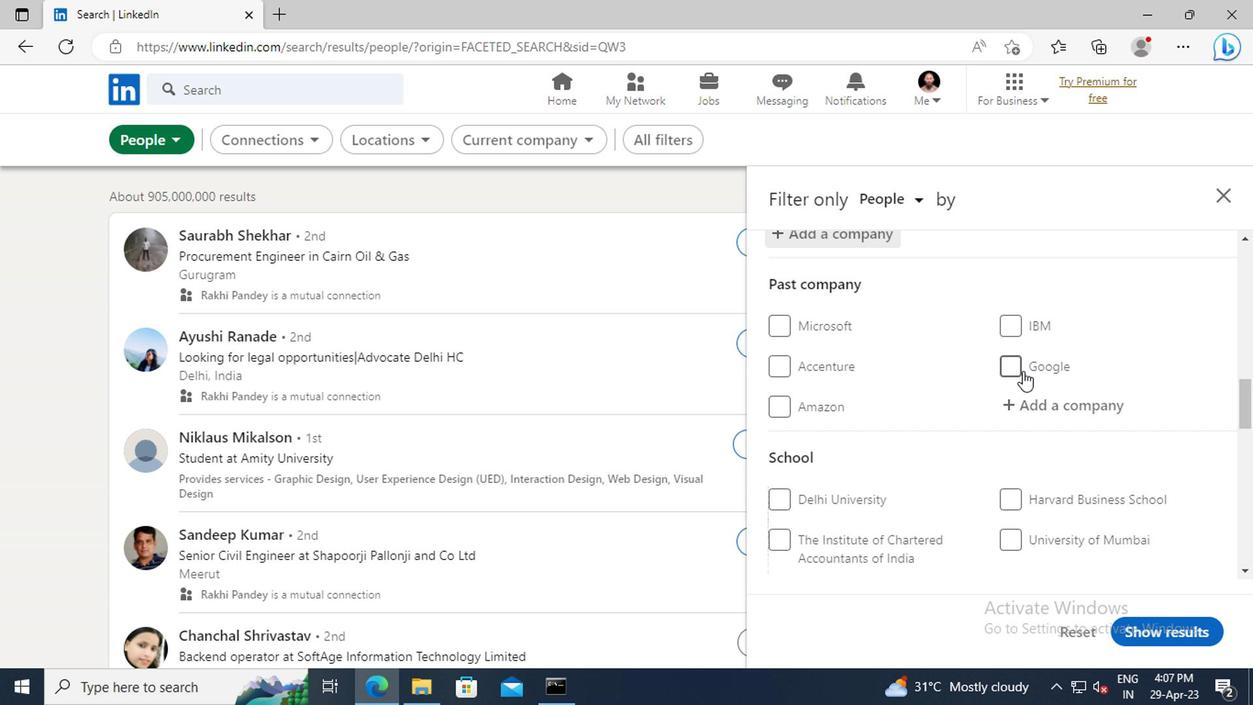 
Action: Mouse scrolled (1020, 371) with delta (0, 0)
Screenshot: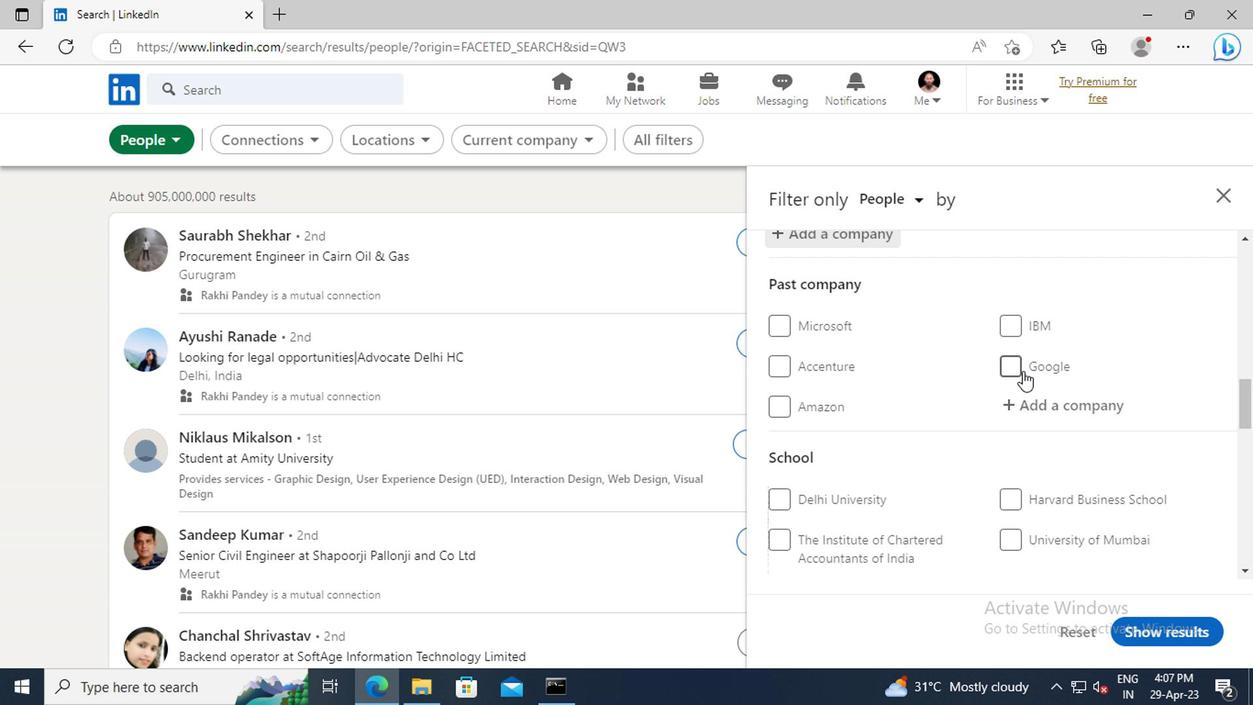 
Action: Mouse scrolled (1020, 371) with delta (0, 0)
Screenshot: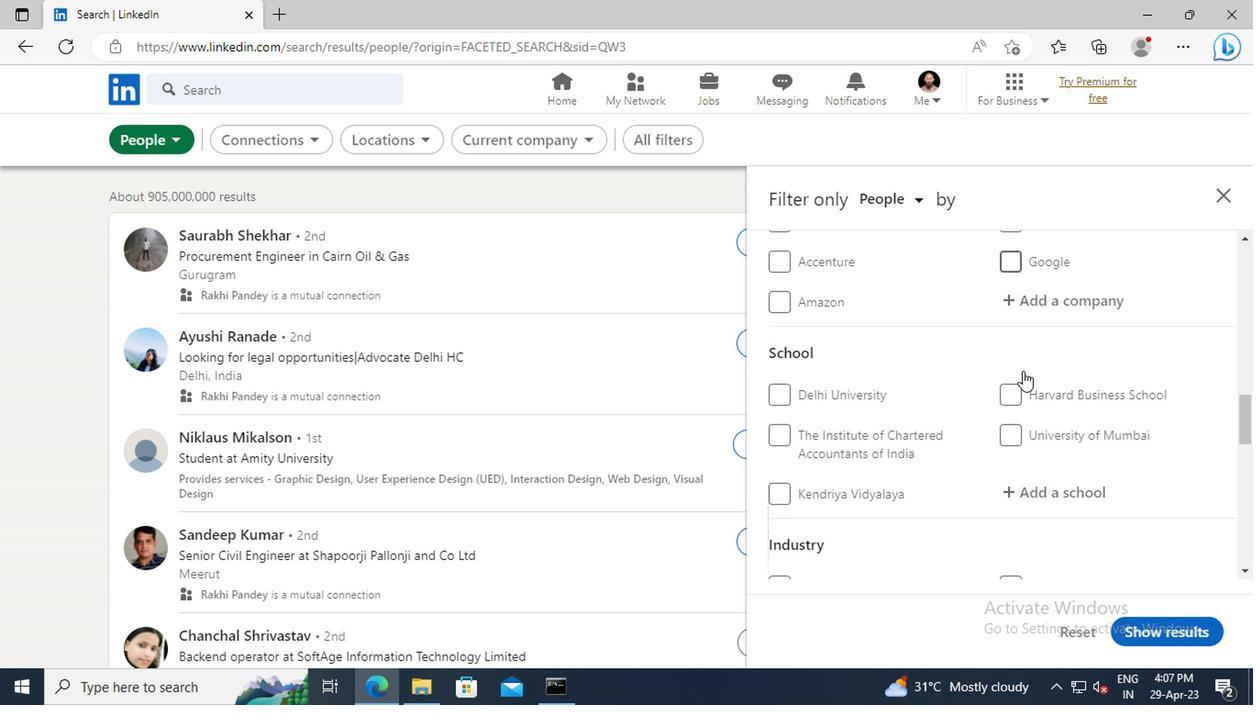 
Action: Mouse scrolled (1020, 371) with delta (0, 0)
Screenshot: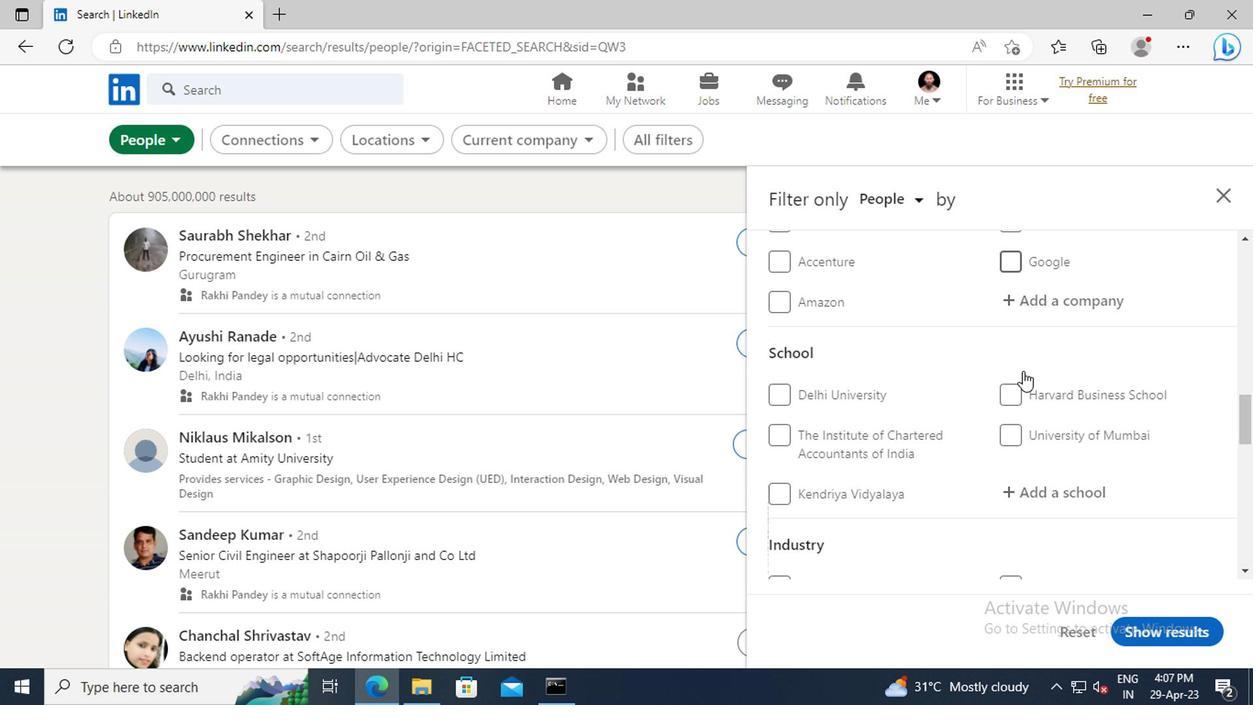 
Action: Mouse moved to (1018, 387)
Screenshot: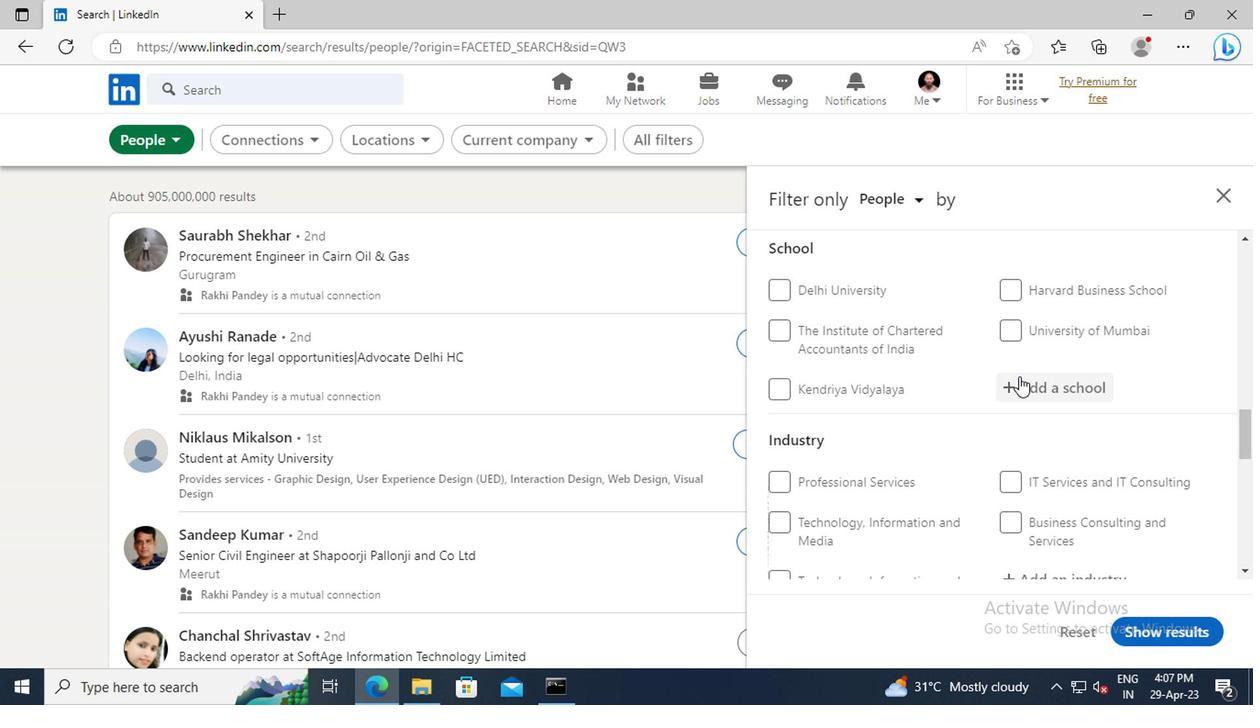 
Action: Mouse pressed left at (1018, 387)
Screenshot: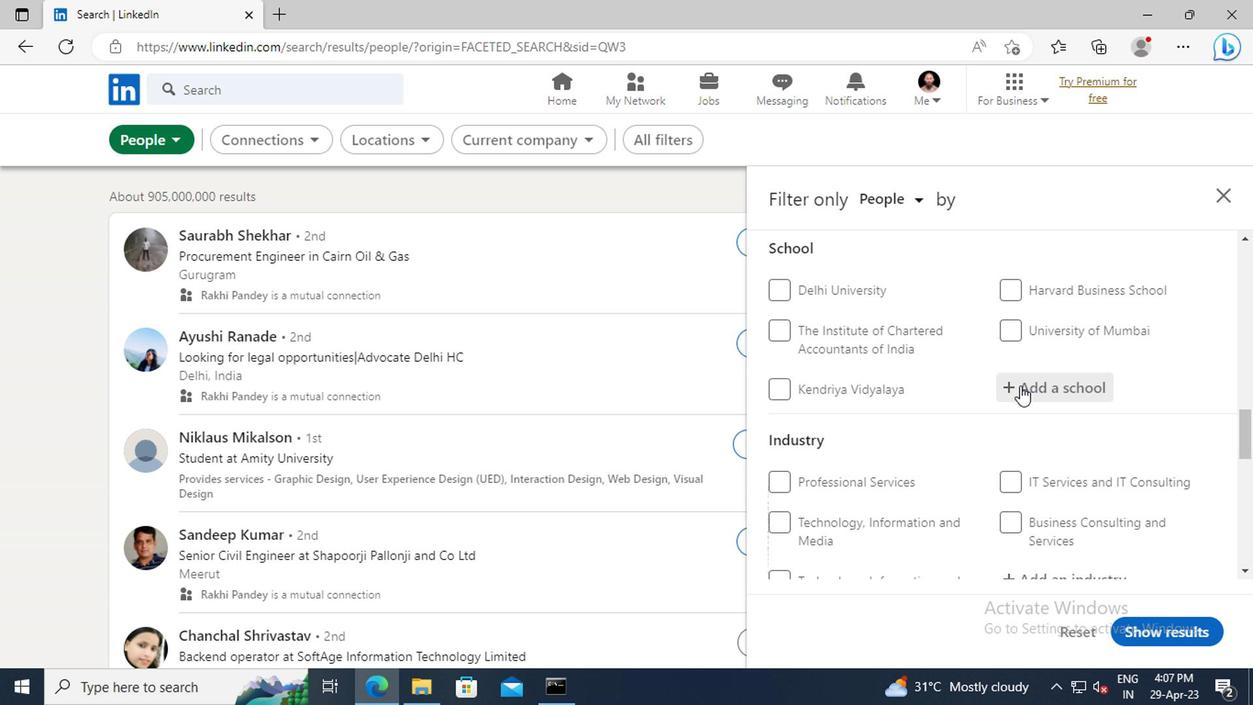 
Action: Key pressed <Key.shift>AMRAVATI<Key.space>
Screenshot: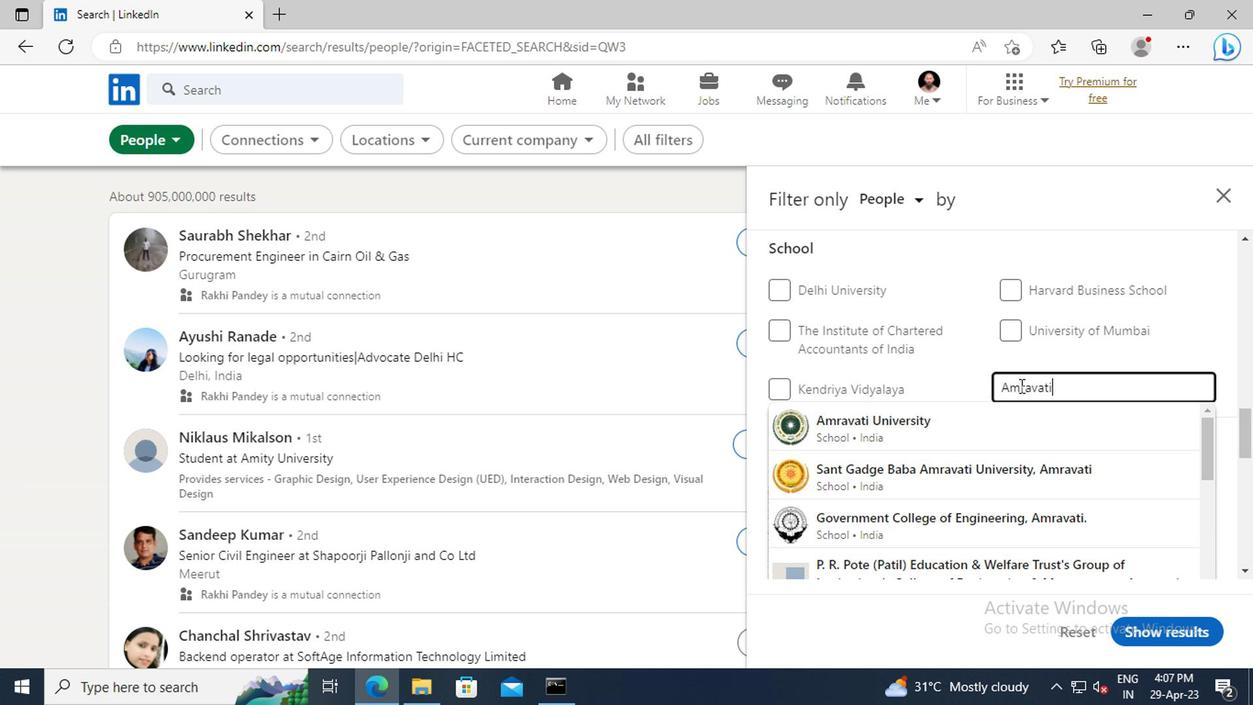 
Action: Mouse moved to (998, 413)
Screenshot: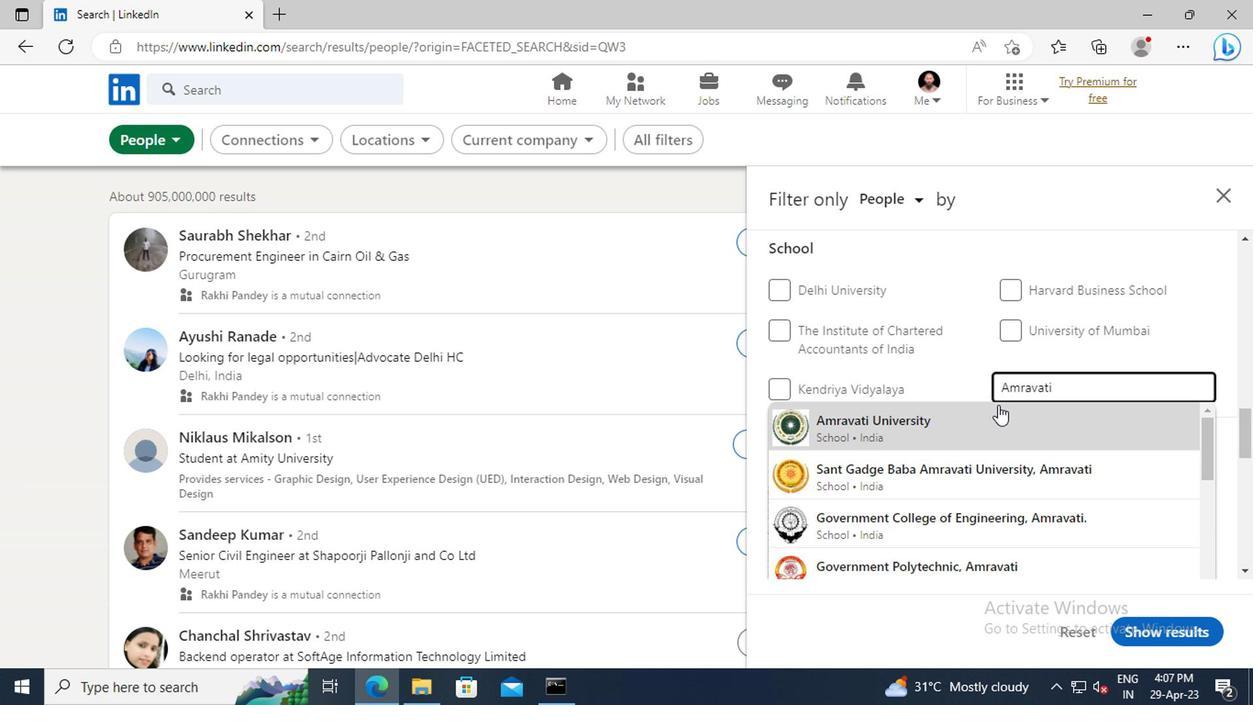 
Action: Mouse pressed left at (998, 413)
Screenshot: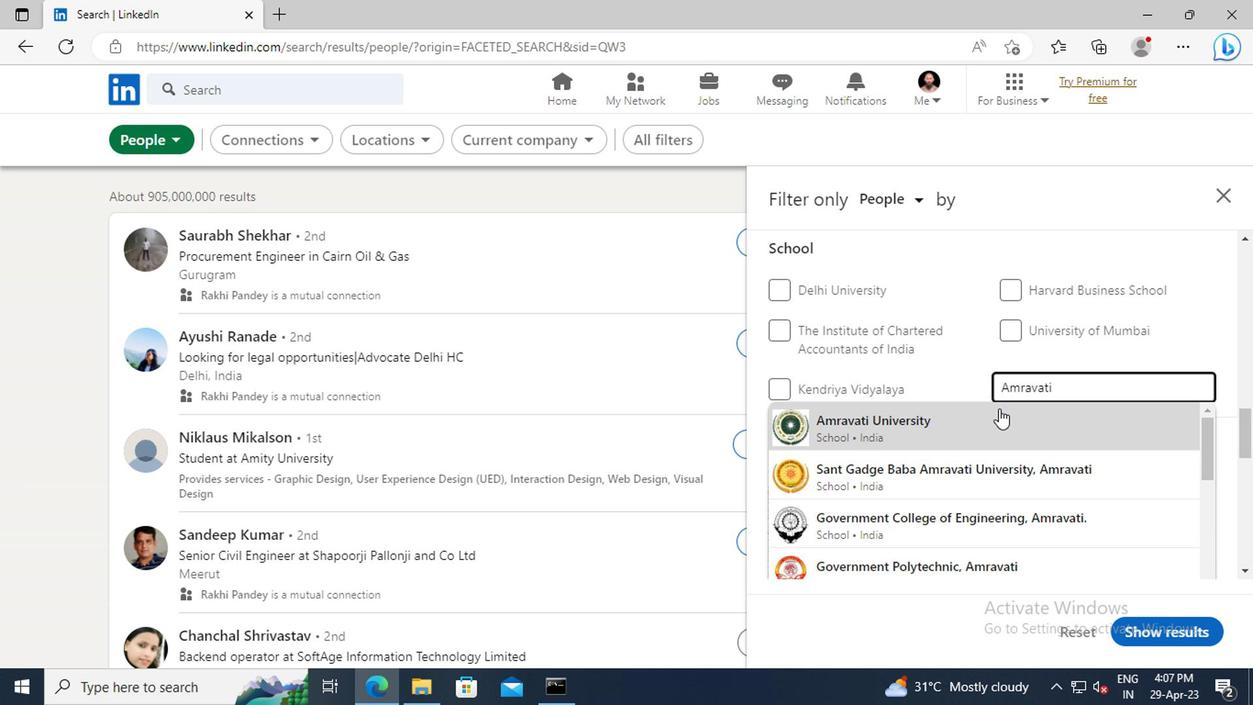 
Action: Mouse scrolled (998, 412) with delta (0, 0)
Screenshot: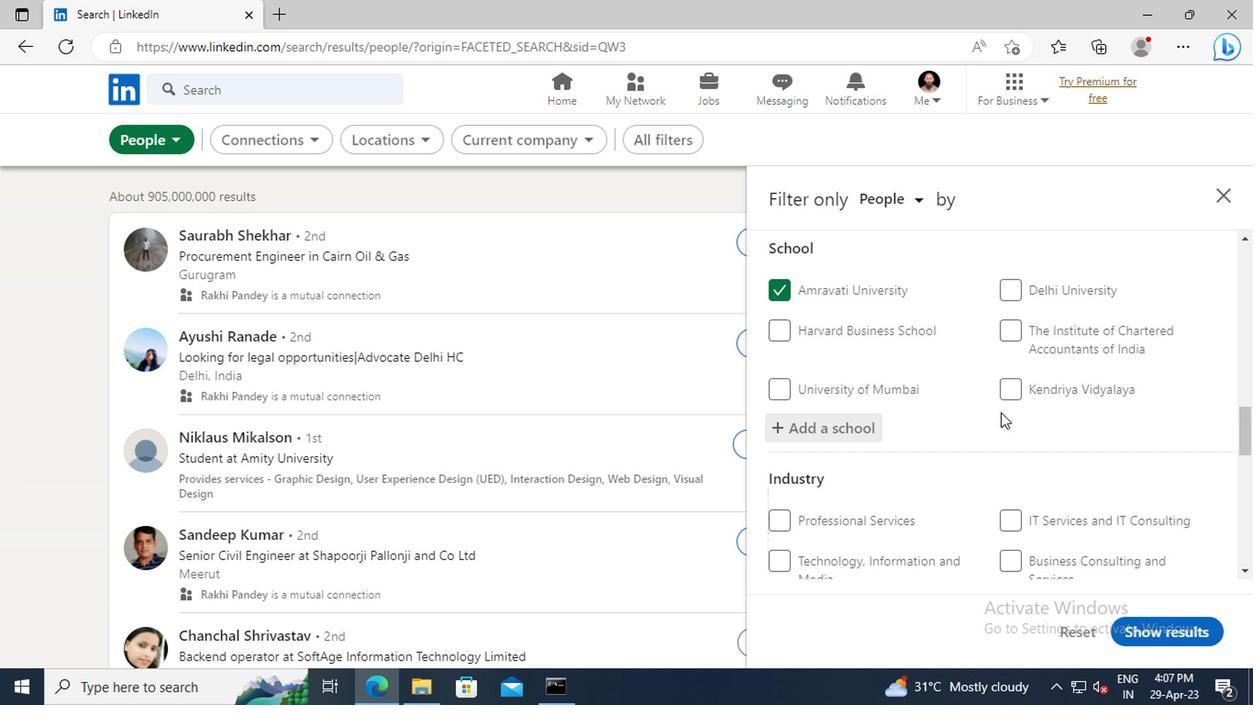 
Action: Mouse scrolled (998, 412) with delta (0, 0)
Screenshot: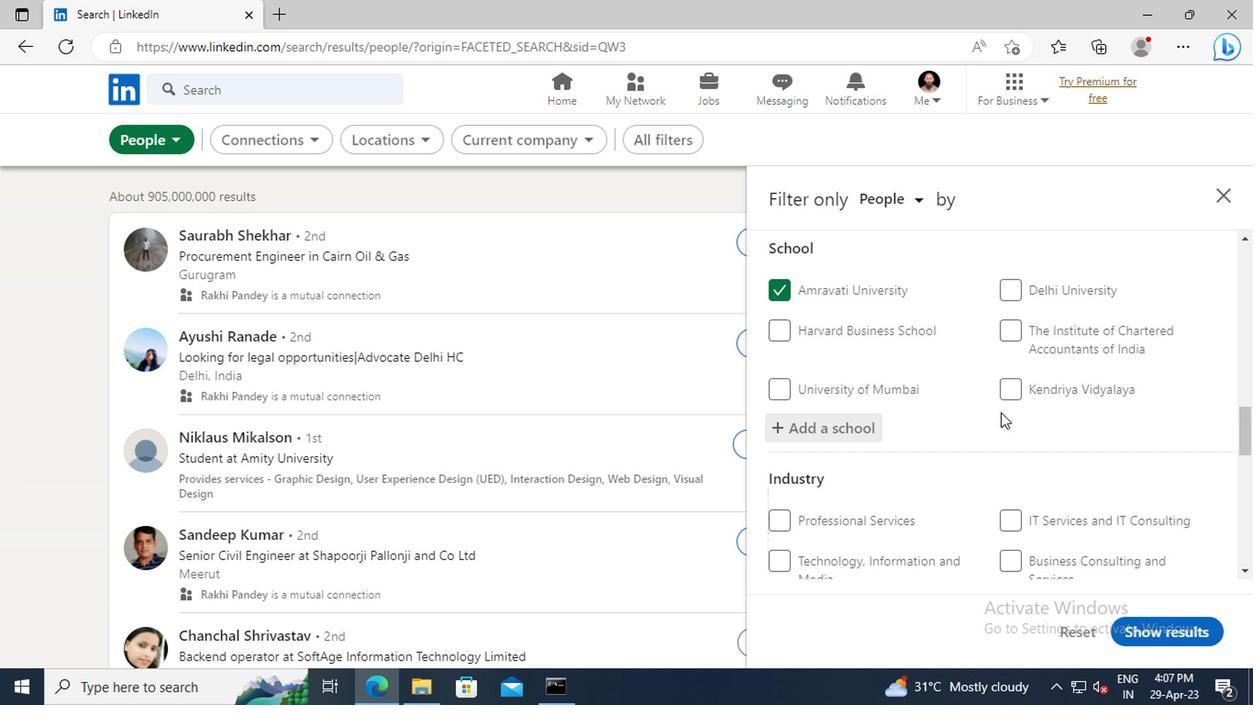
Action: Mouse moved to (1000, 400)
Screenshot: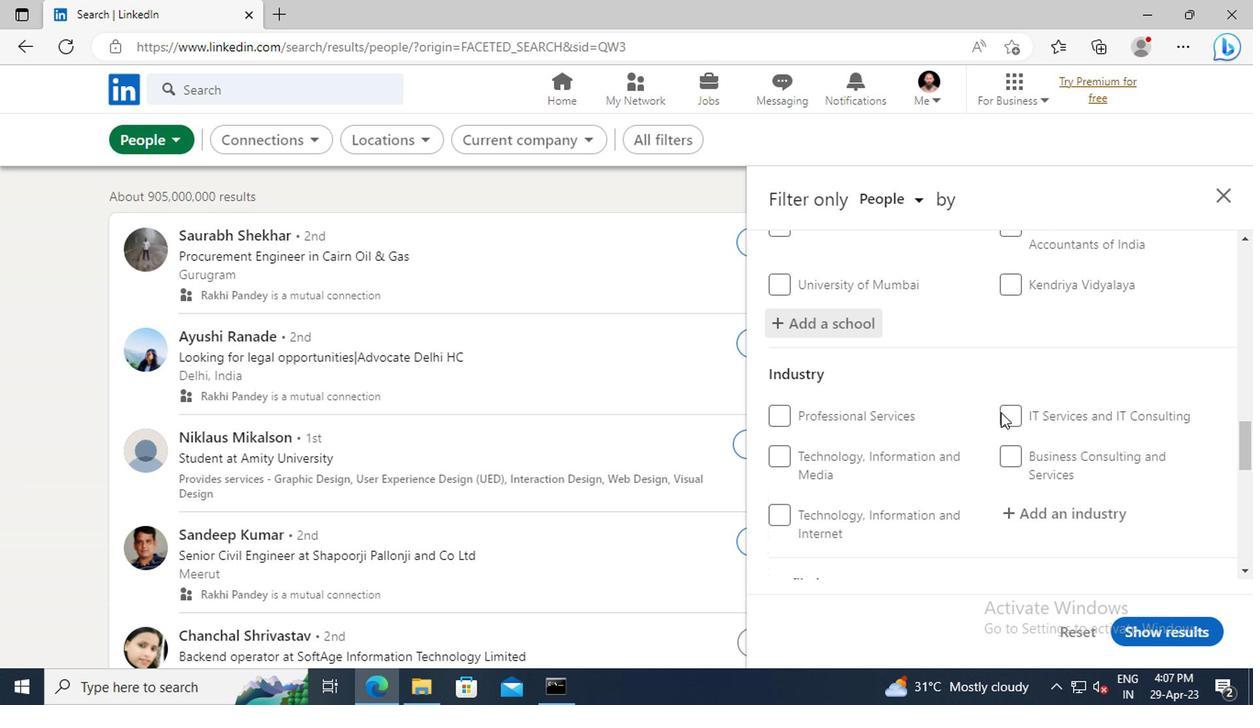 
Action: Mouse scrolled (1000, 399) with delta (0, -1)
Screenshot: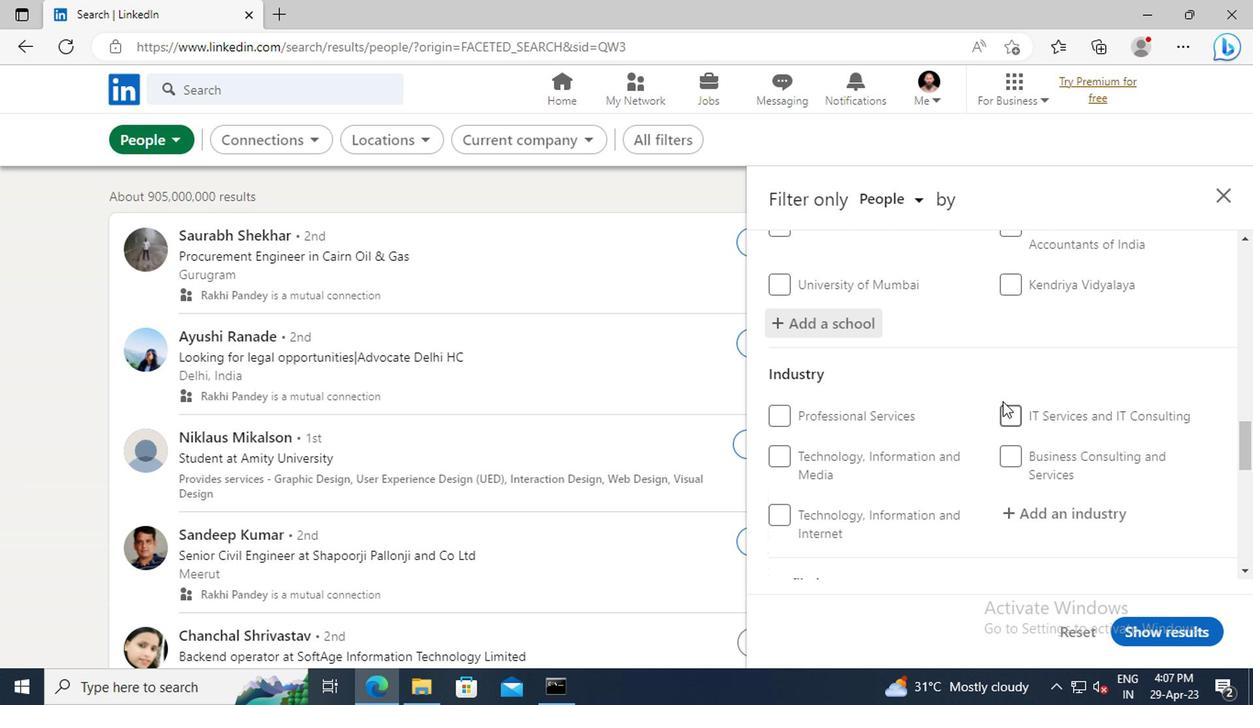 
Action: Mouse moved to (1022, 456)
Screenshot: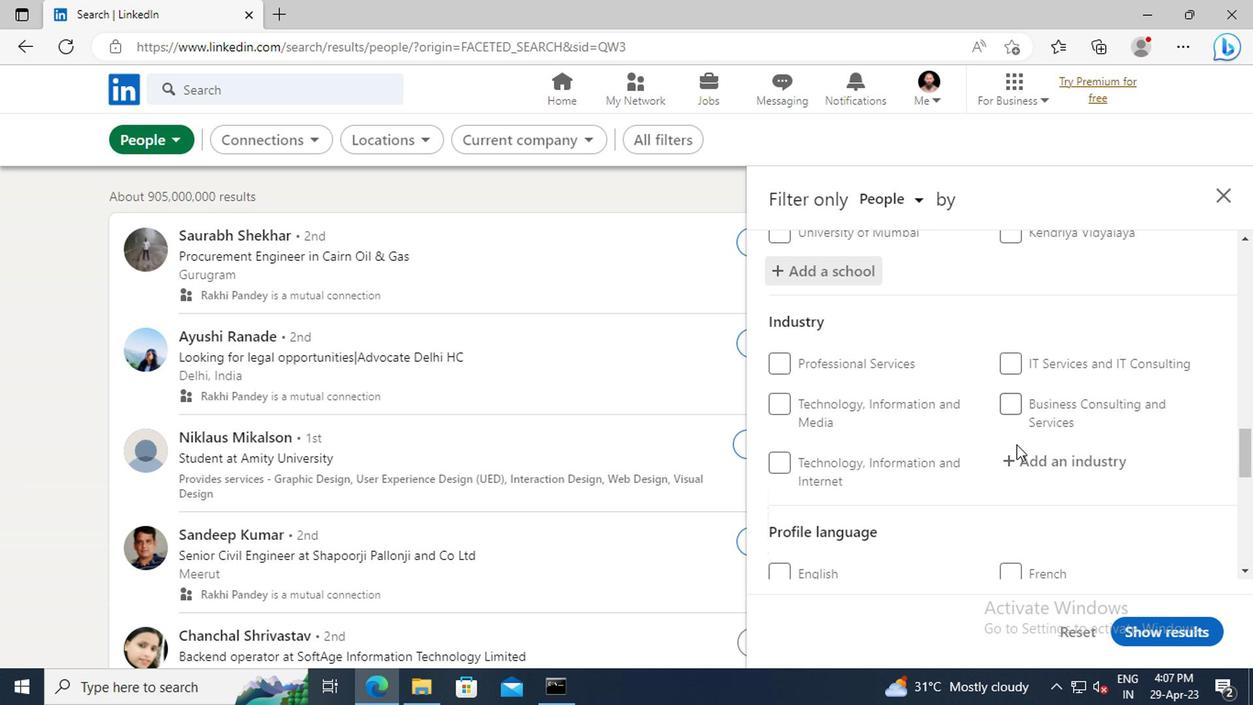 
Action: Mouse pressed left at (1022, 456)
Screenshot: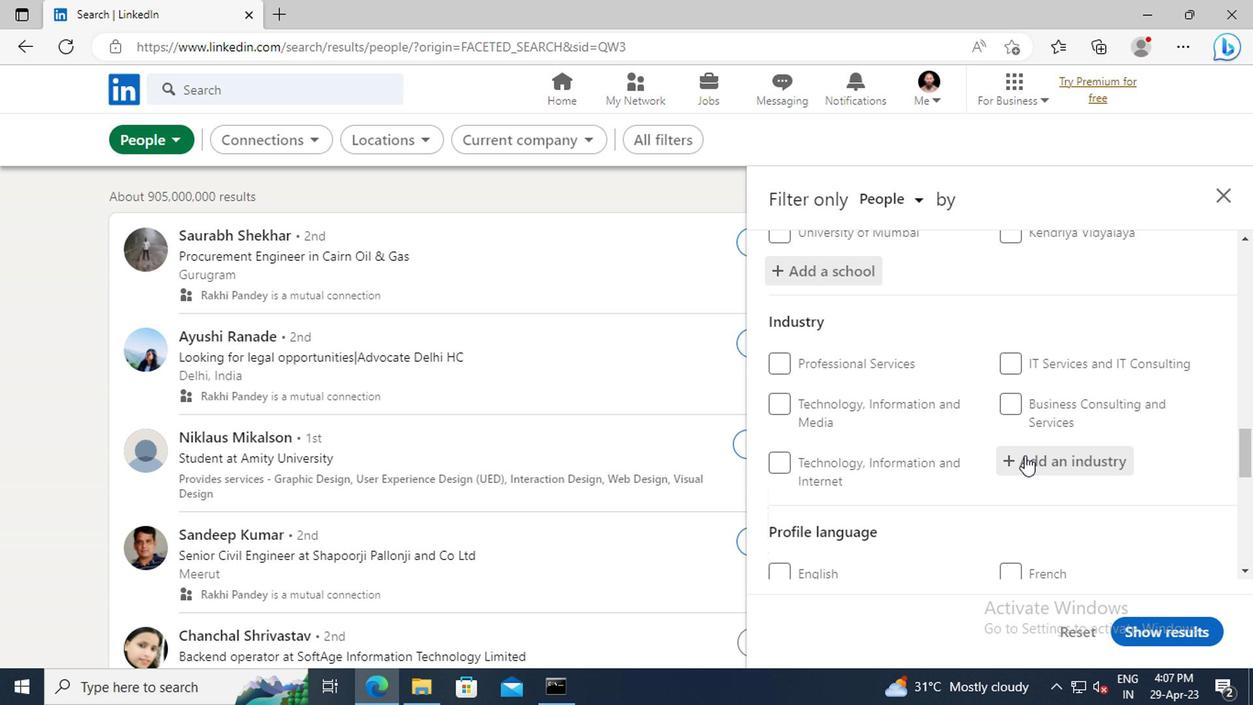 
Action: Key pressed <Key.shift>MINING
Screenshot: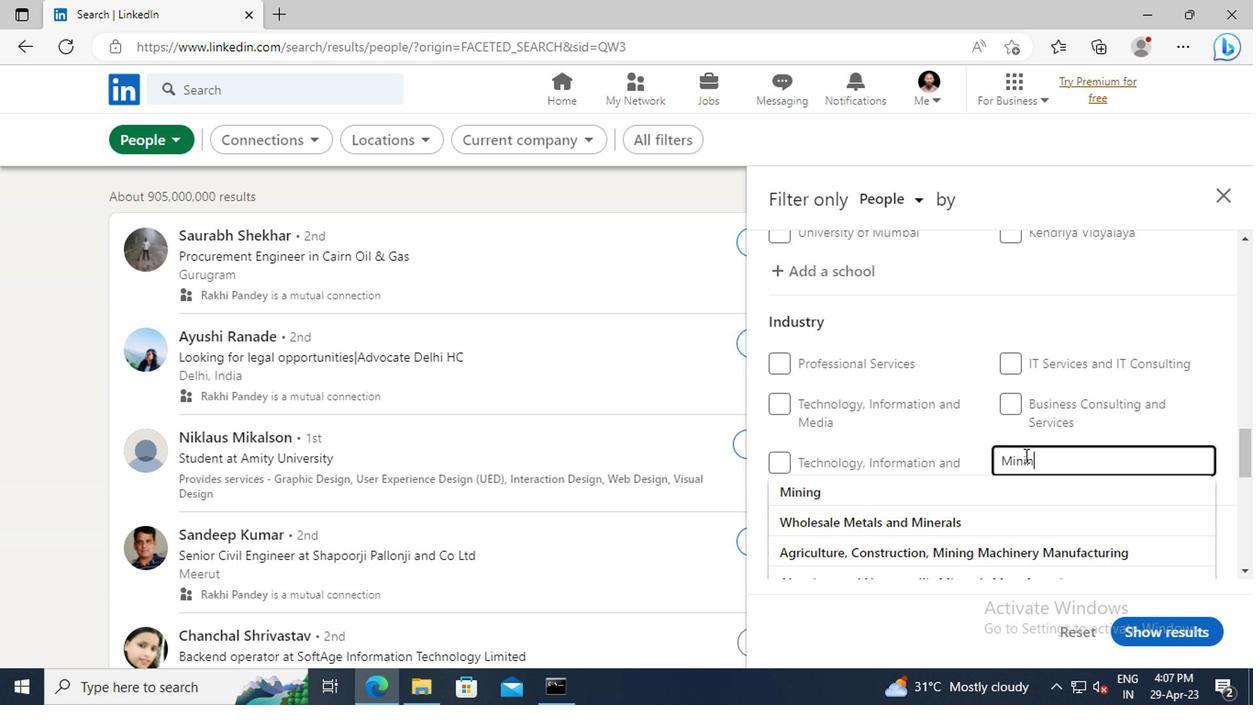 
Action: Mouse moved to (984, 489)
Screenshot: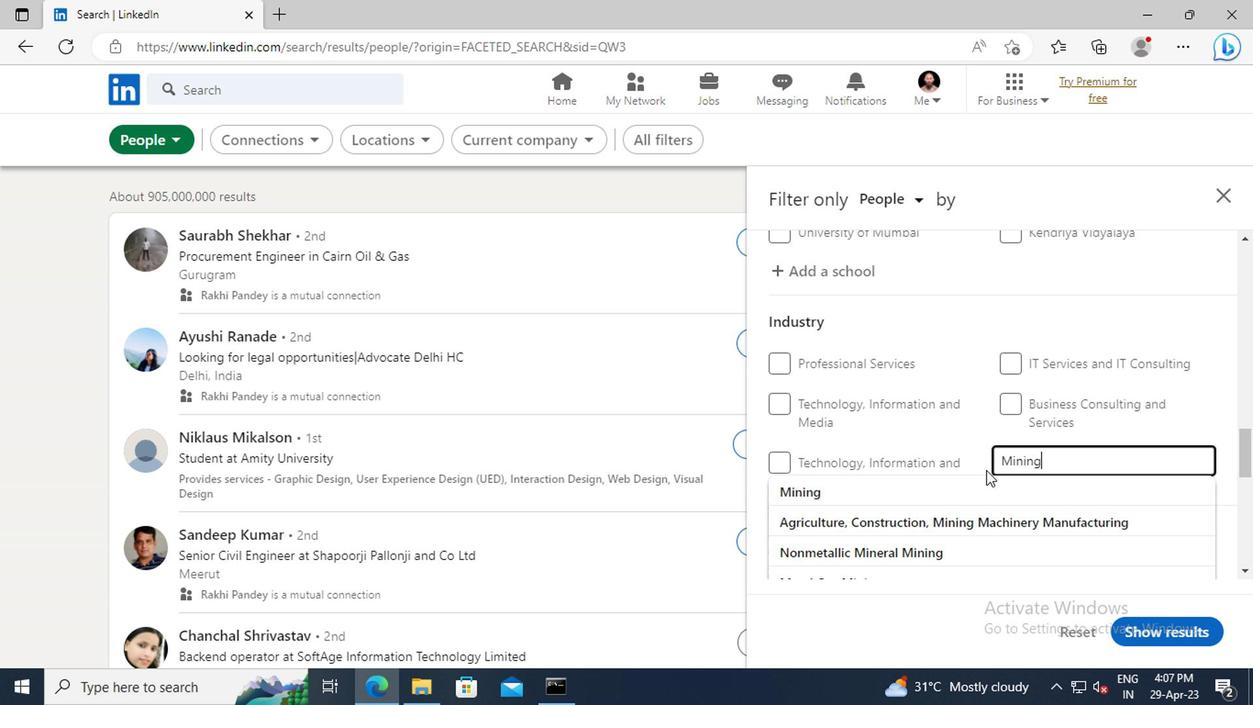 
Action: Mouse pressed left at (984, 489)
Screenshot: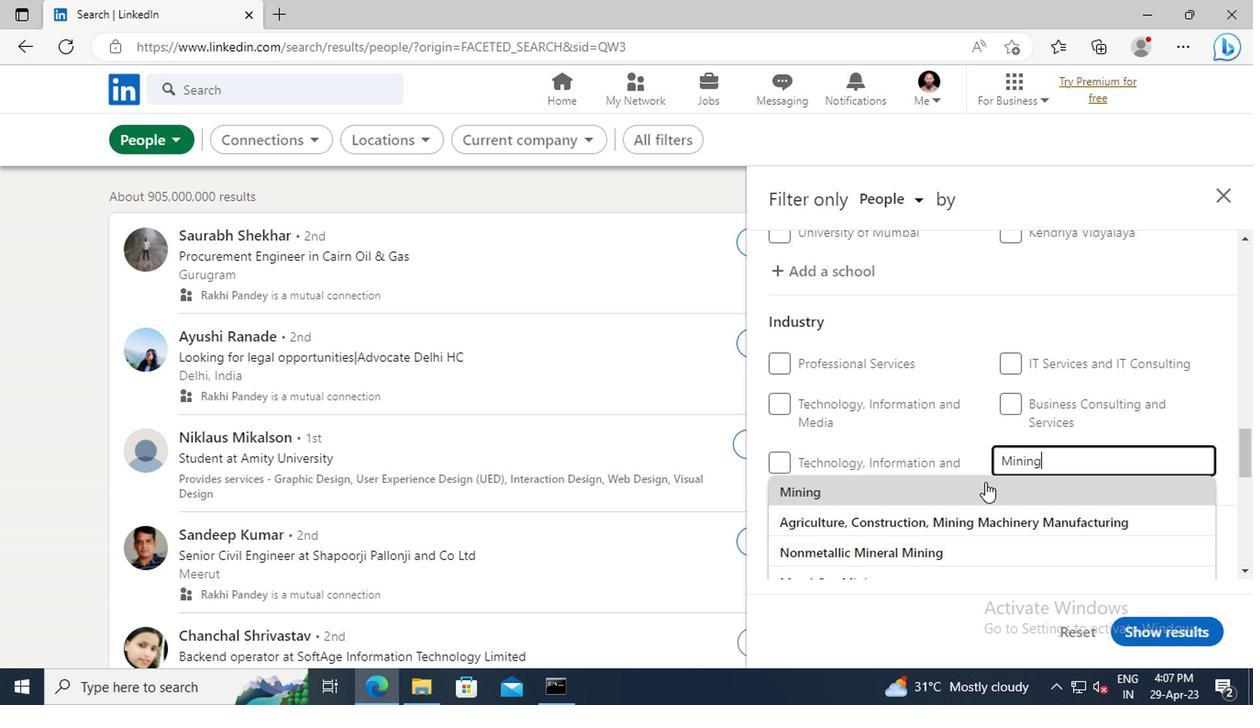 
Action: Mouse scrolled (984, 488) with delta (0, -1)
Screenshot: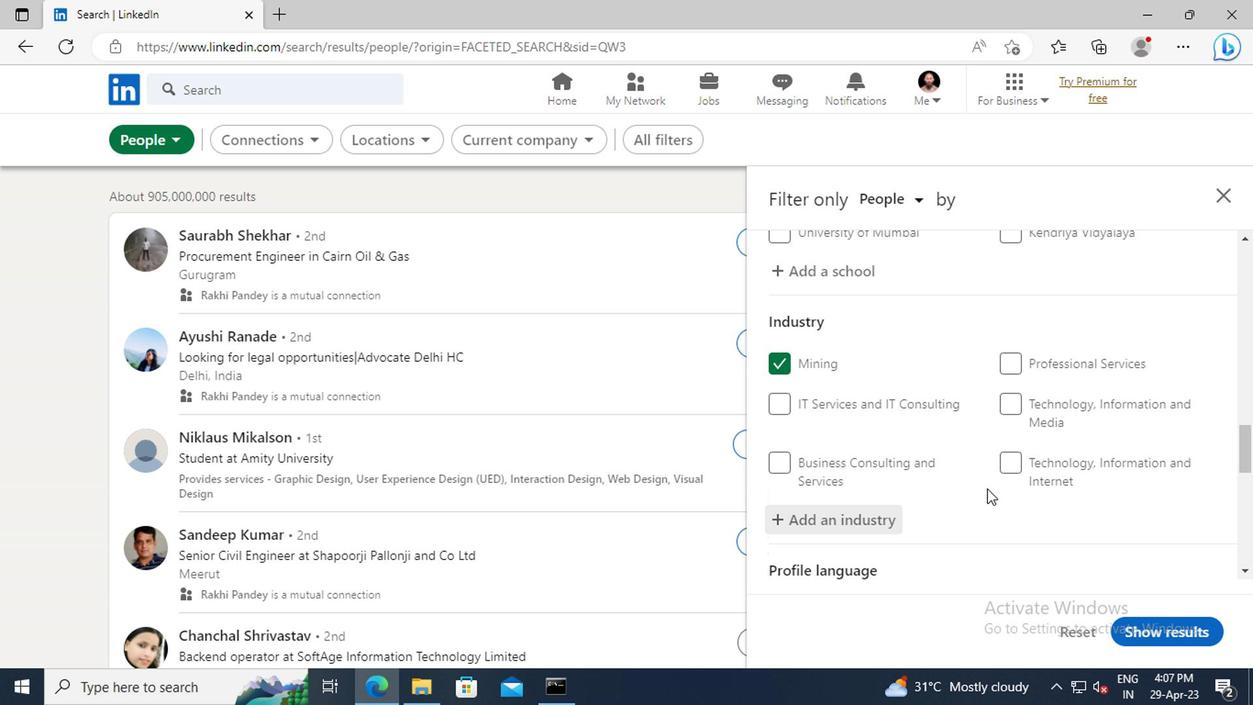 
Action: Mouse scrolled (984, 488) with delta (0, -1)
Screenshot: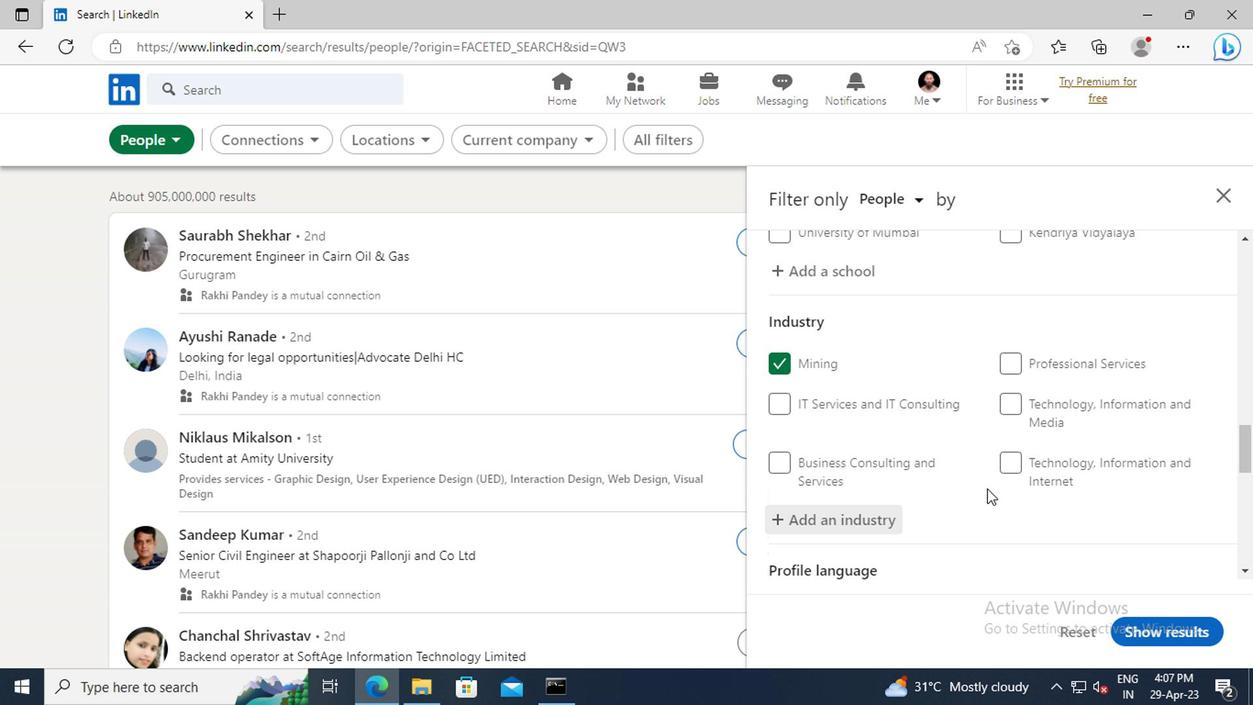 
Action: Mouse moved to (991, 433)
Screenshot: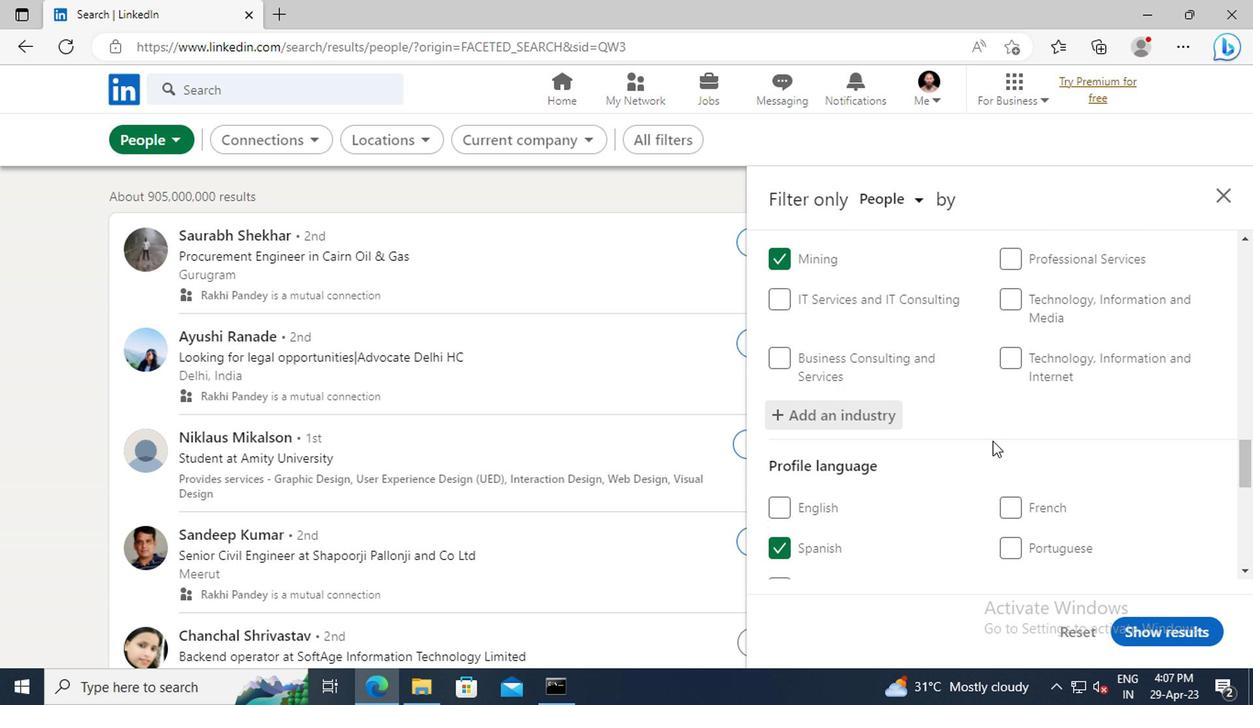 
Action: Mouse scrolled (991, 432) with delta (0, 0)
Screenshot: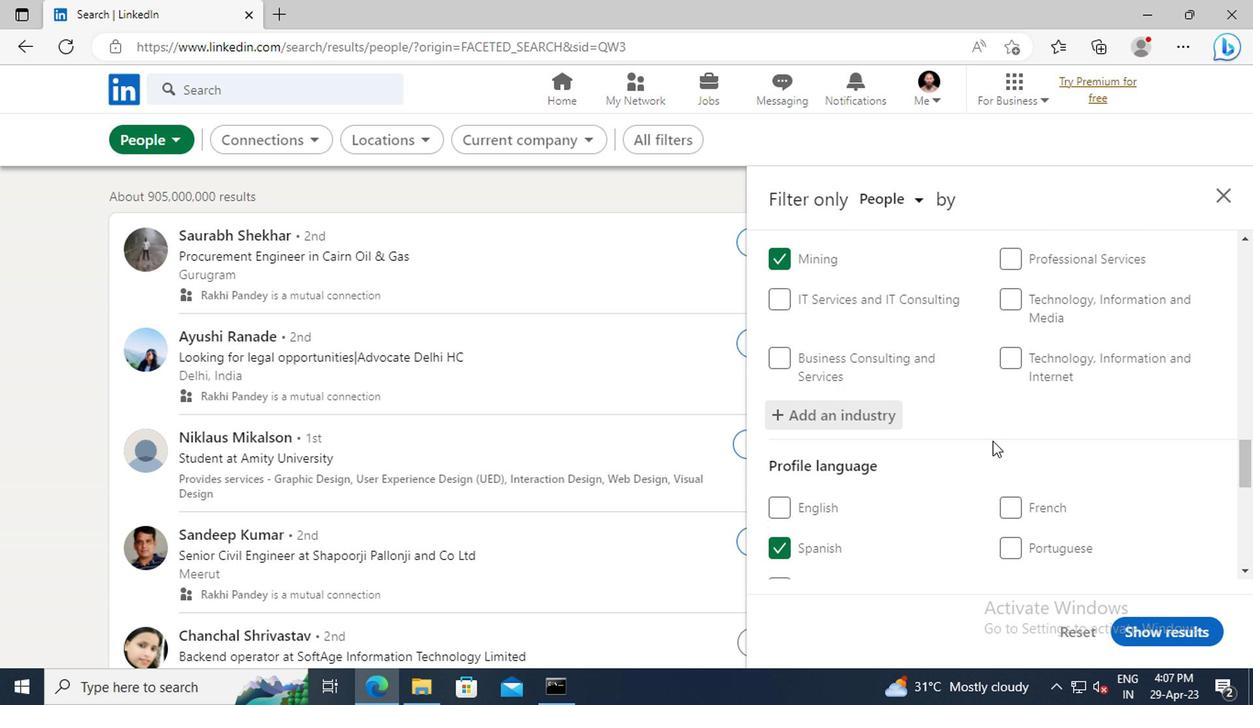 
Action: Mouse scrolled (991, 432) with delta (0, 0)
Screenshot: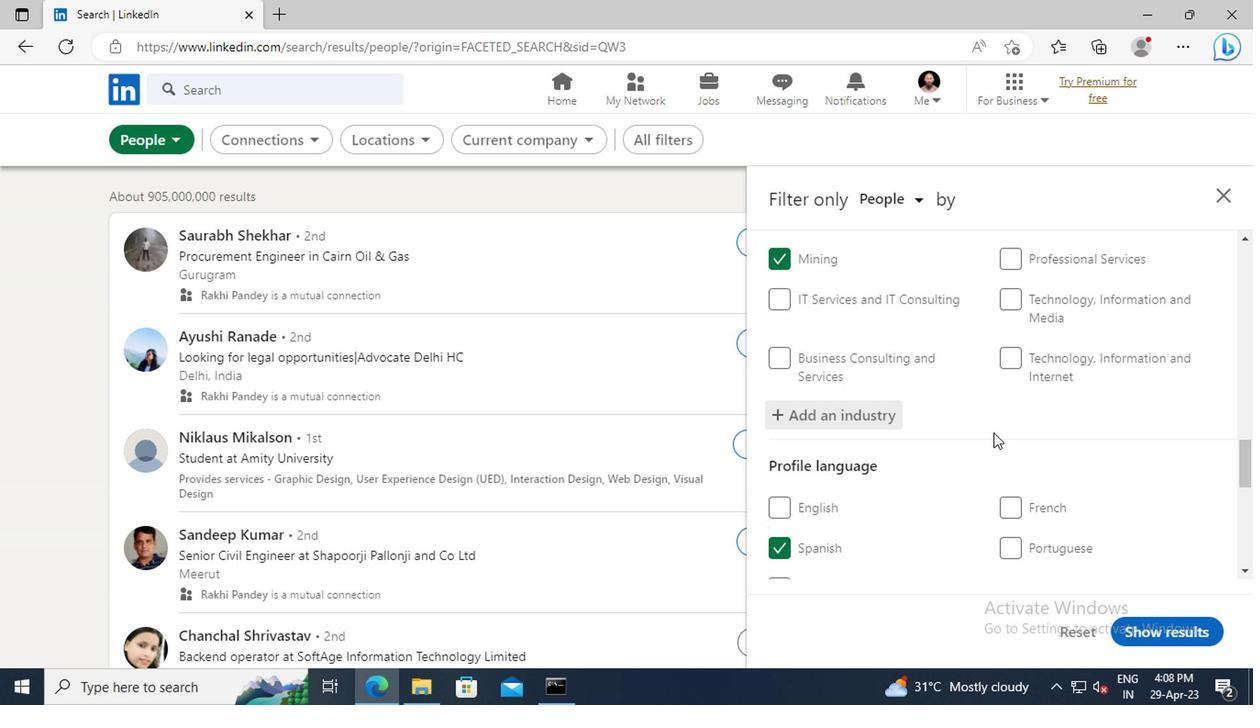 
Action: Mouse moved to (1002, 411)
Screenshot: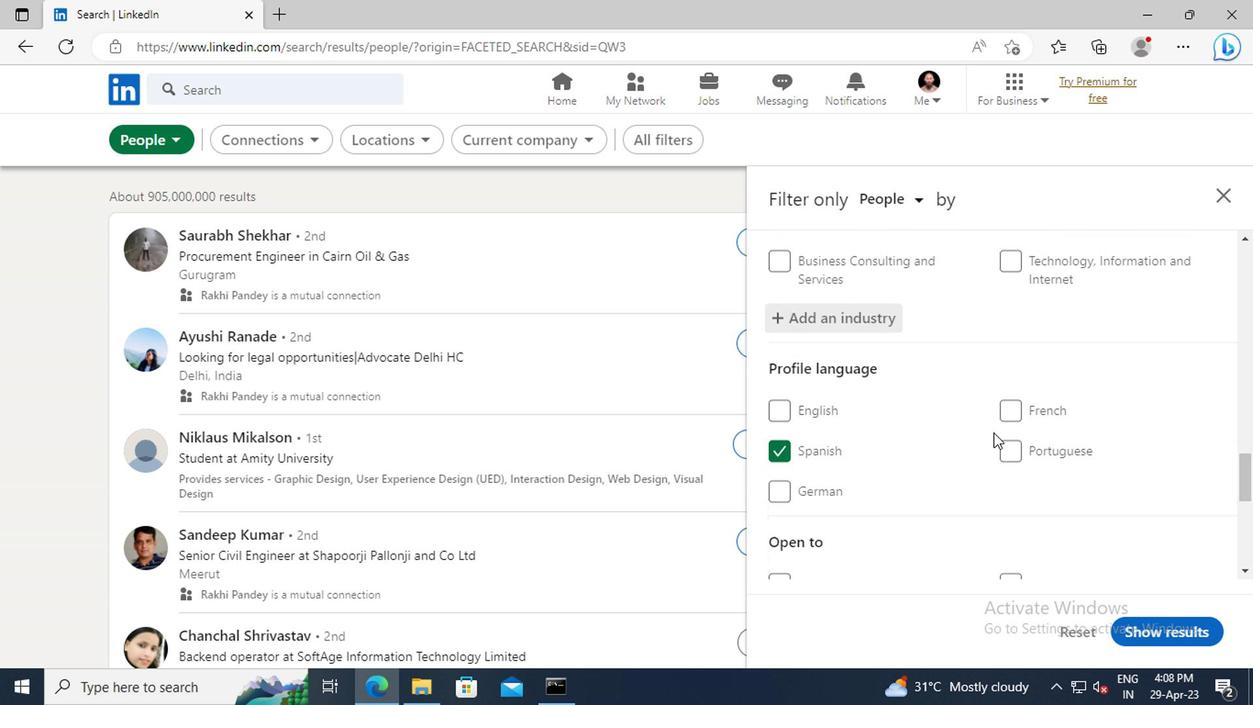 
Action: Mouse scrolled (1002, 410) with delta (0, 0)
Screenshot: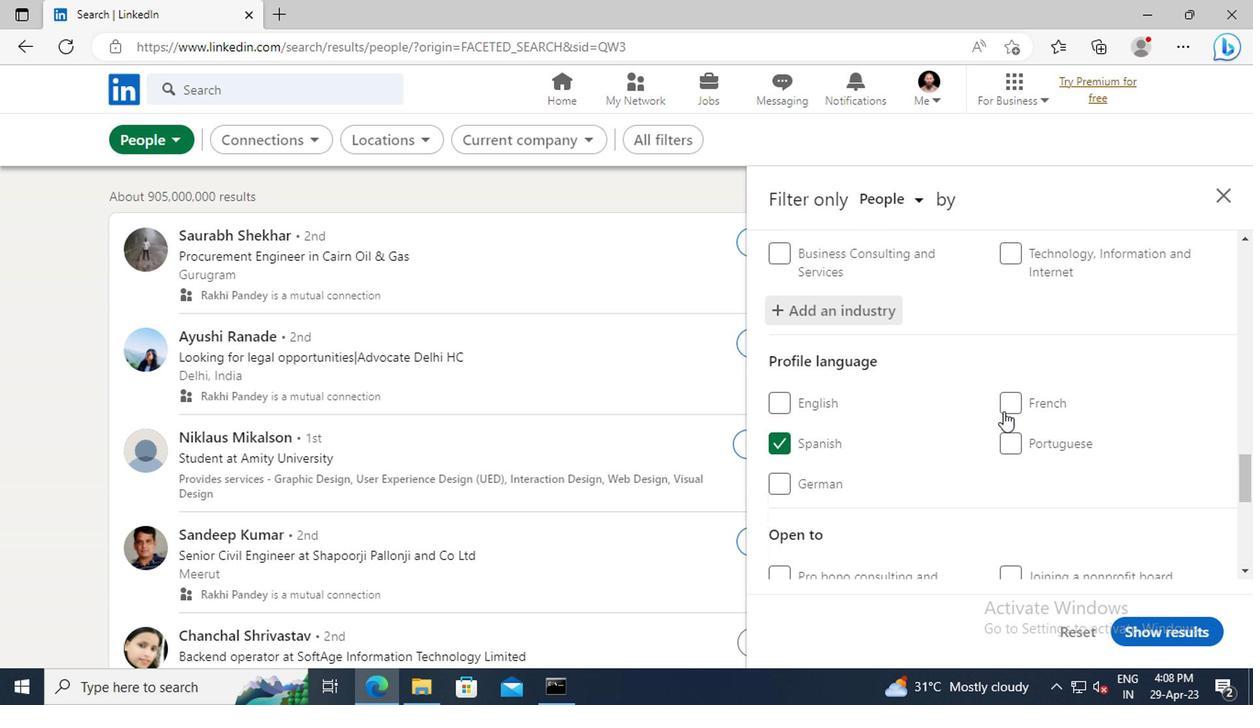 
Action: Mouse scrolled (1002, 410) with delta (0, 0)
Screenshot: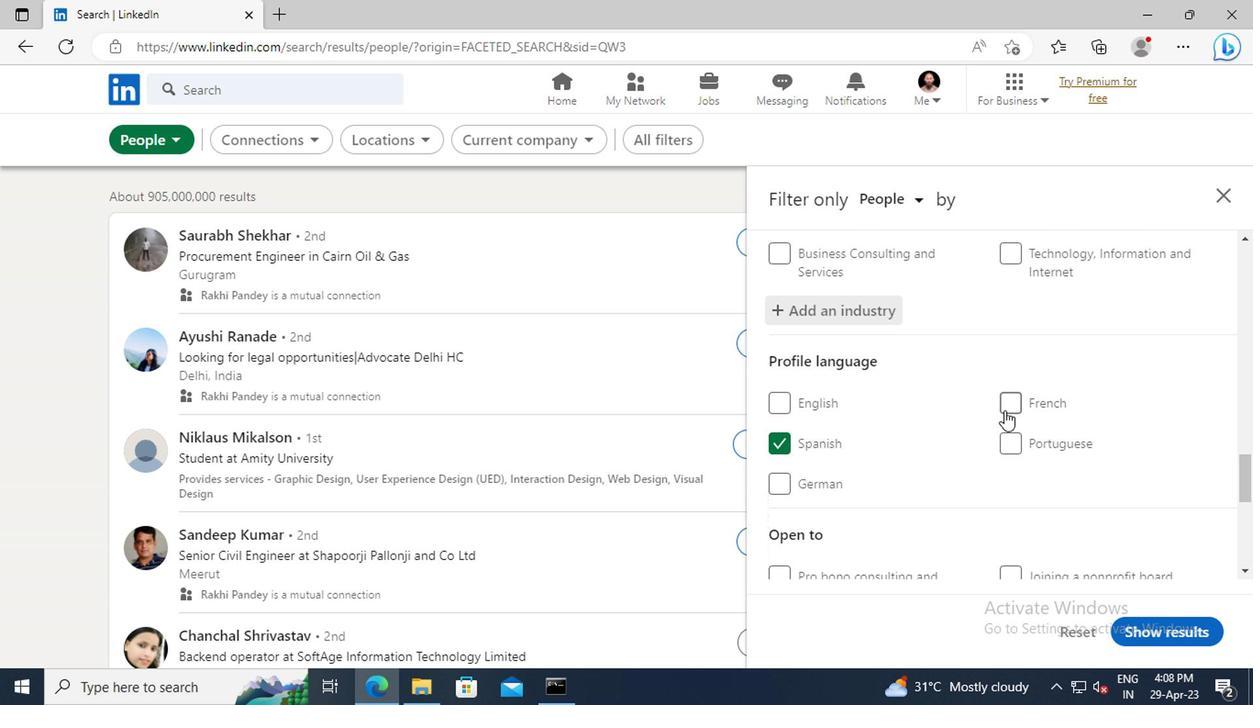 
Action: Mouse scrolled (1002, 410) with delta (0, 0)
Screenshot: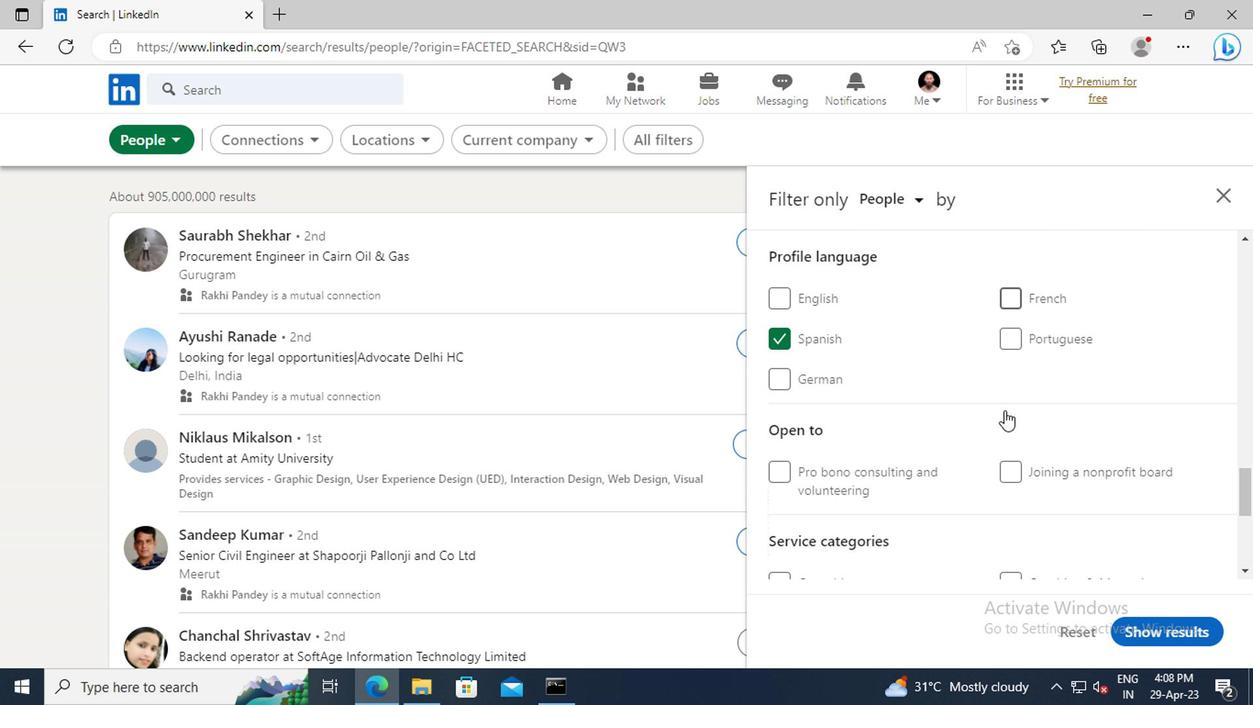 
Action: Mouse scrolled (1002, 410) with delta (0, 0)
Screenshot: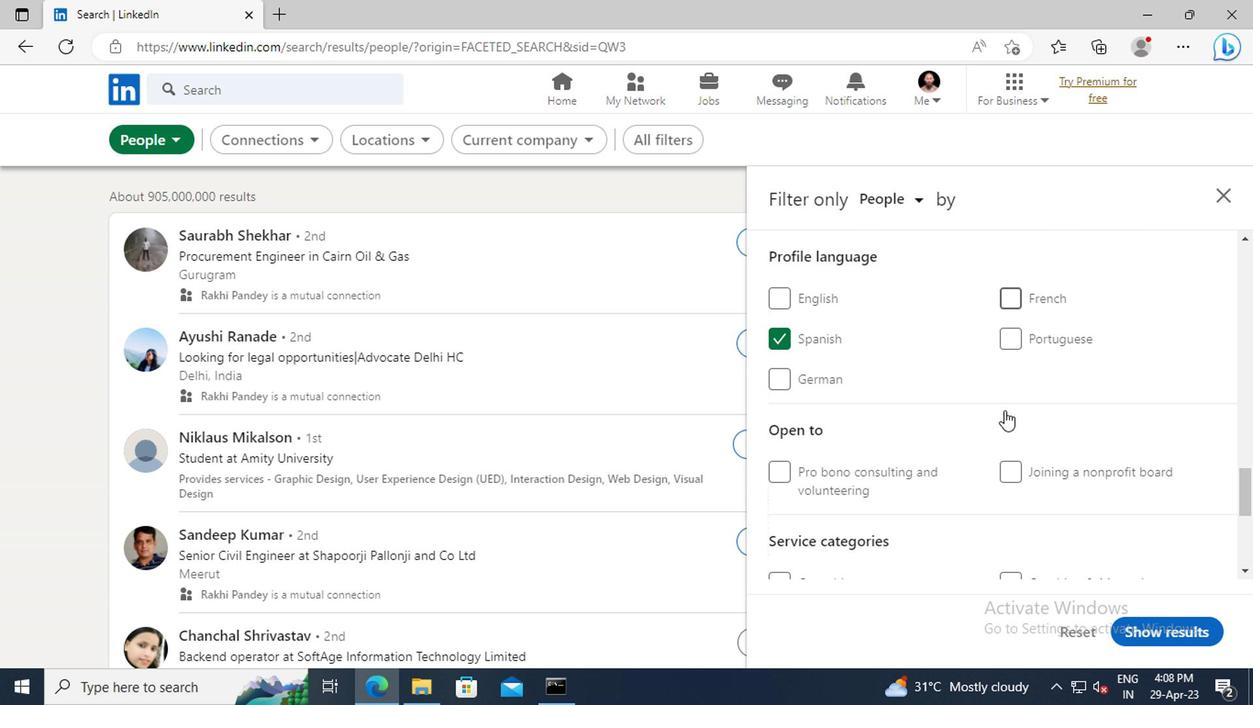 
Action: Mouse scrolled (1002, 410) with delta (0, 0)
Screenshot: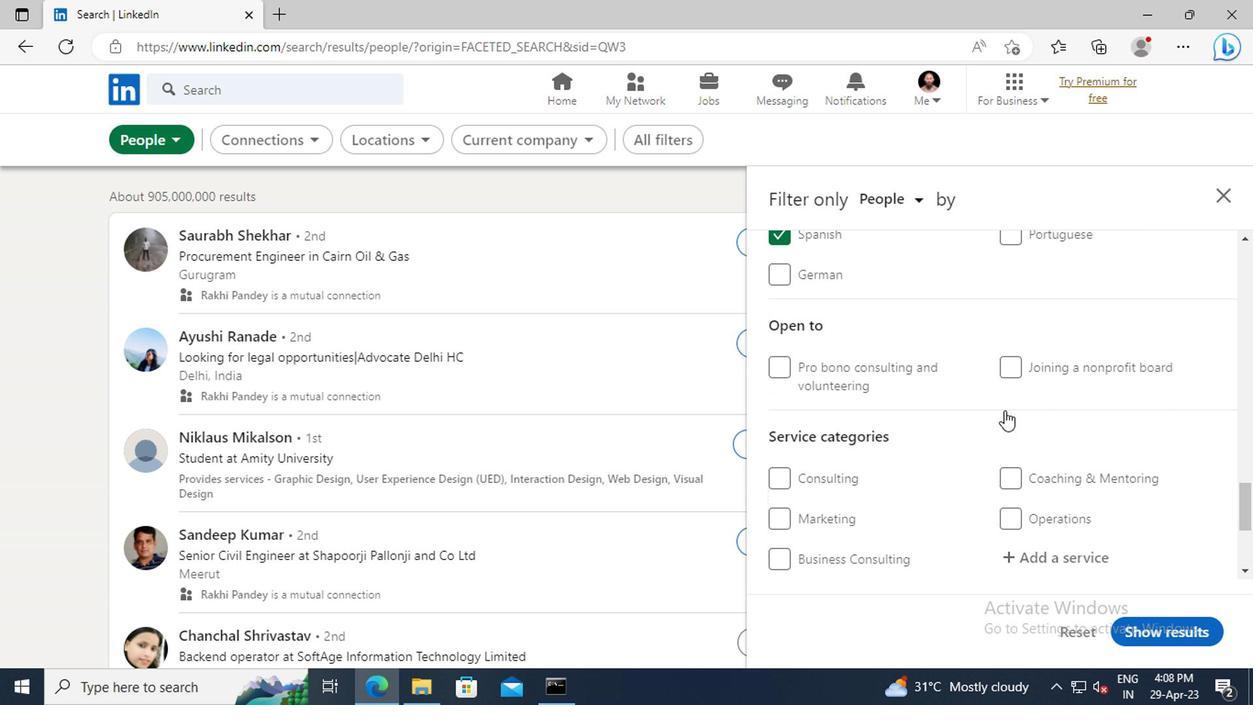 
Action: Mouse scrolled (1002, 410) with delta (0, 0)
Screenshot: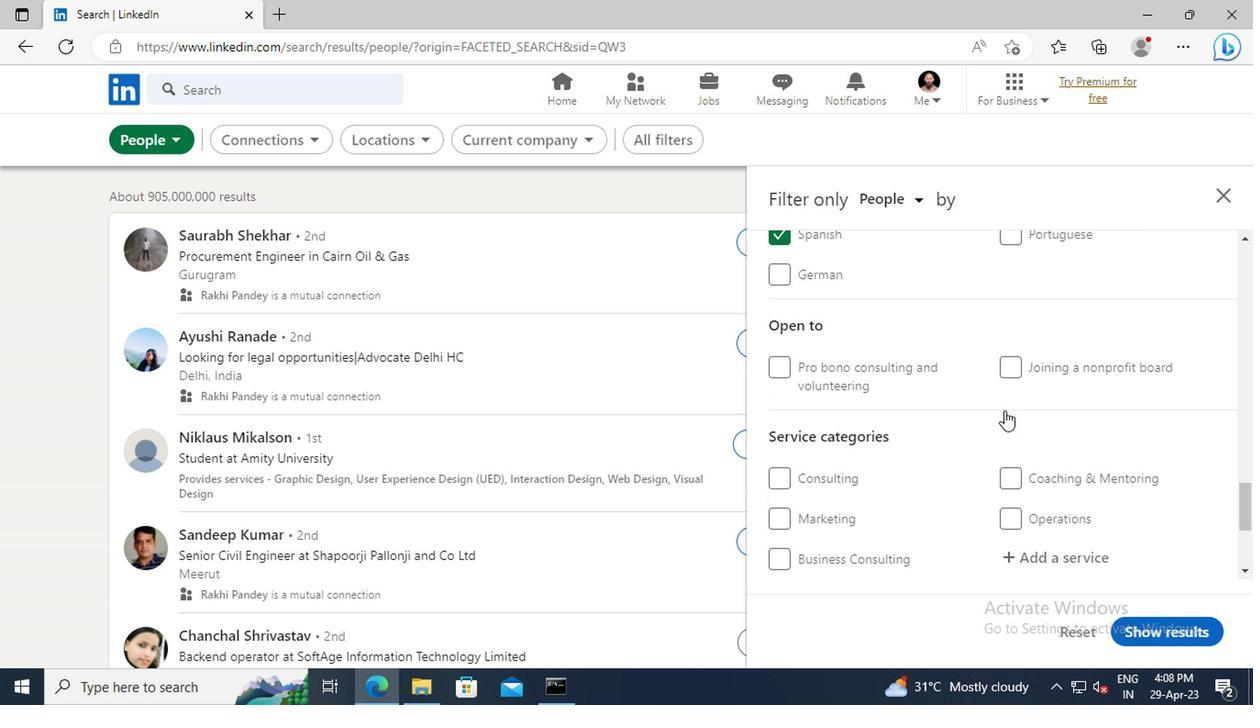 
Action: Mouse moved to (1010, 449)
Screenshot: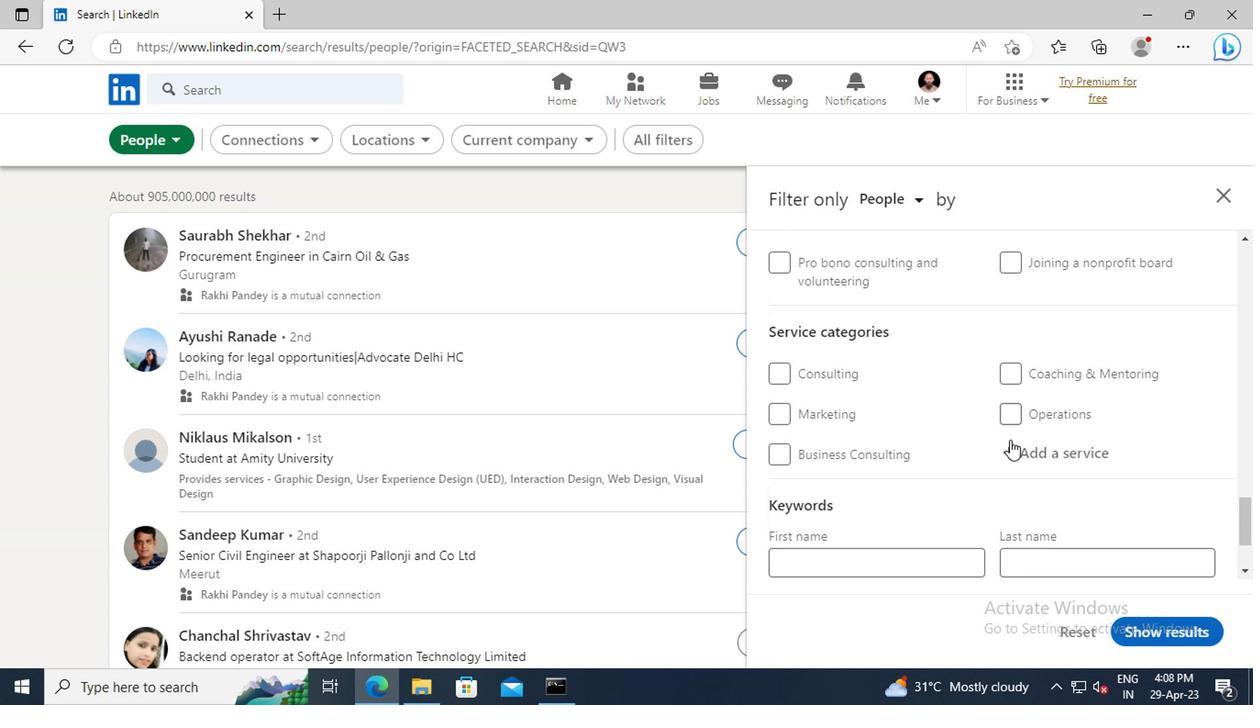 
Action: Mouse pressed left at (1010, 449)
Screenshot: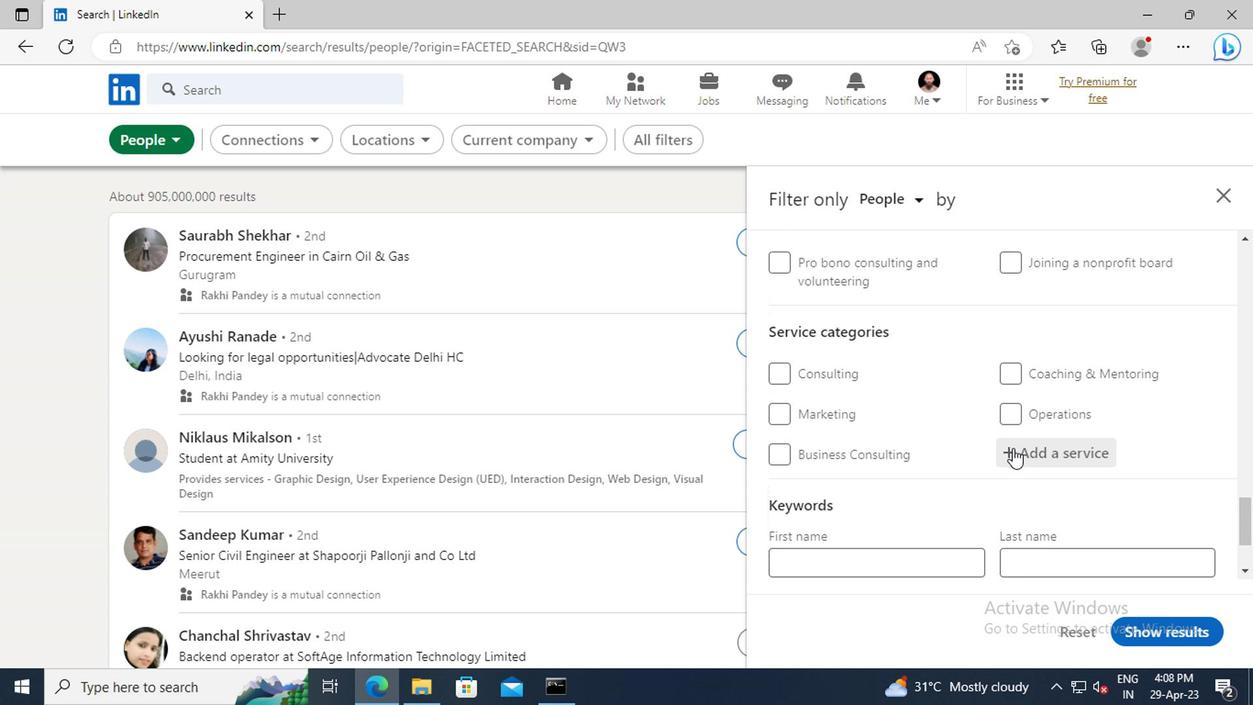 
Action: Key pressed <Key.shift>MARKET<Key.space><Key.shift>ST
Screenshot: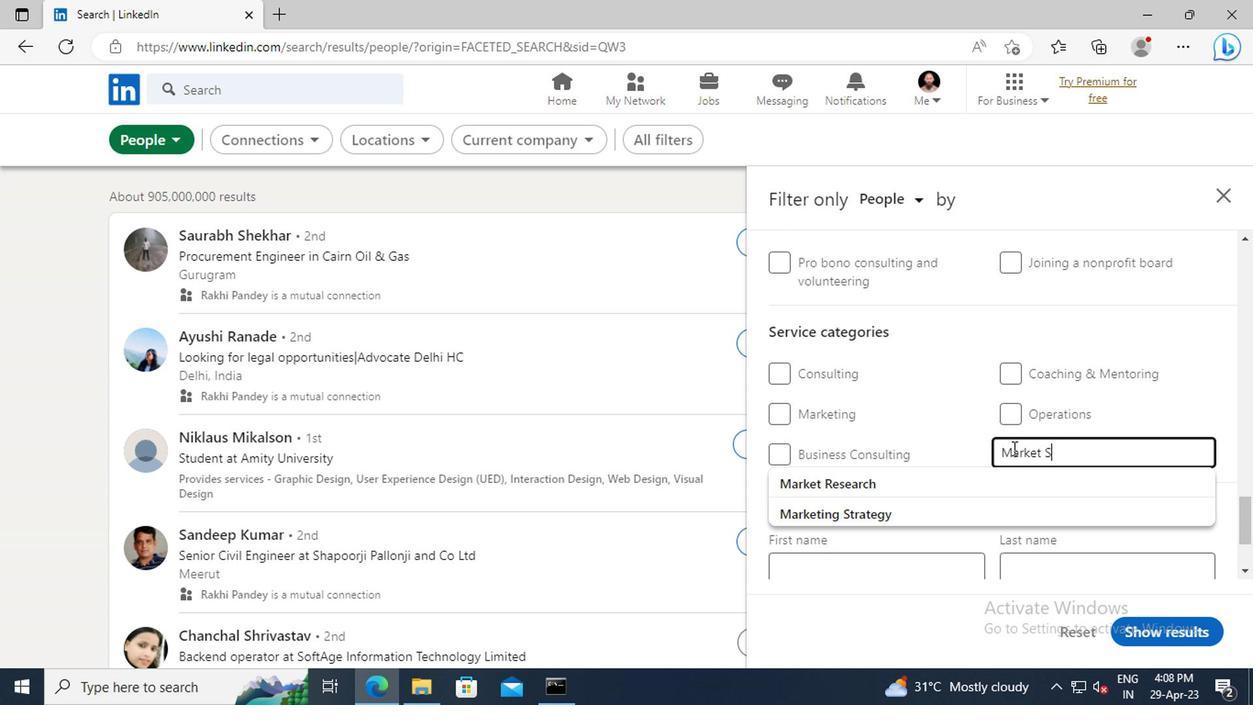 
Action: Mouse moved to (969, 478)
Screenshot: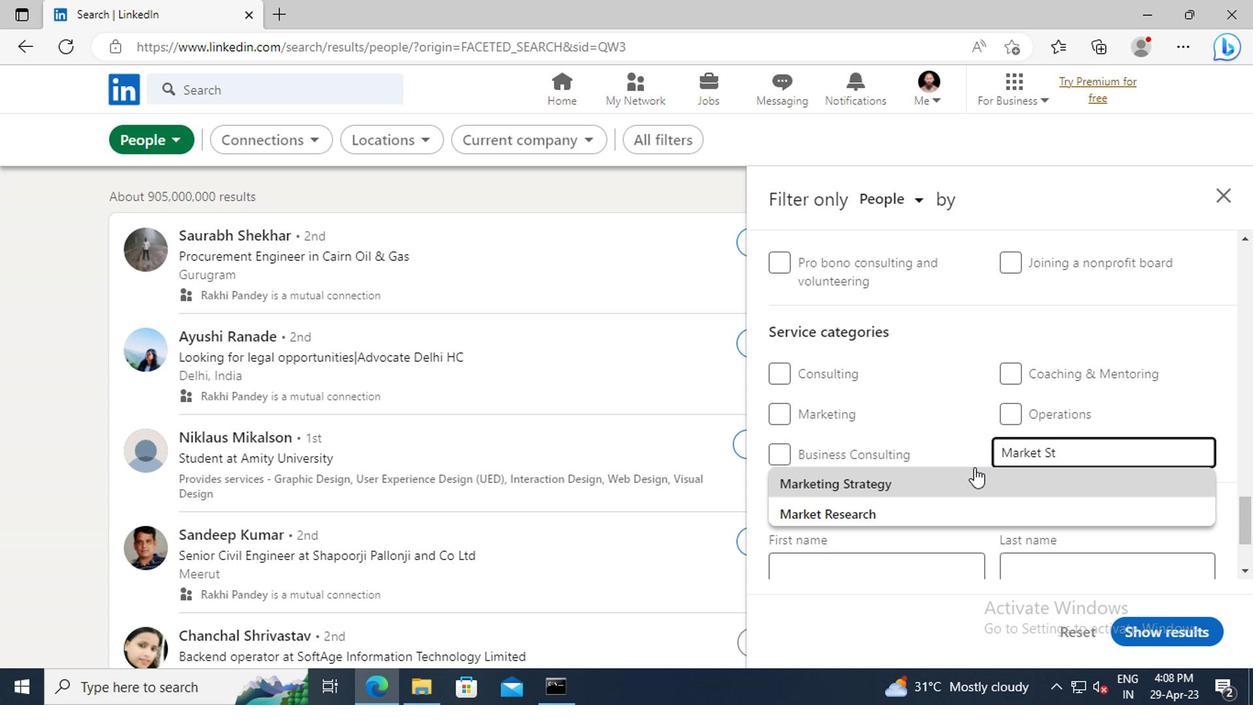 
Action: Mouse pressed left at (969, 478)
Screenshot: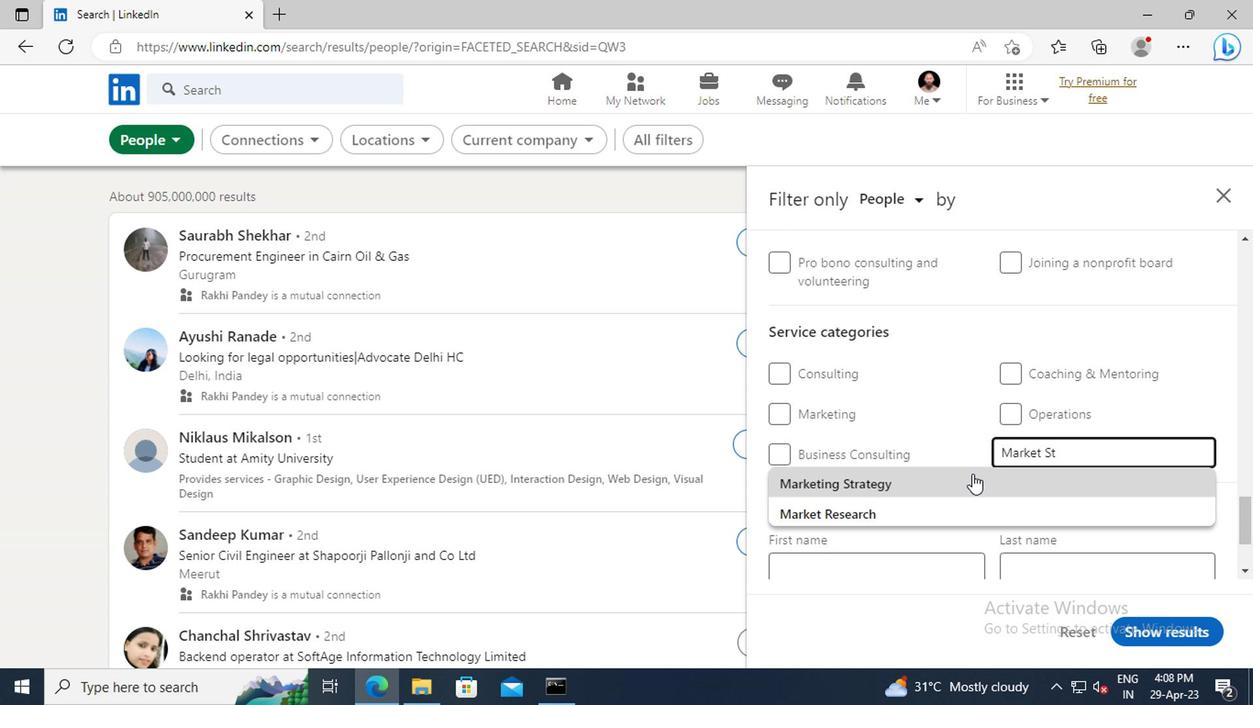 
Action: Mouse scrolled (969, 476) with delta (0, -1)
Screenshot: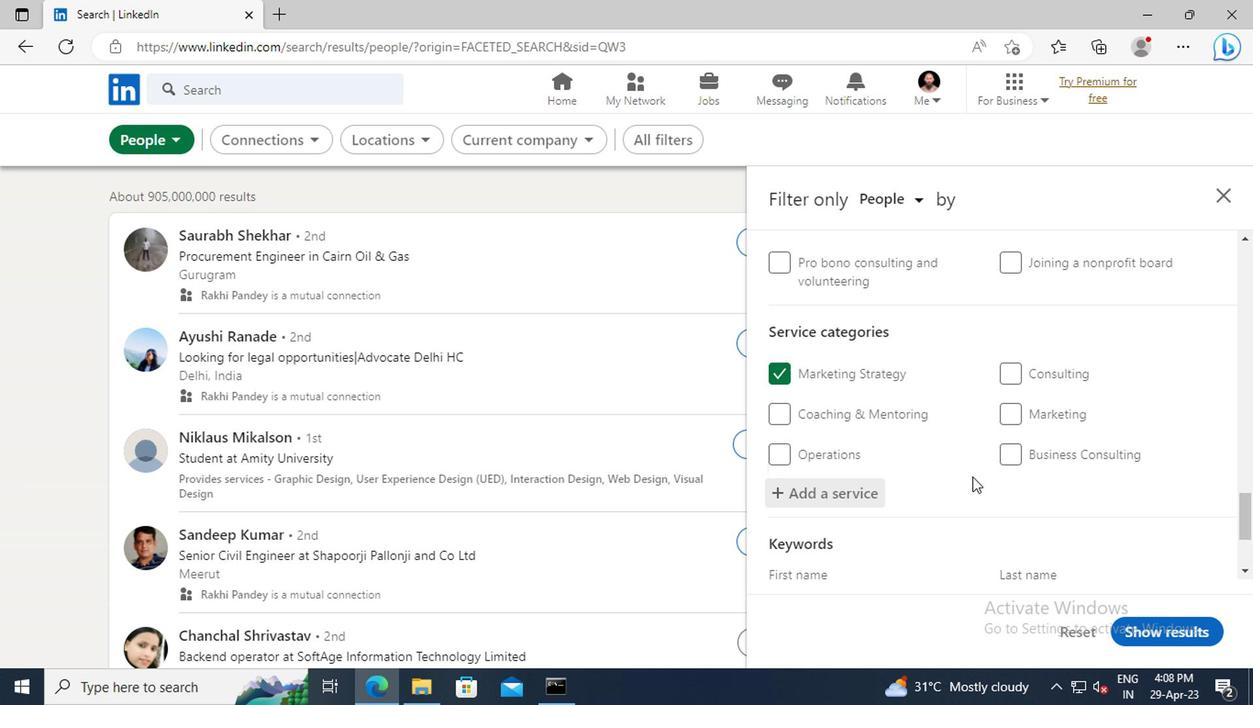 
Action: Mouse scrolled (969, 476) with delta (0, -1)
Screenshot: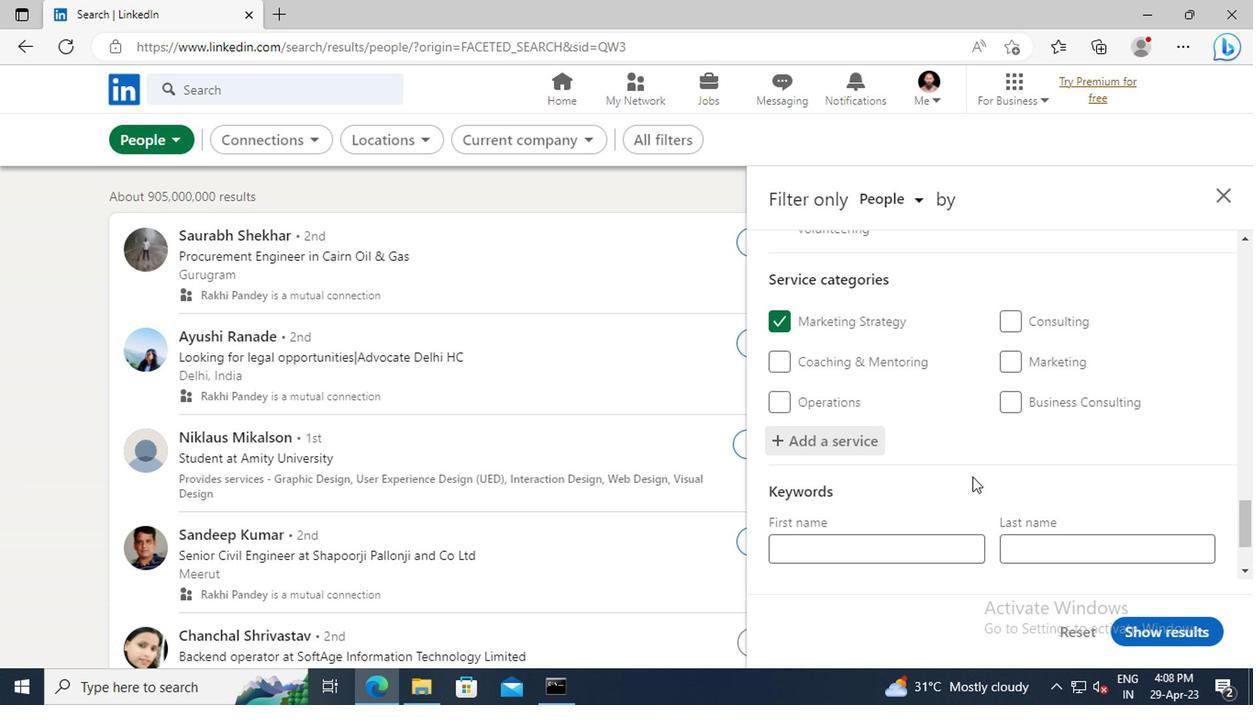 
Action: Mouse scrolled (969, 476) with delta (0, -1)
Screenshot: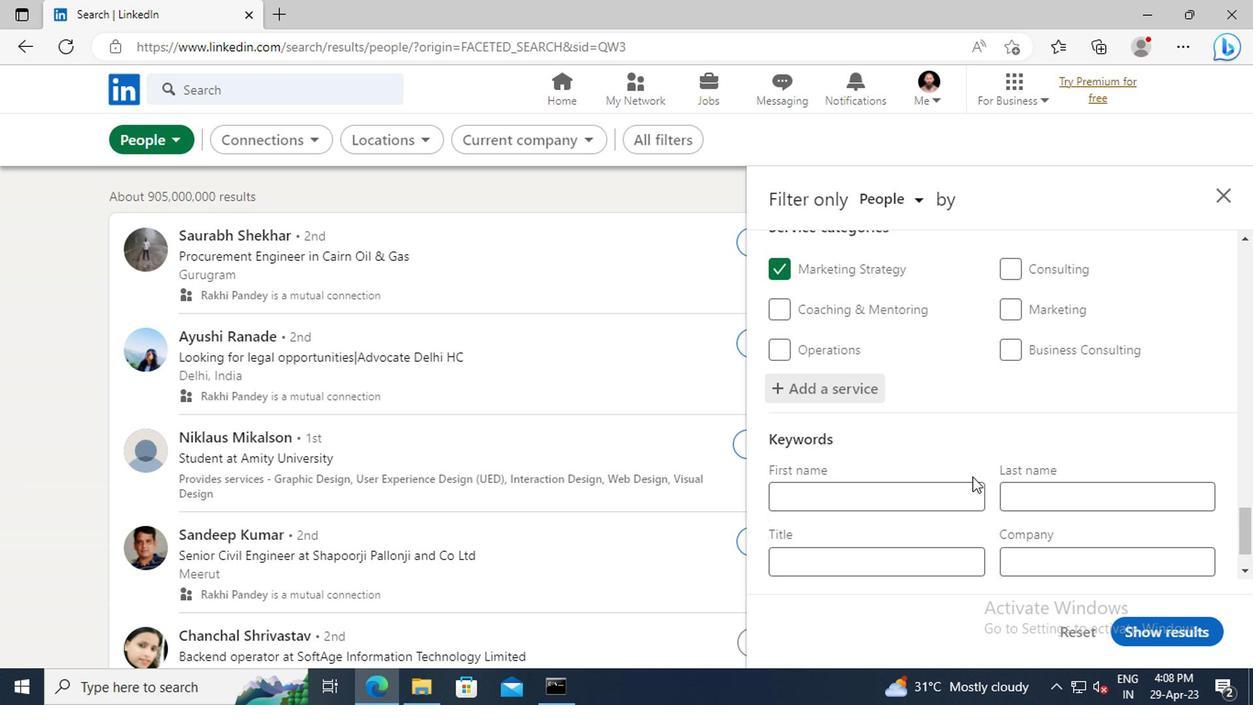 
Action: Mouse scrolled (969, 476) with delta (0, -1)
Screenshot: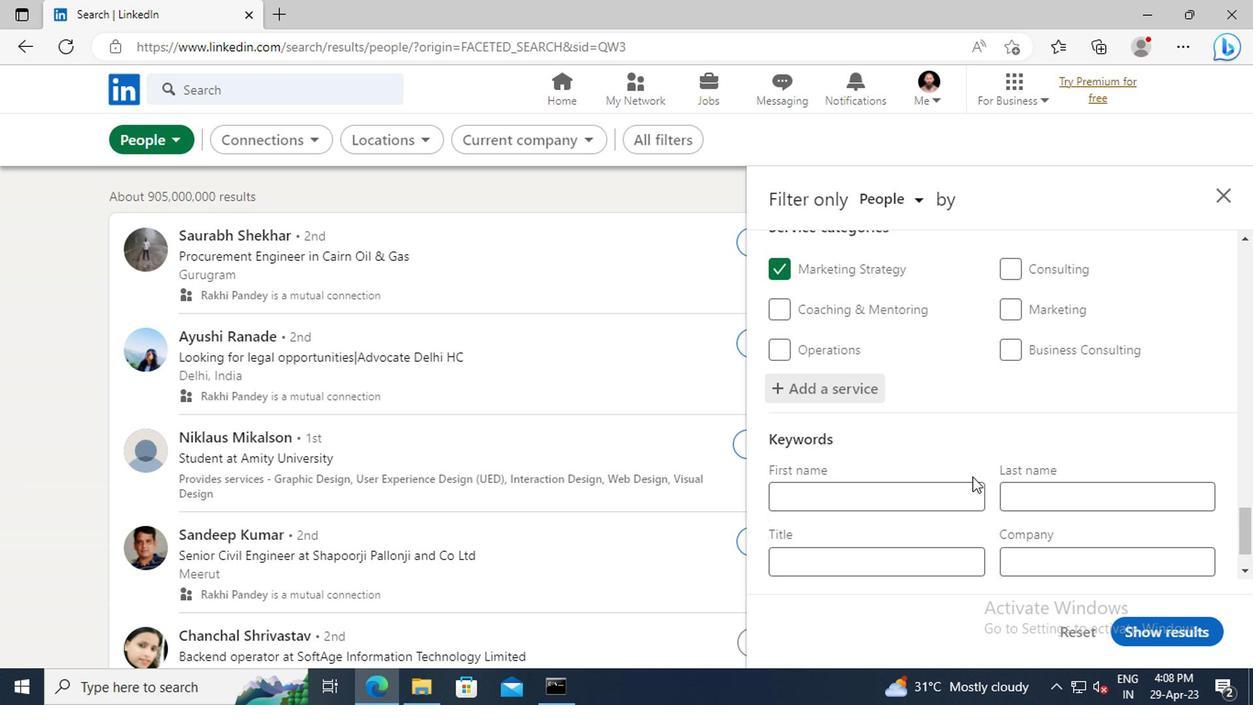 
Action: Mouse moved to (896, 496)
Screenshot: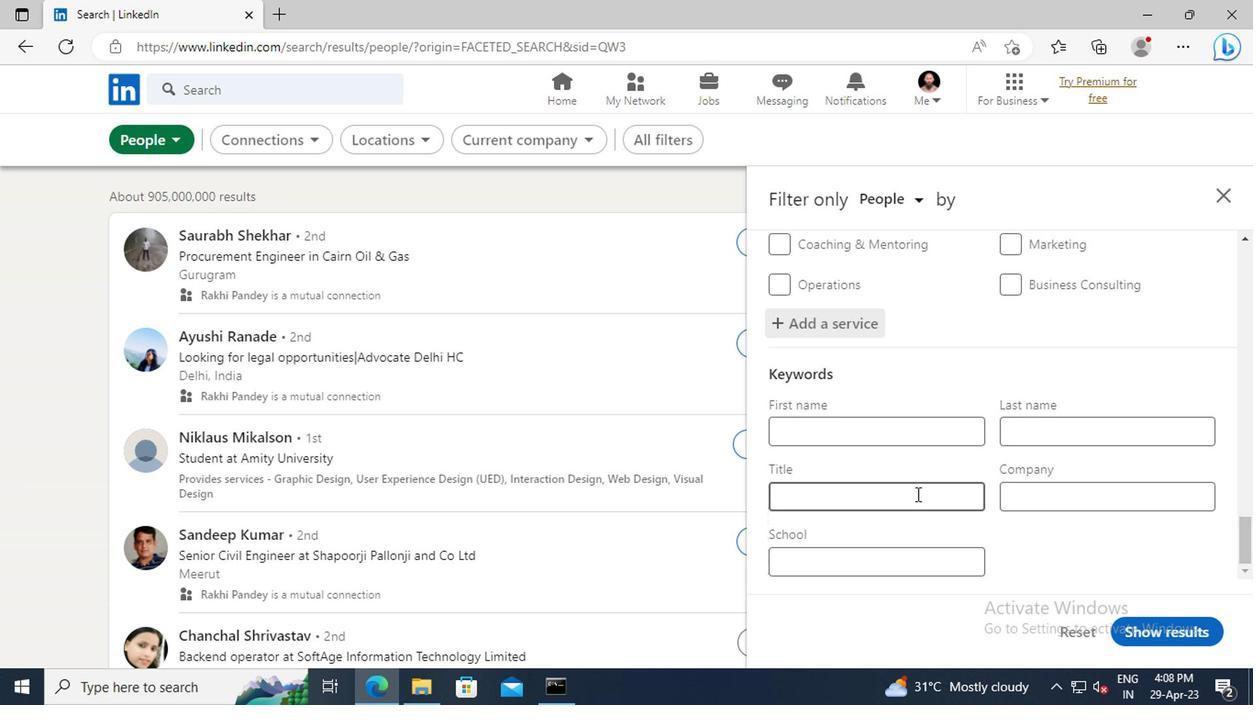
Action: Mouse pressed left at (896, 496)
Screenshot: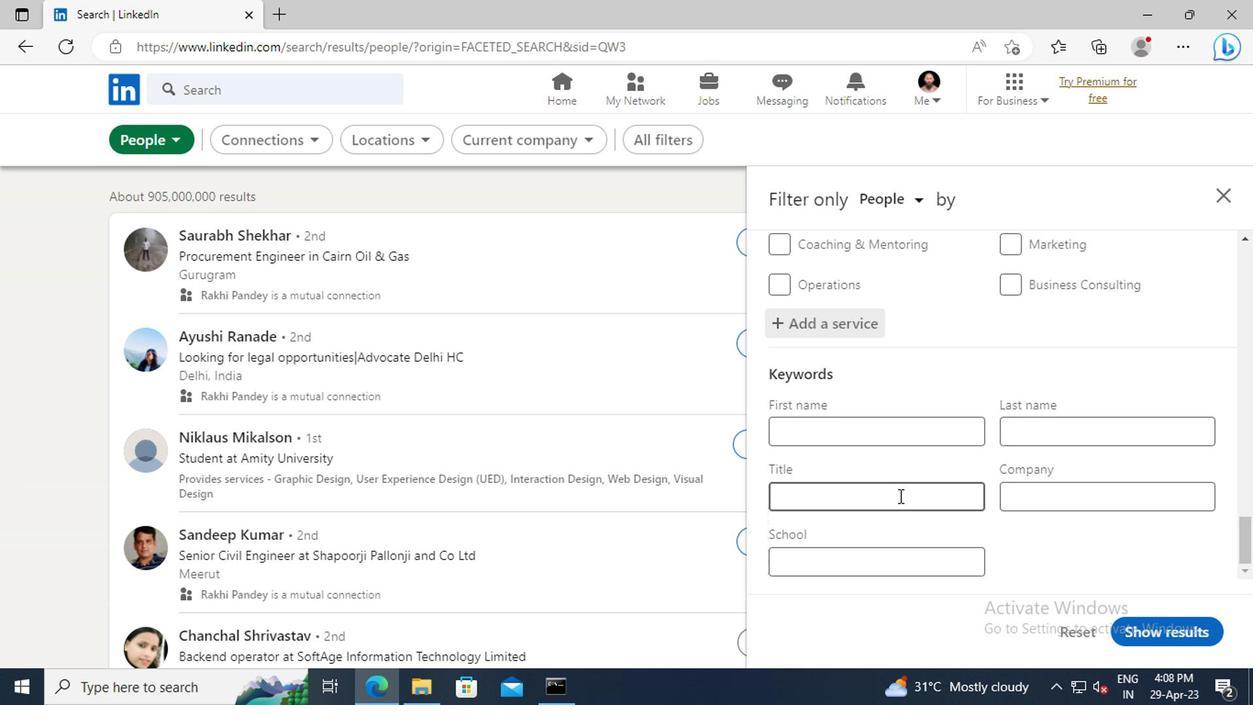 
Action: Key pressed <Key.shift>HEAVY<Key.space><Key.shift>EQUIPMENT<Key.space><Key.shift>OPERATOR<Key.enter>
Screenshot: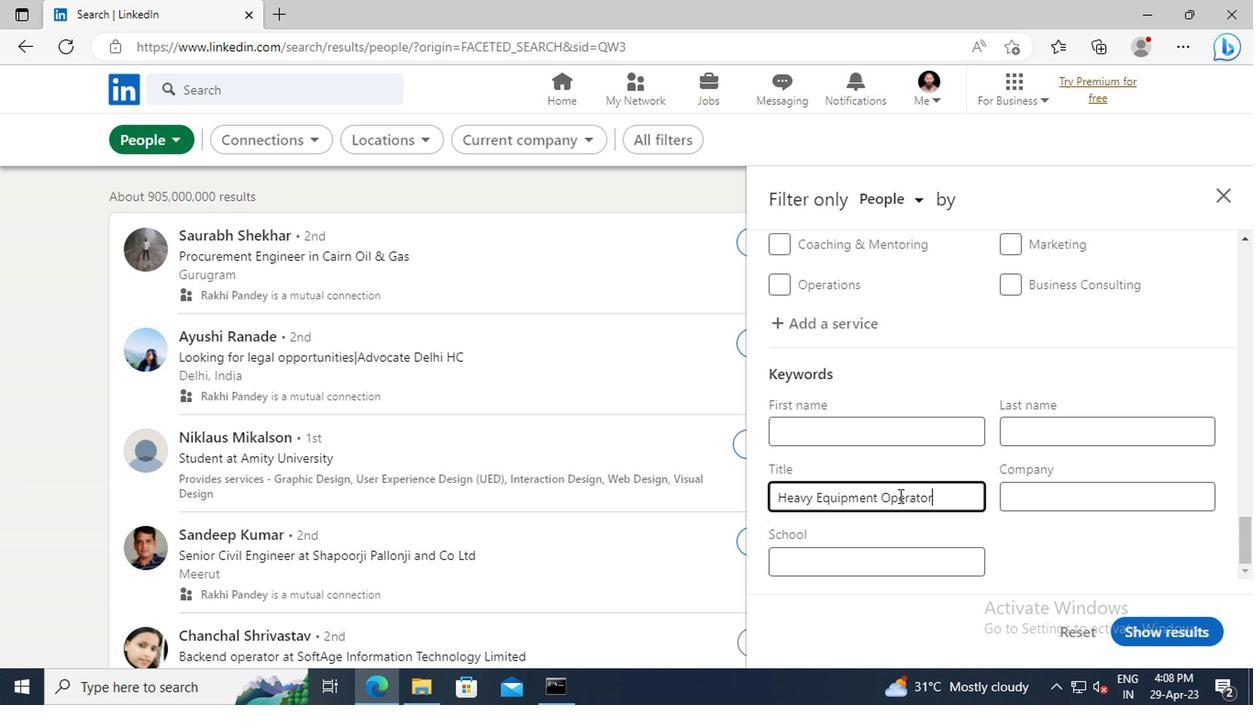 
Action: Mouse moved to (1140, 630)
Screenshot: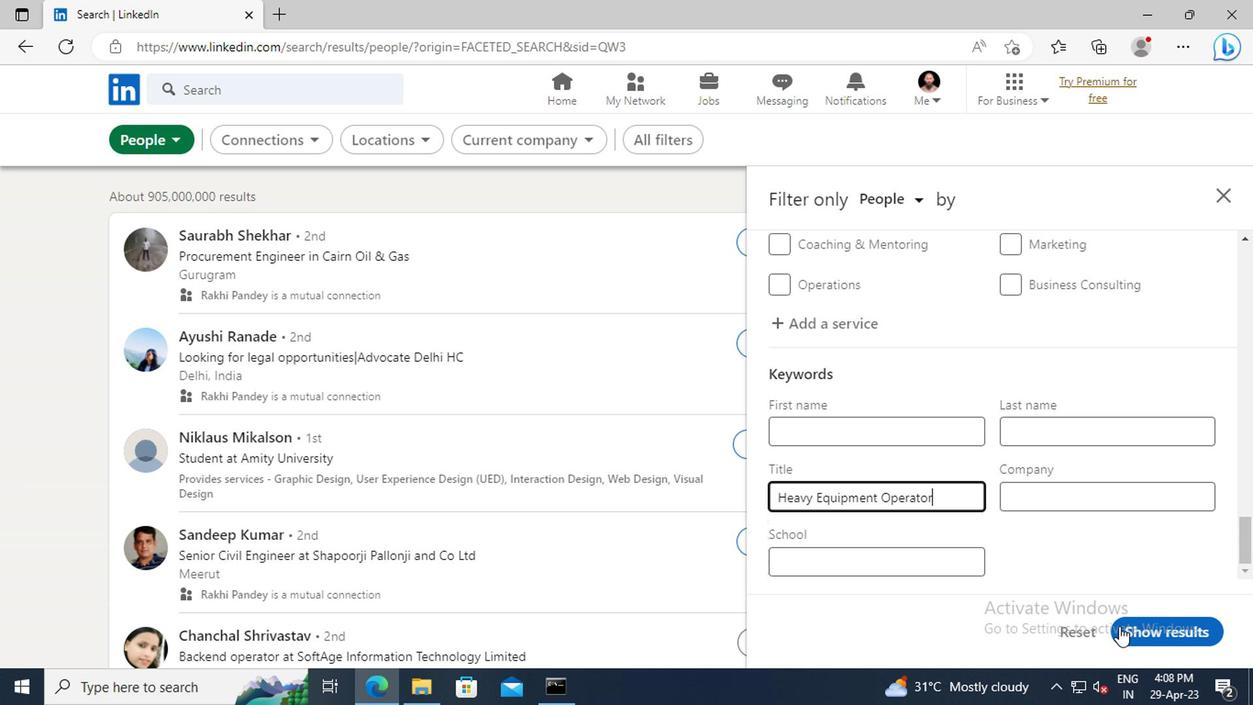 
Action: Mouse pressed left at (1140, 630)
Screenshot: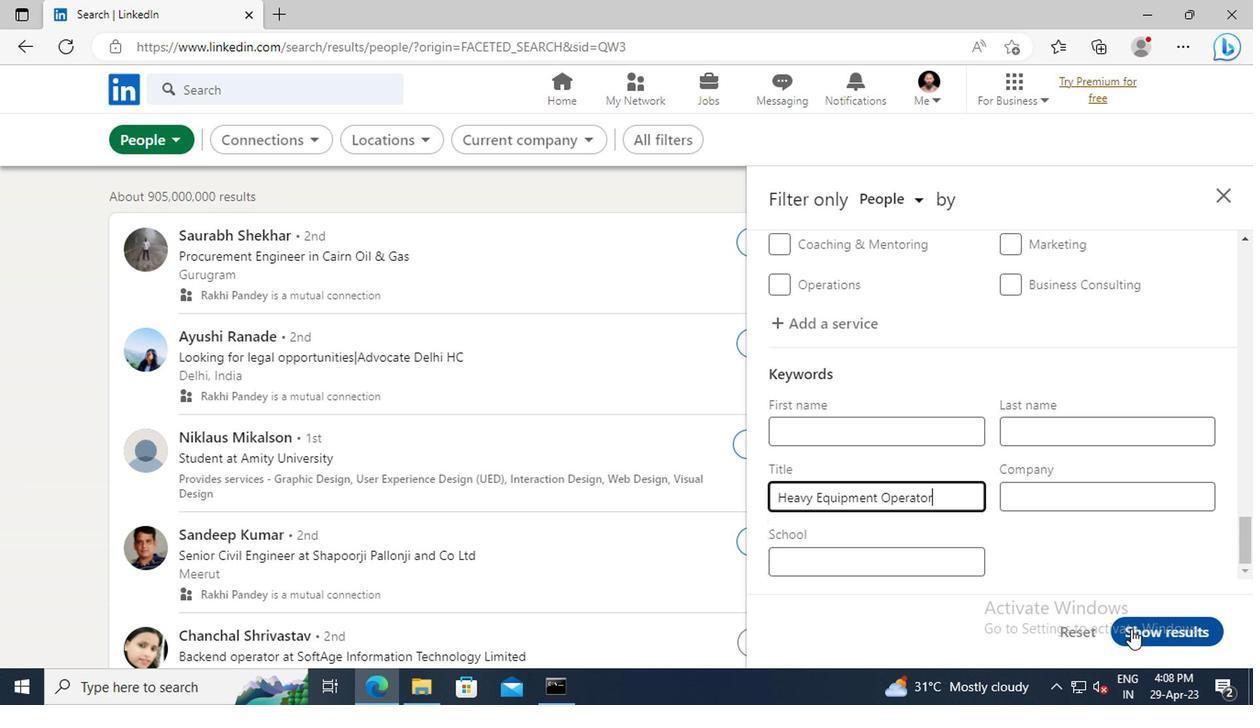 
